 Task: Look for space in Al Maţarīyah, Egypt from 12th  August, 2023 to 15th August, 2023 for 3 adults in price range Rs.12000 to Rs.16000. Place can be entire place with 2 bedrooms having 3 beds and 1 bathroom. Property type can be house, flat, guest house. Booking option can be shelf check-in. Required host language is English.
Action: Mouse moved to (330, 188)
Screenshot: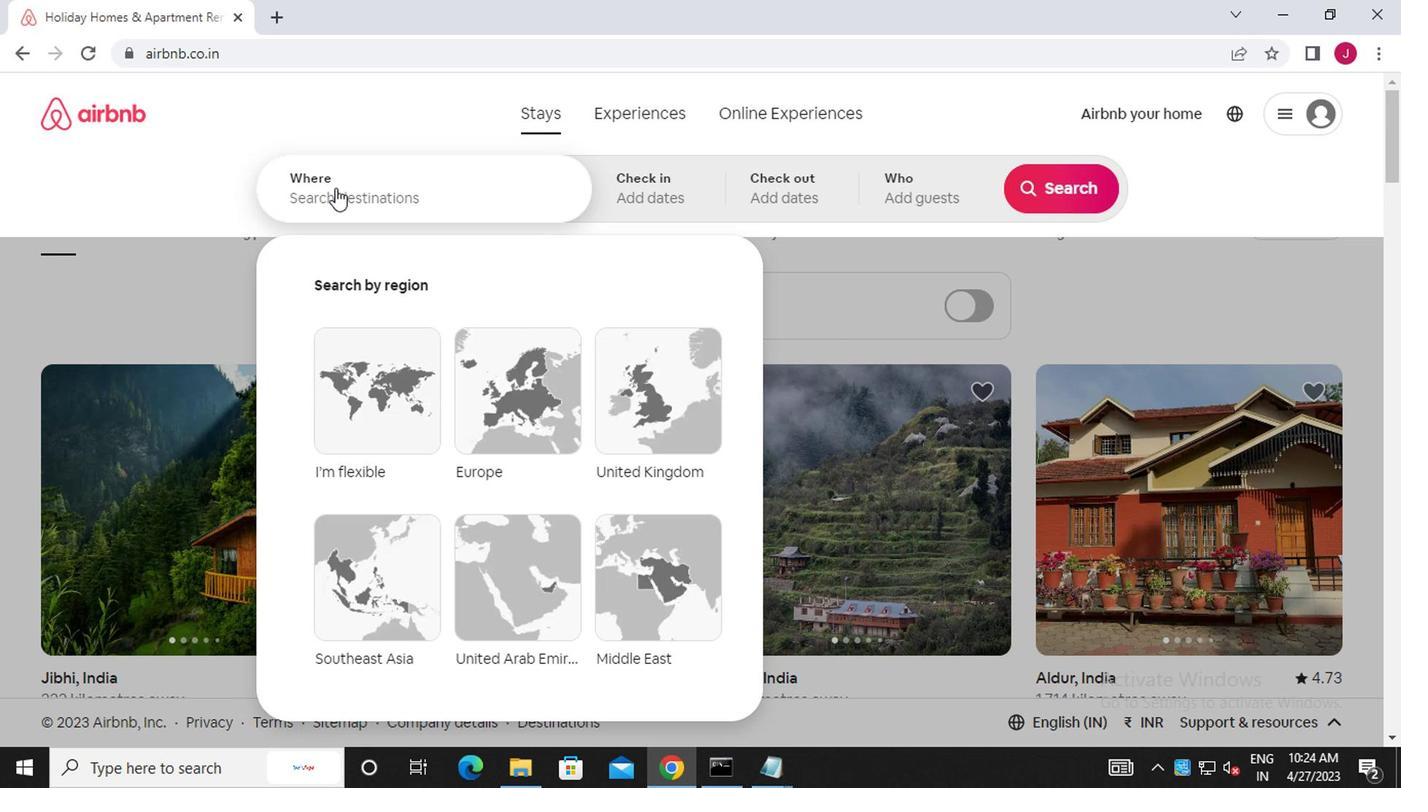 
Action: Mouse pressed left at (330, 188)
Screenshot: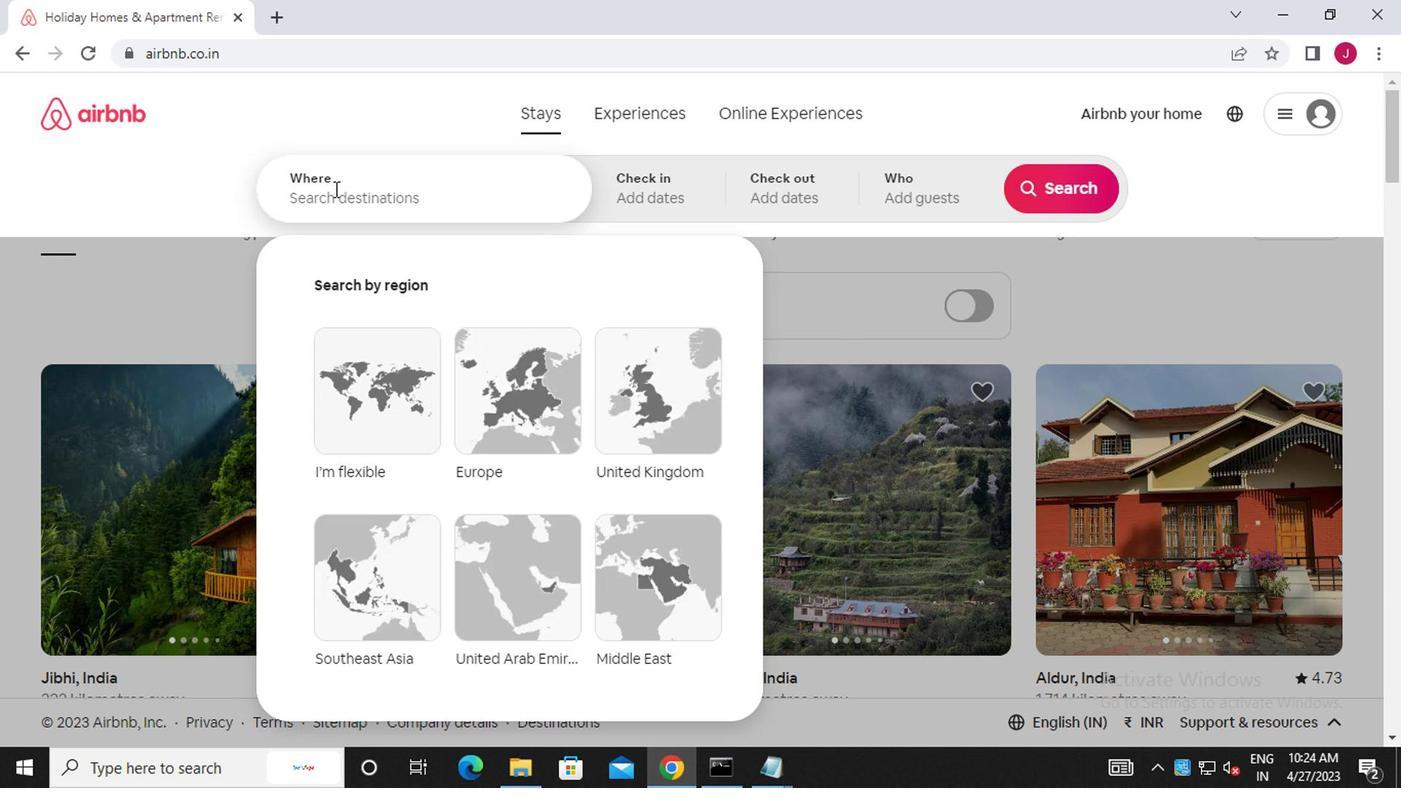 
Action: Mouse moved to (332, 188)
Screenshot: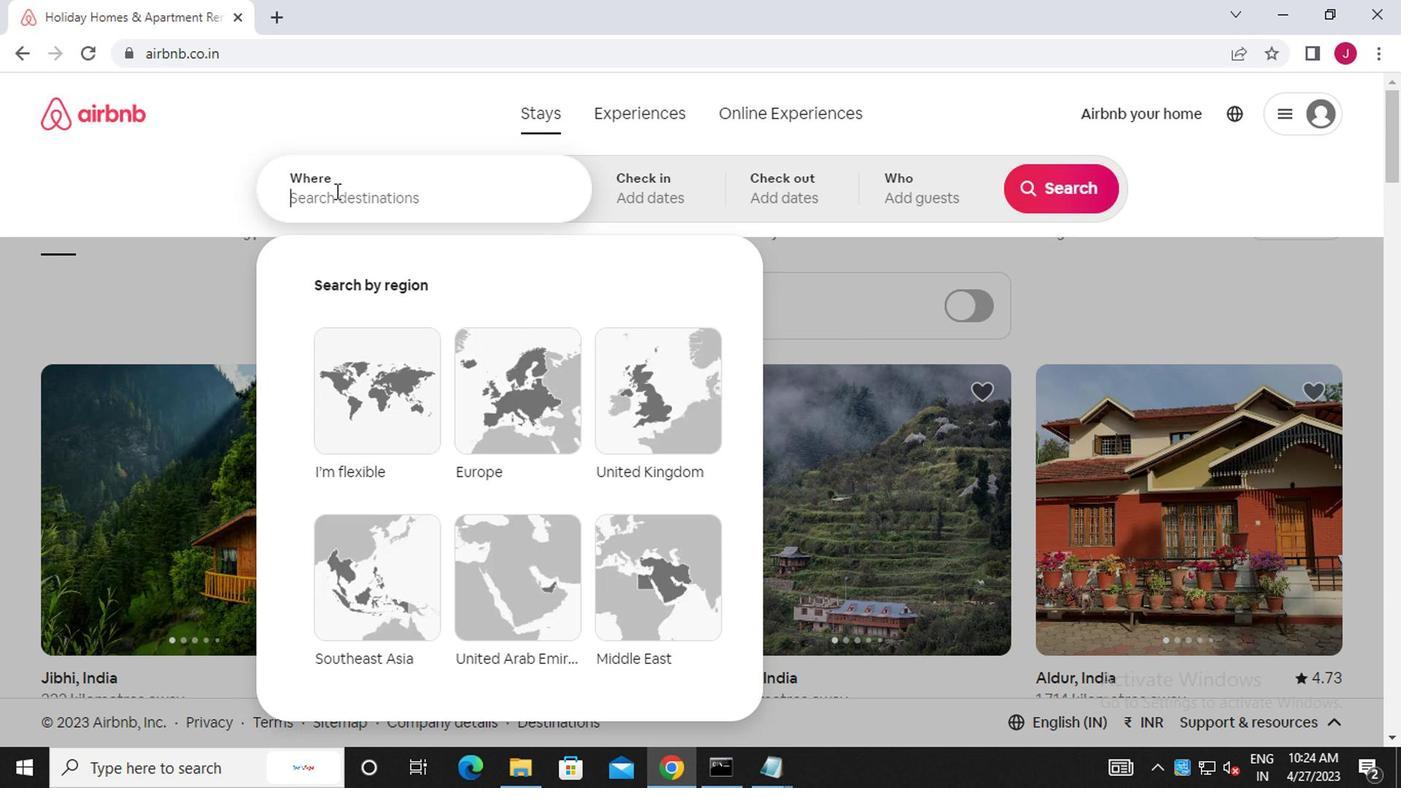 
Action: Key pressed a<Key.caps_lock>l<Key.space><Key.caps_lock>m<Key.caps_lock>atariyah,<Key.caps_lock>e<Key.caps_lock>gypt
Screenshot: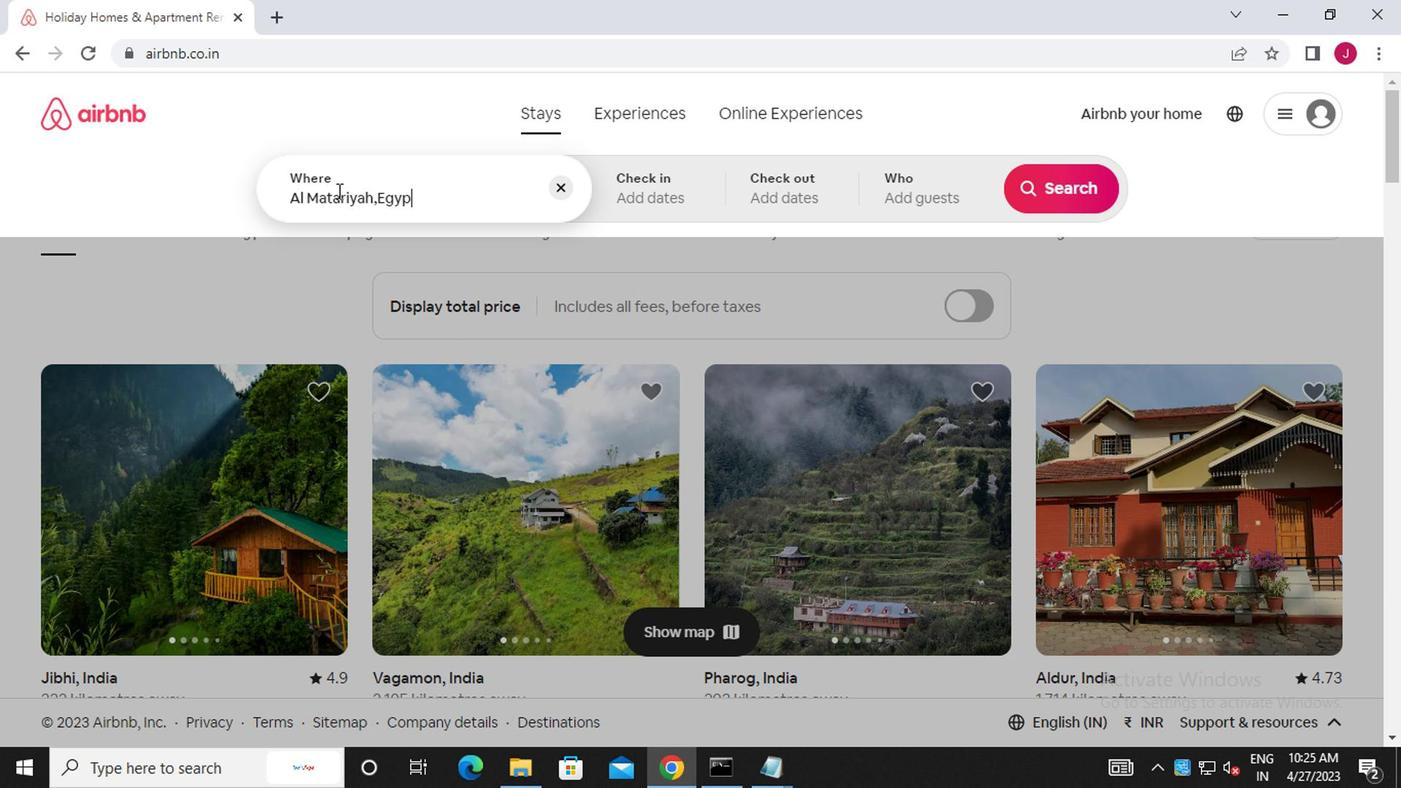 
Action: Mouse moved to (659, 193)
Screenshot: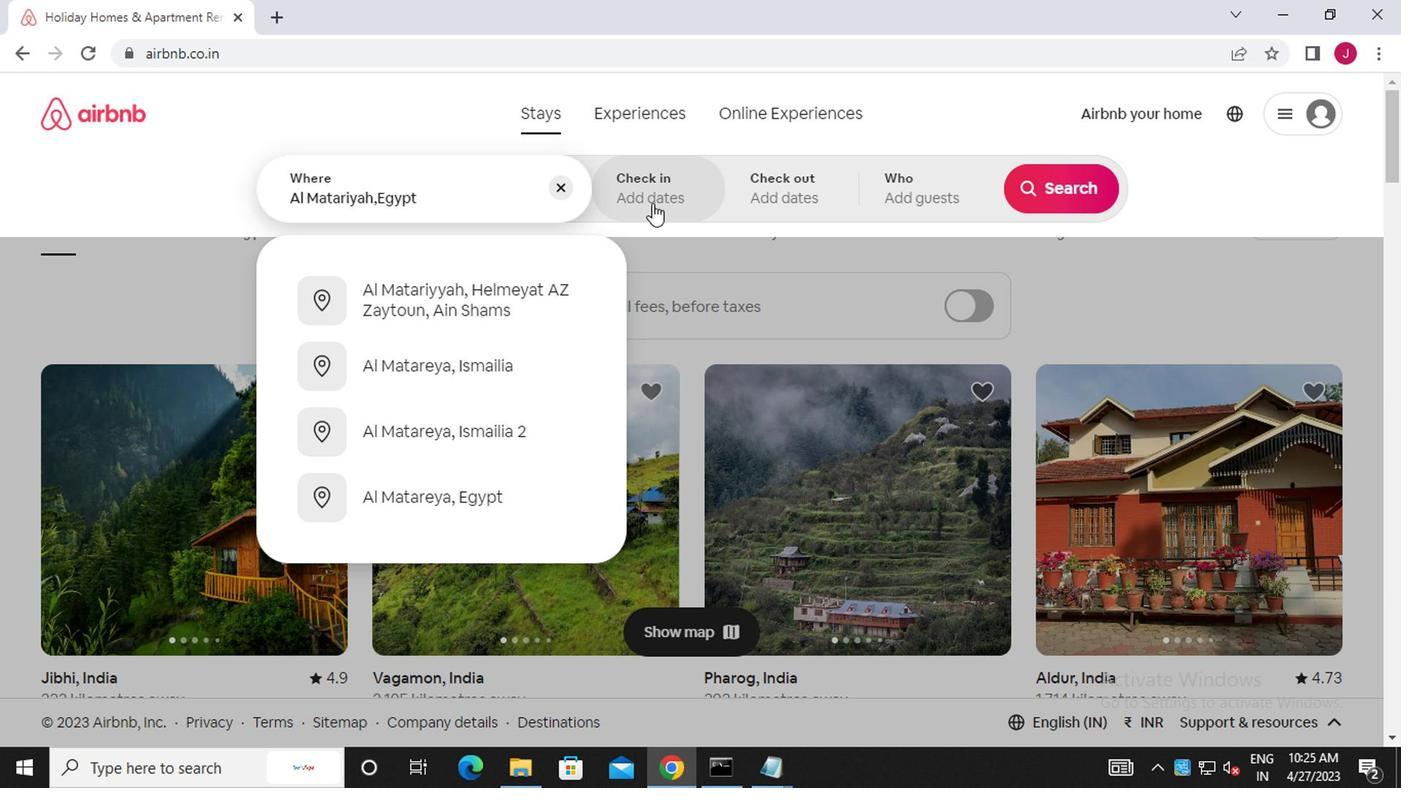 
Action: Mouse pressed left at (659, 193)
Screenshot: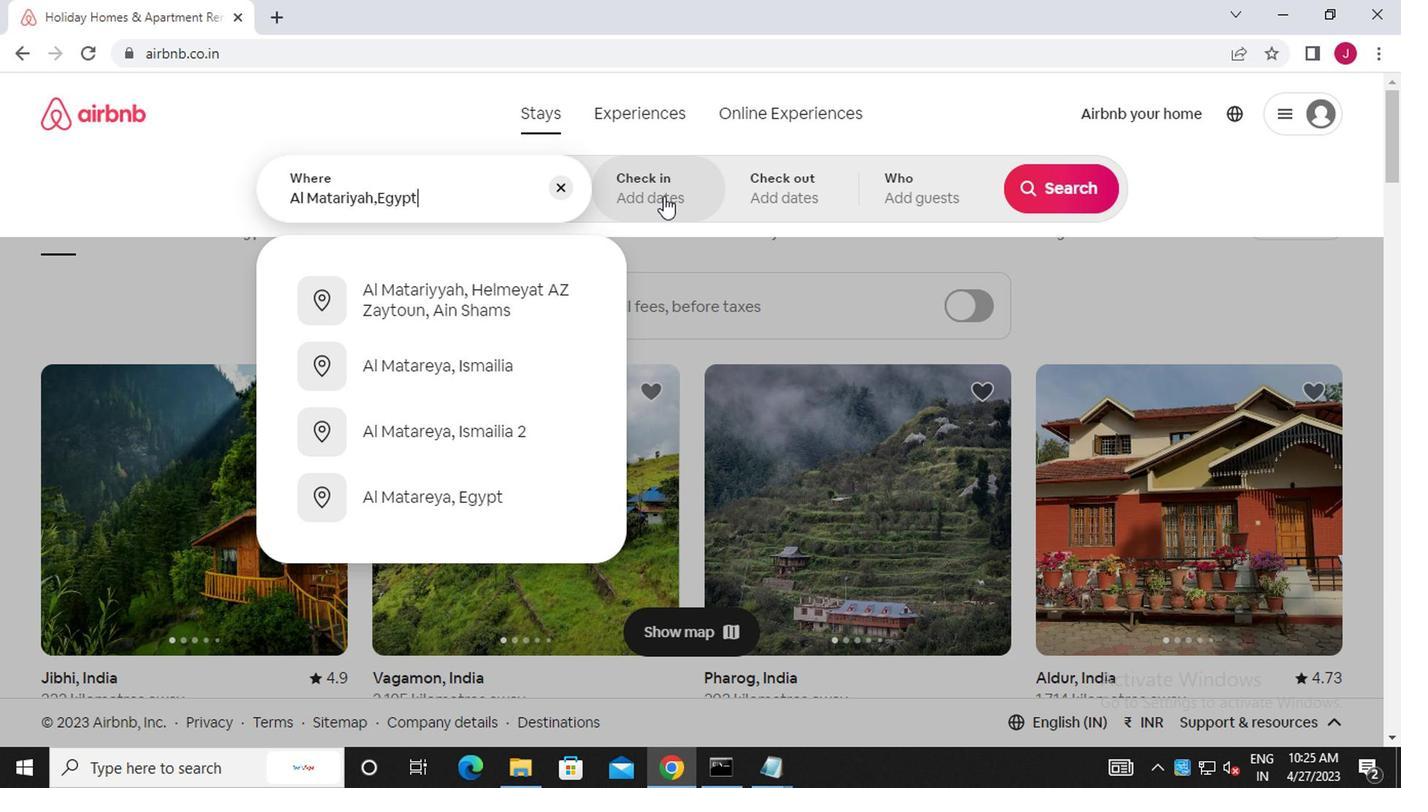 
Action: Mouse moved to (1040, 352)
Screenshot: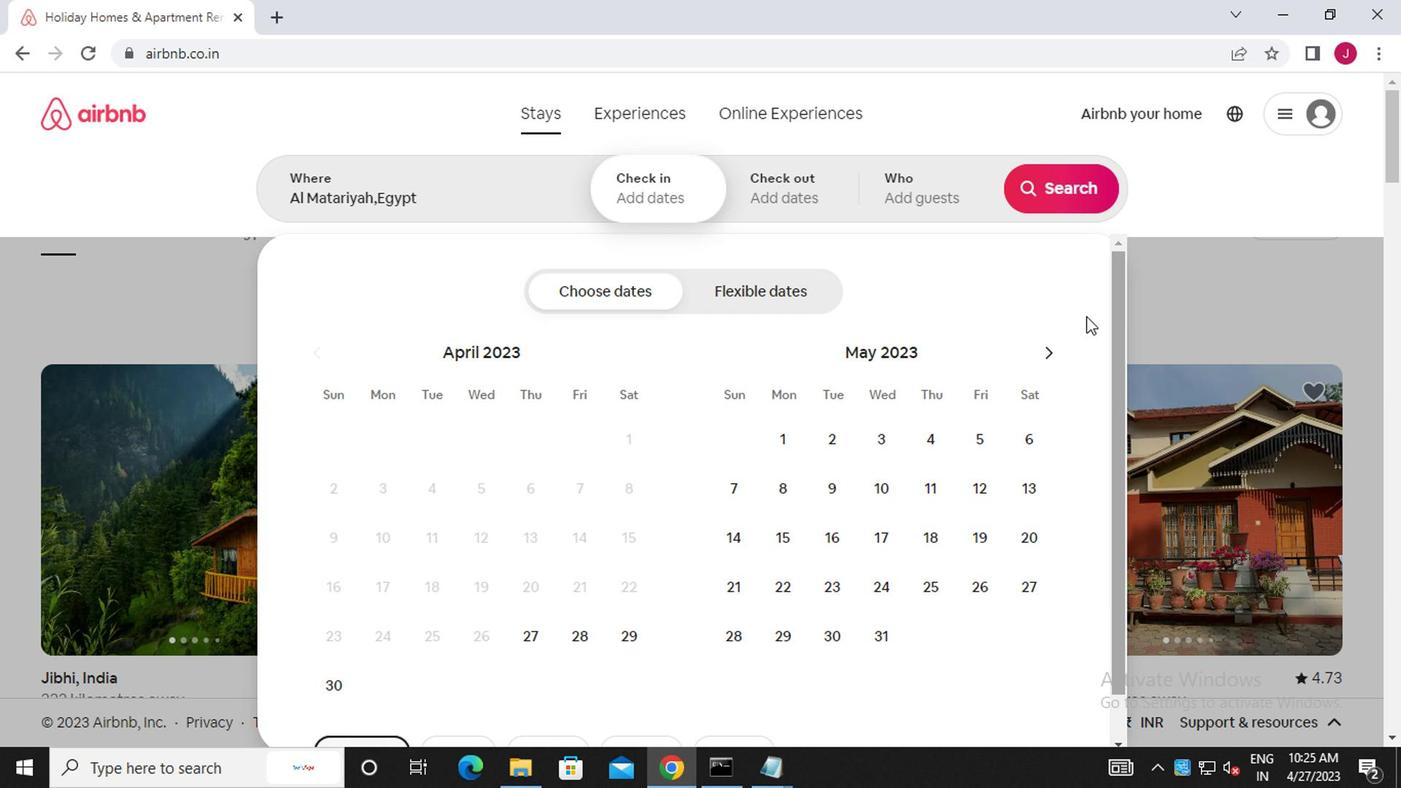 
Action: Mouse pressed left at (1040, 352)
Screenshot: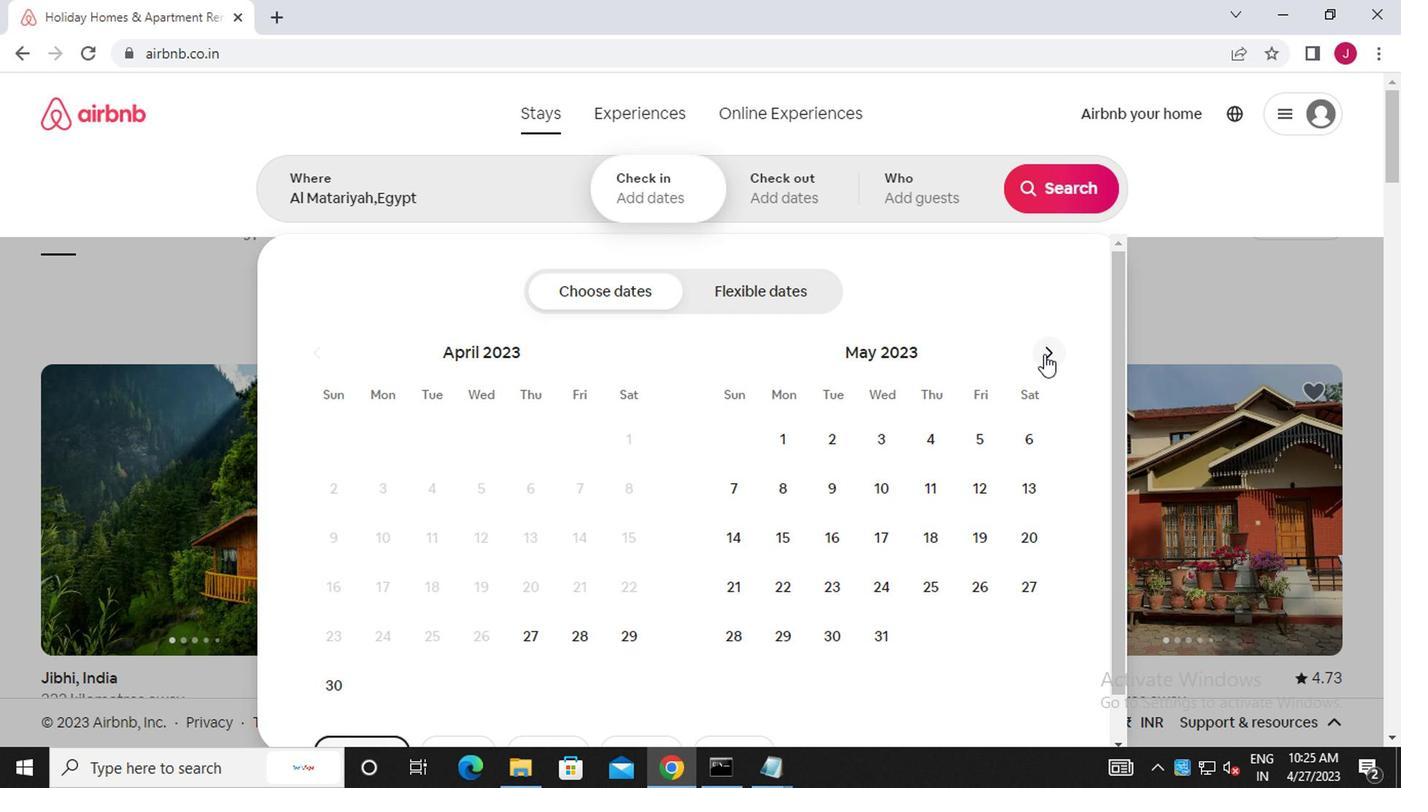 
Action: Mouse pressed left at (1040, 352)
Screenshot: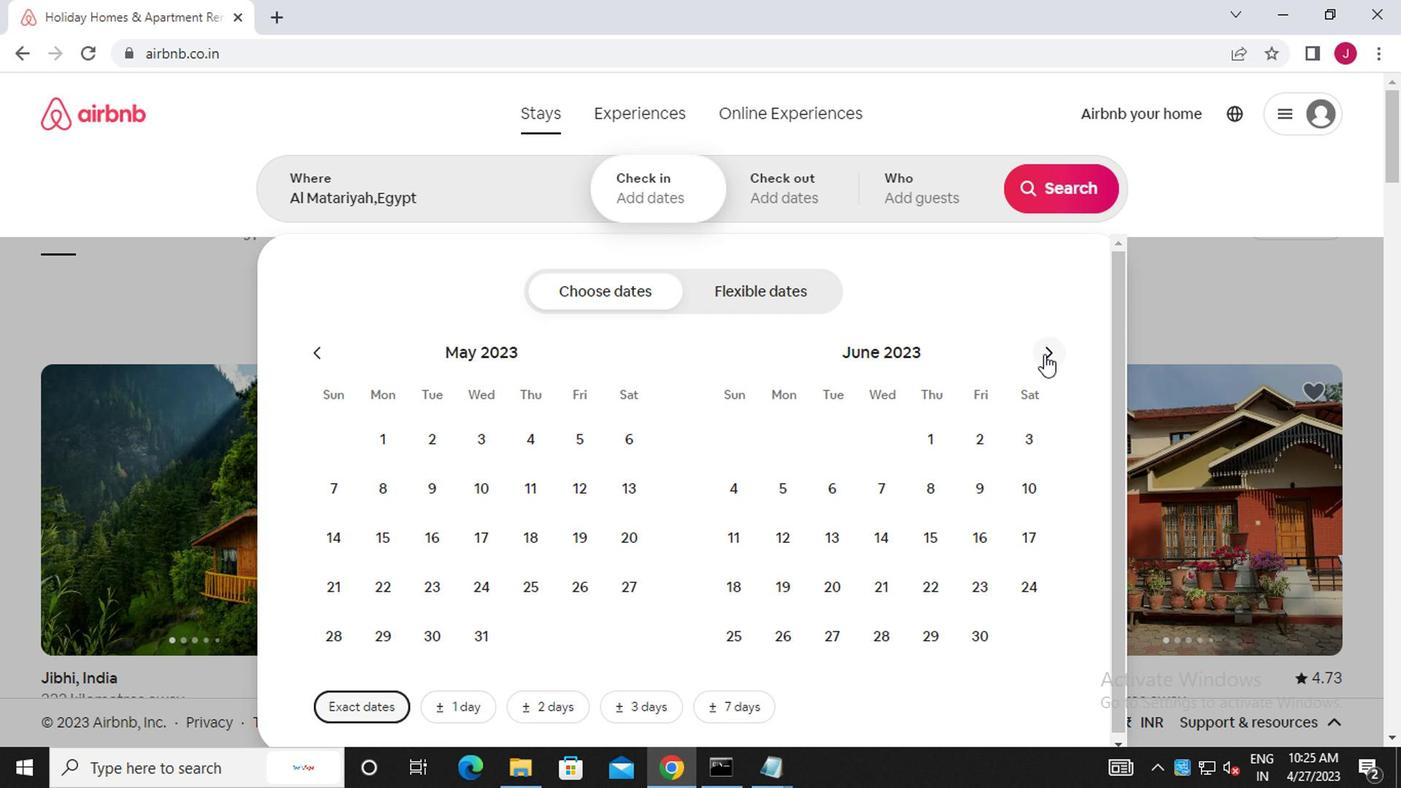 
Action: Mouse pressed left at (1040, 352)
Screenshot: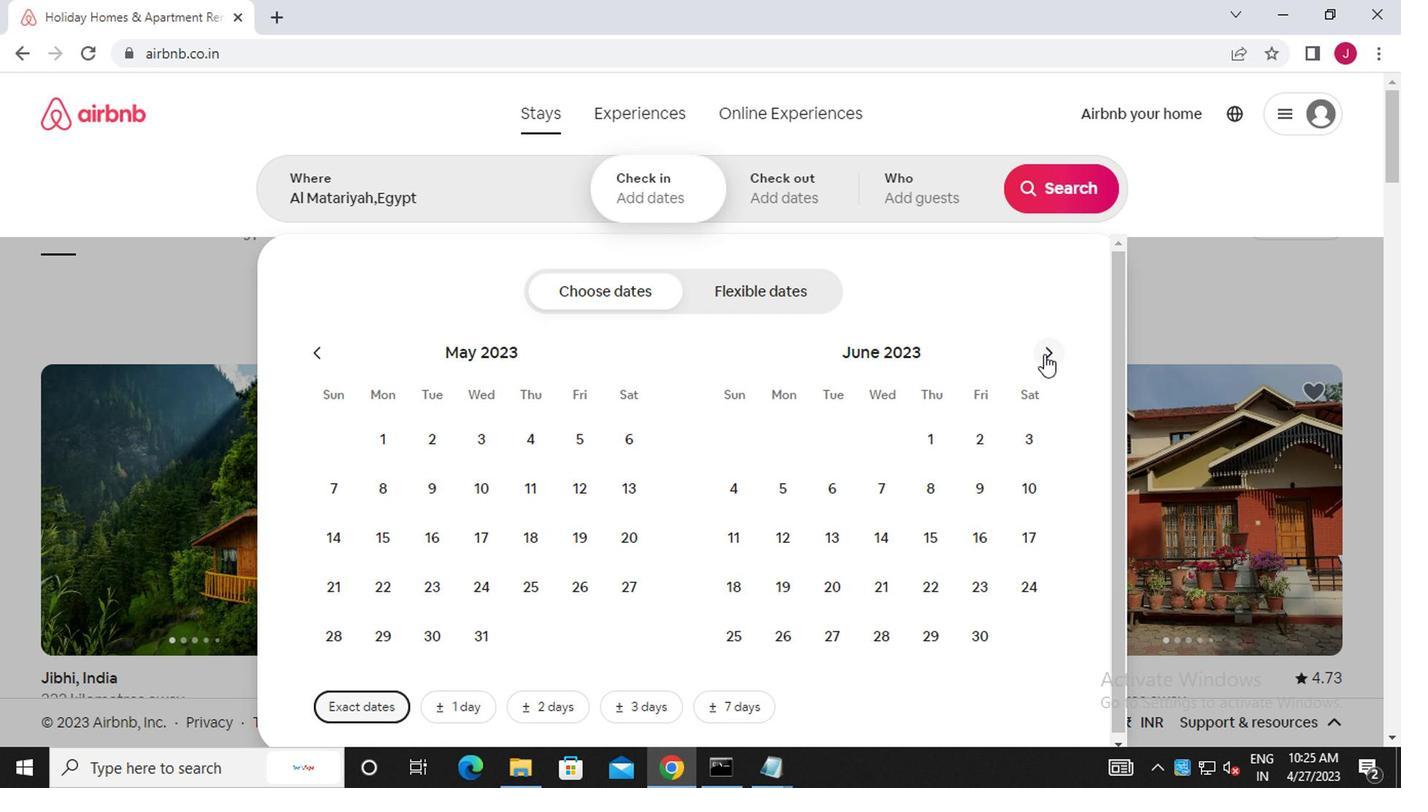 
Action: Mouse pressed left at (1040, 352)
Screenshot: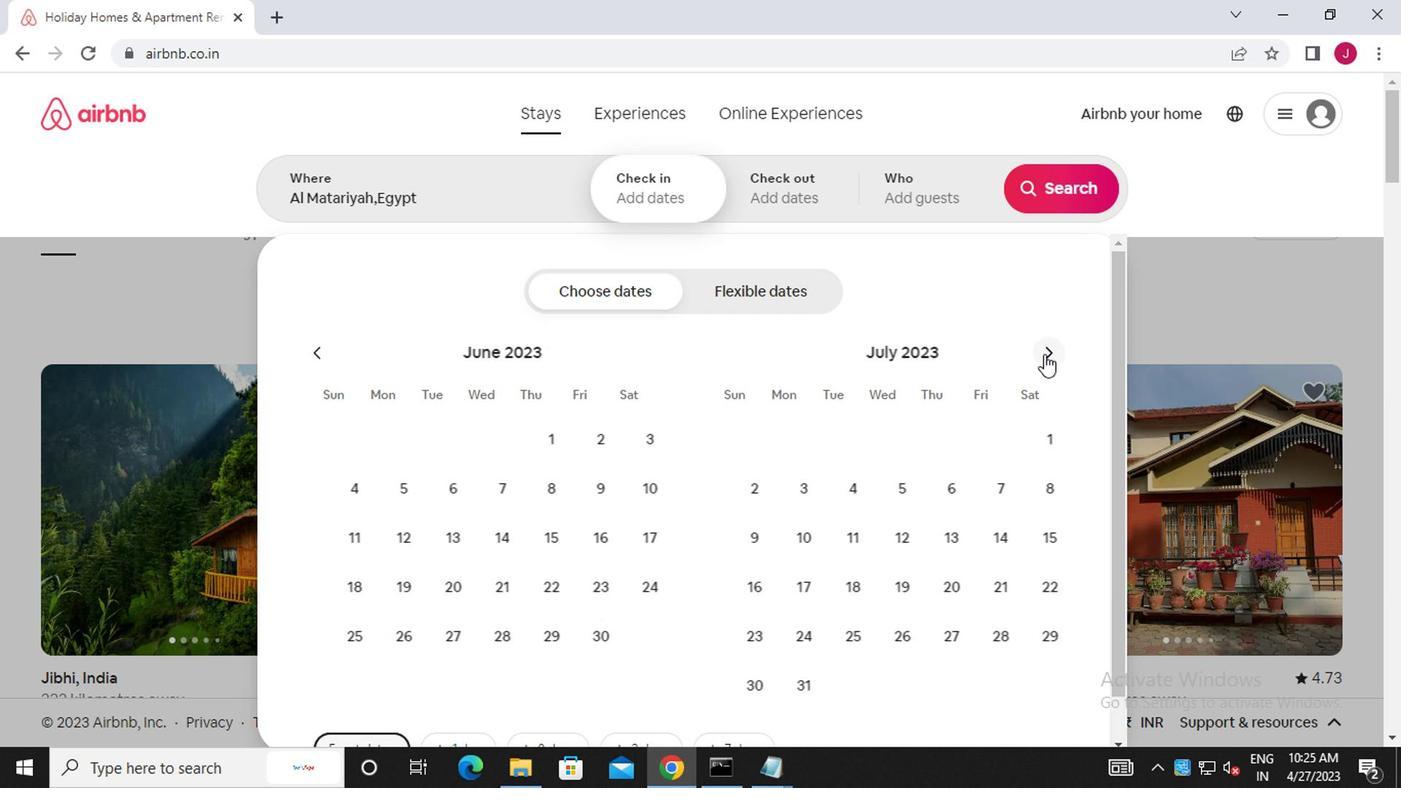 
Action: Mouse pressed left at (1040, 352)
Screenshot: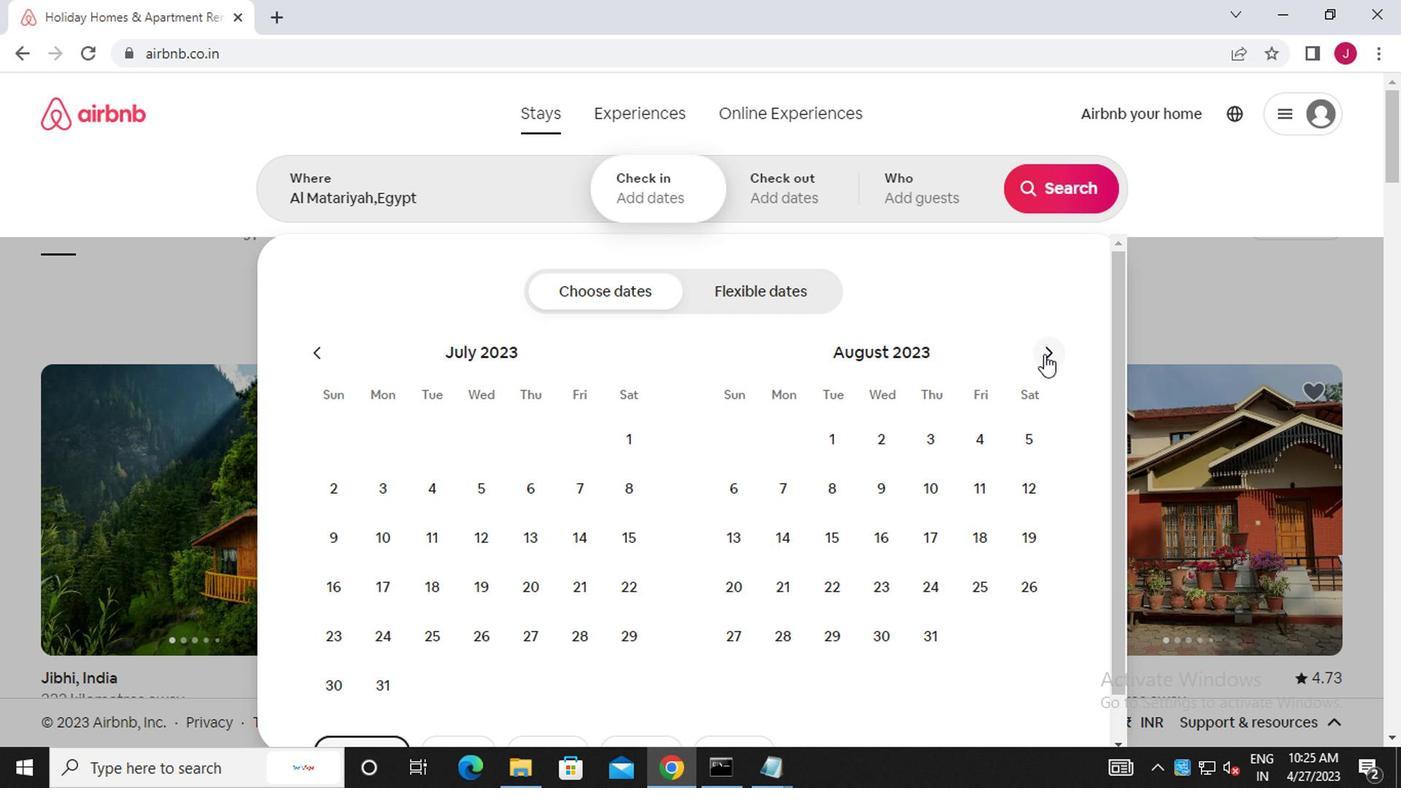 
Action: Mouse moved to (620, 492)
Screenshot: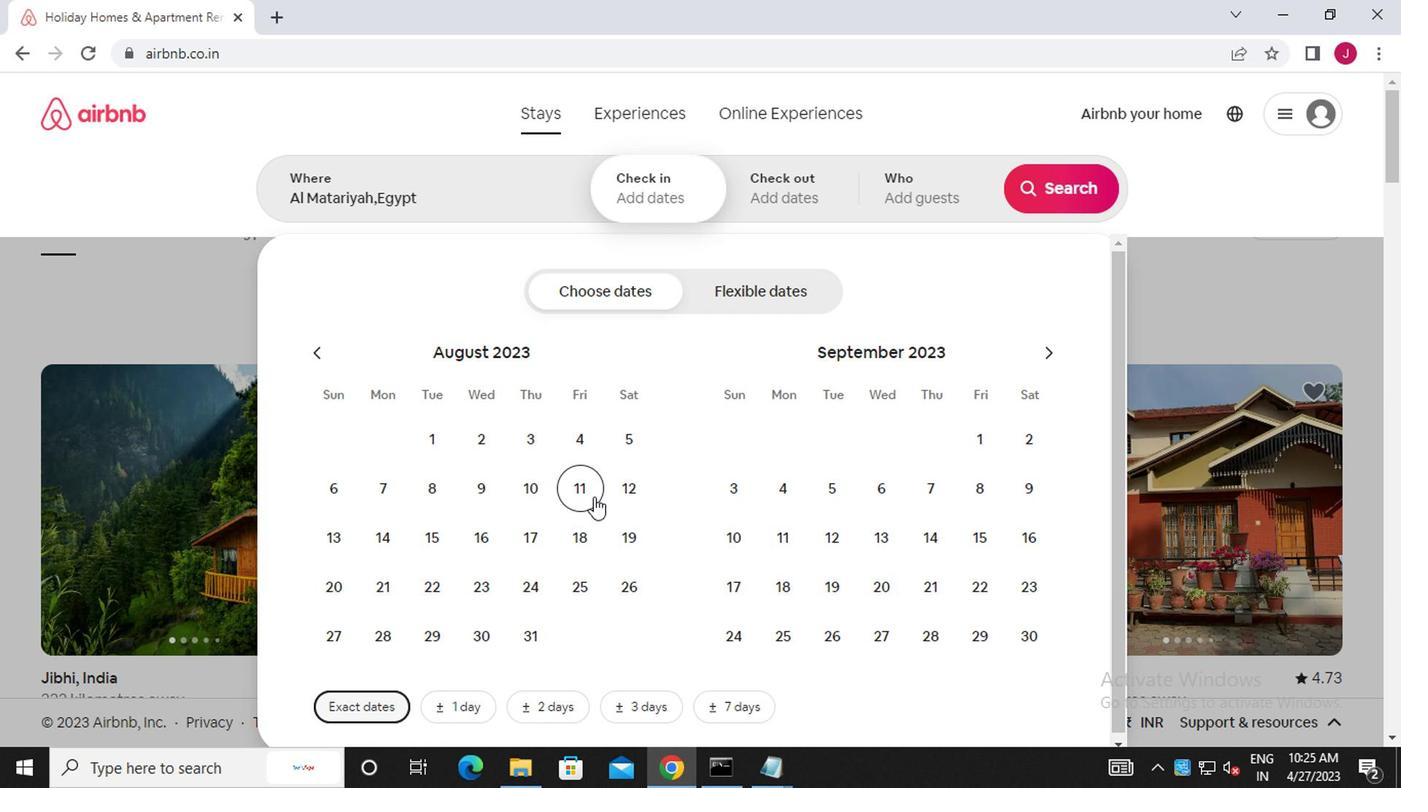 
Action: Mouse pressed left at (620, 492)
Screenshot: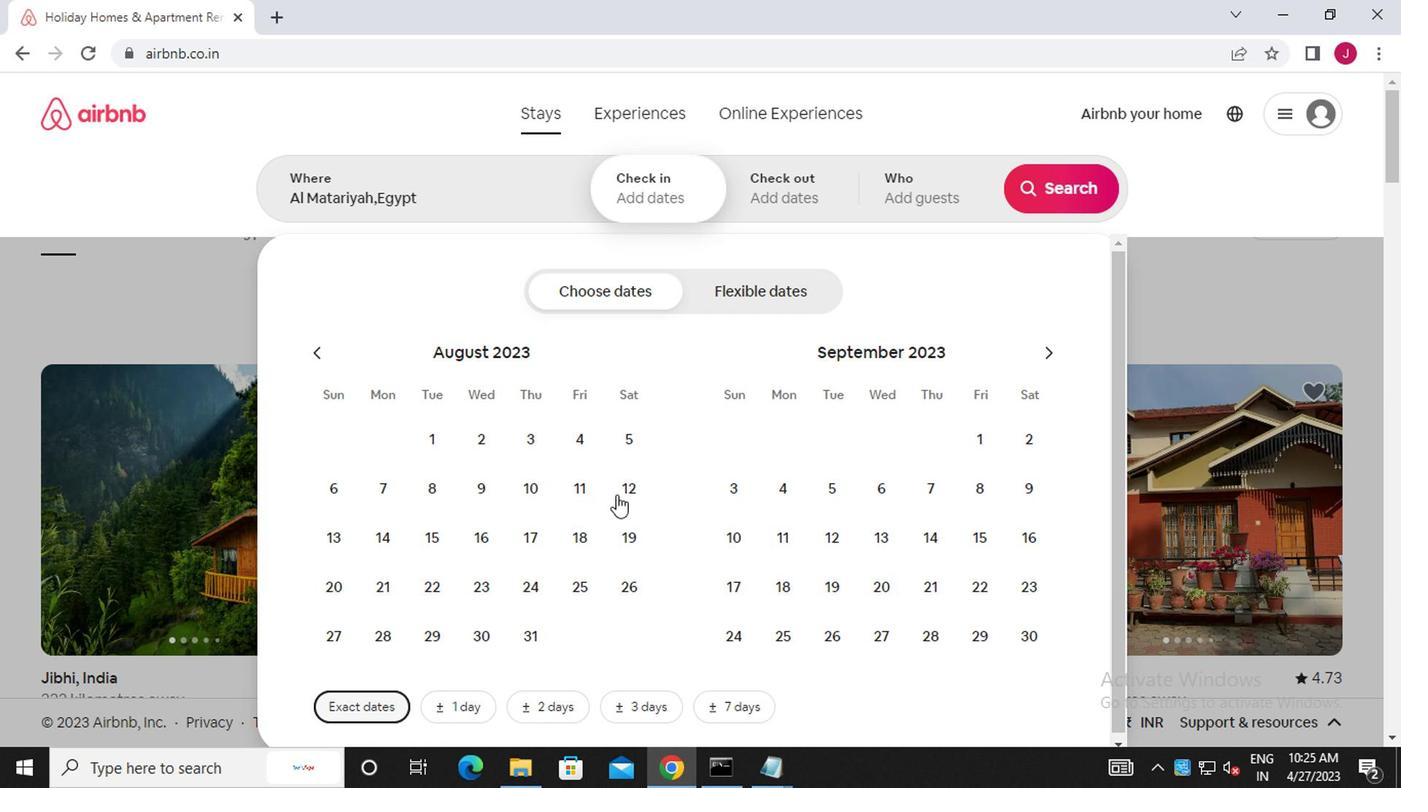 
Action: Mouse moved to (424, 532)
Screenshot: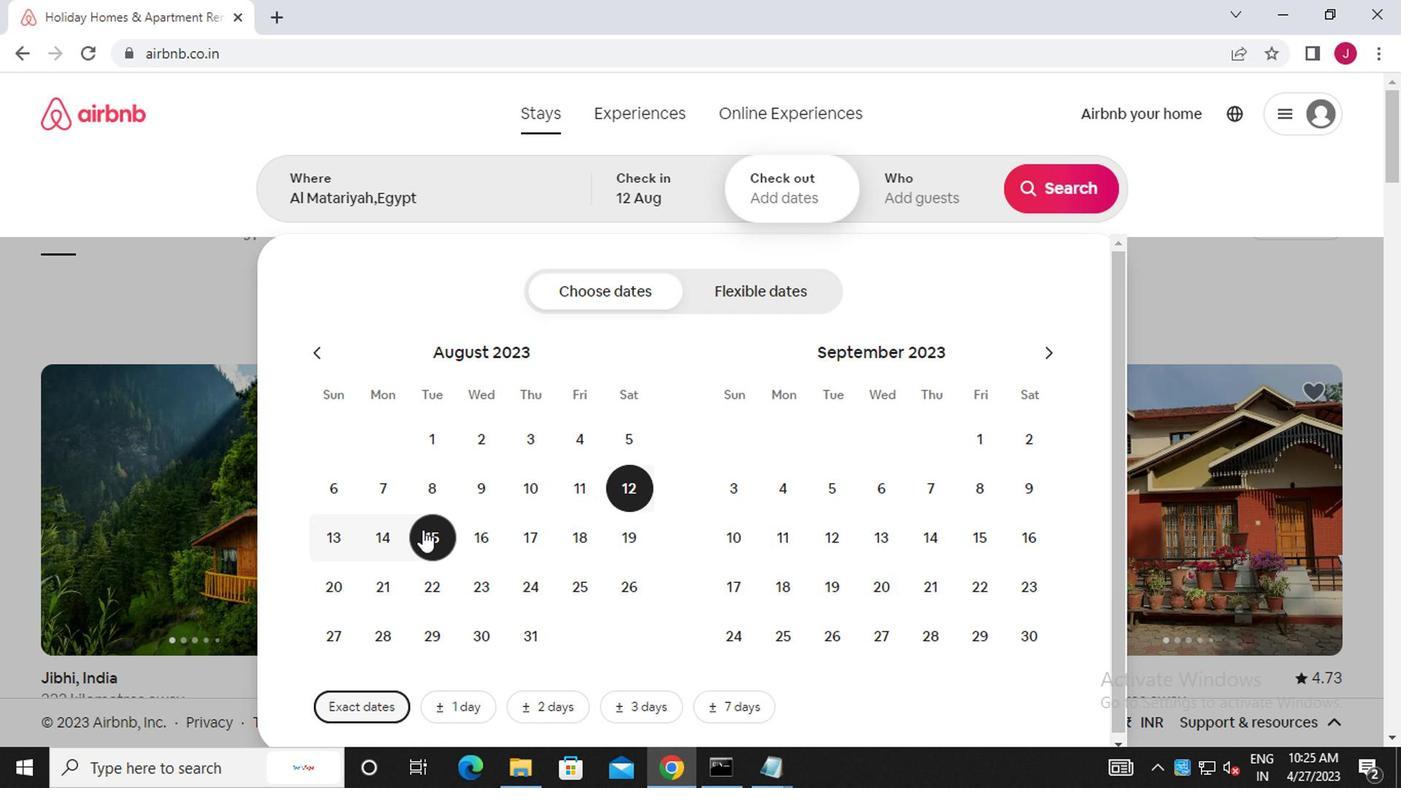 
Action: Mouse pressed left at (424, 532)
Screenshot: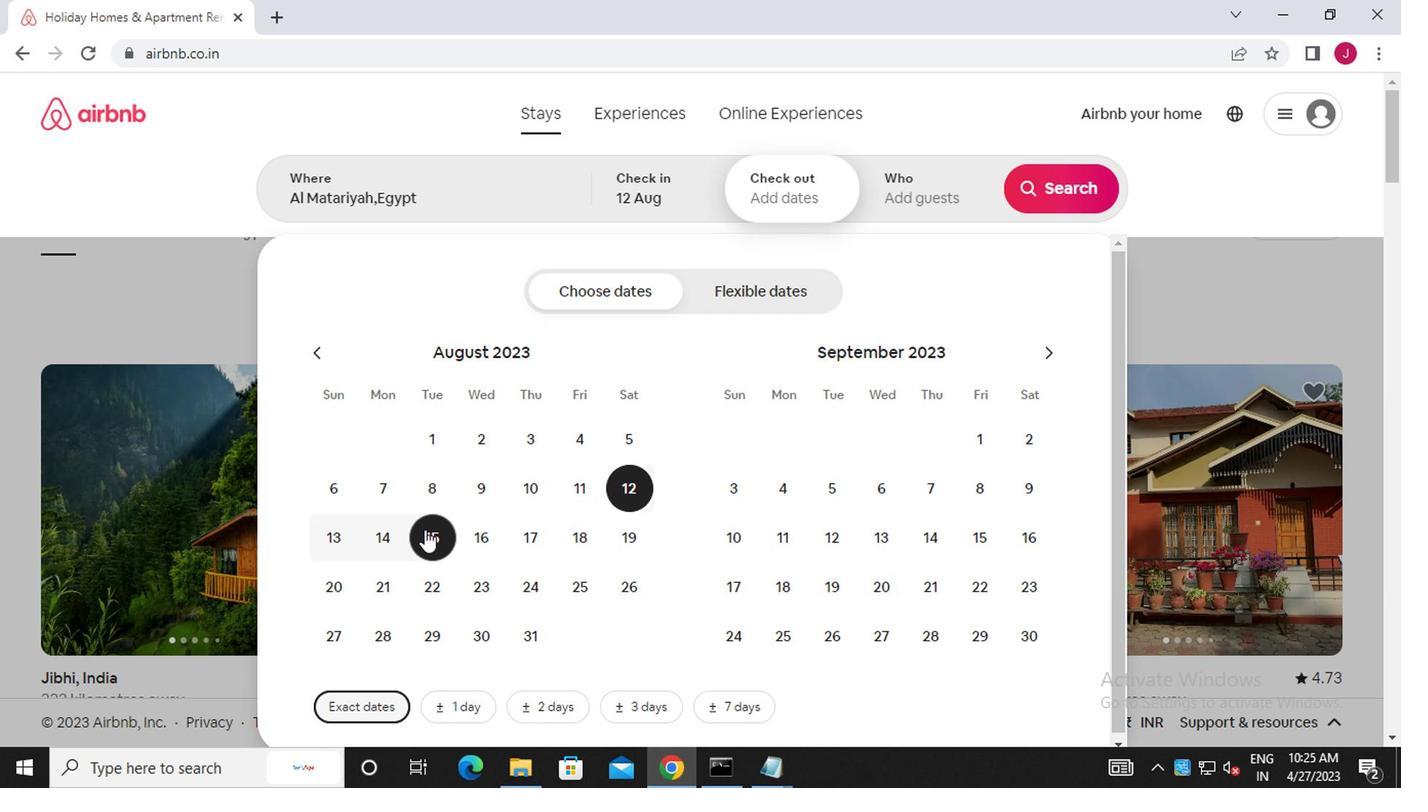 
Action: Mouse moved to (927, 191)
Screenshot: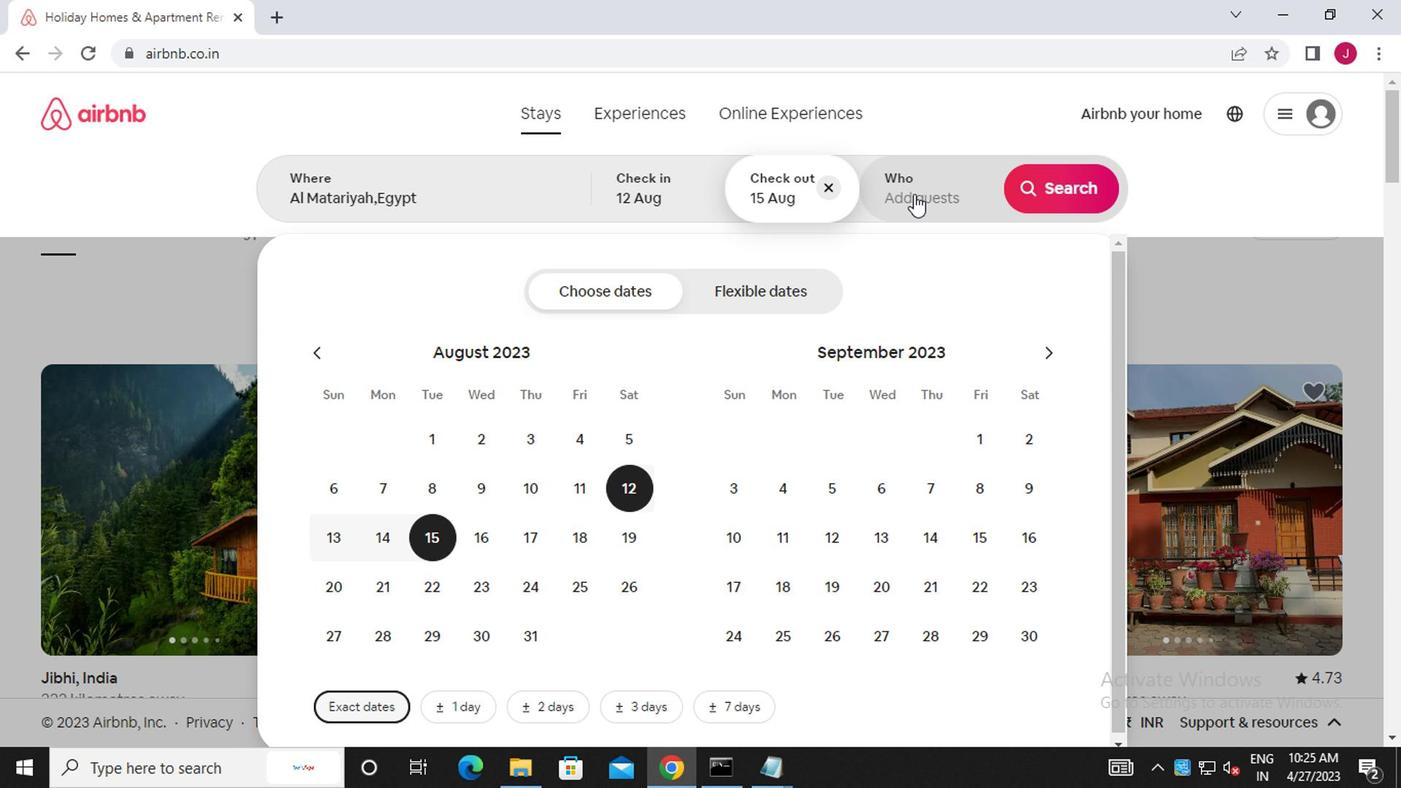 
Action: Mouse pressed left at (927, 191)
Screenshot: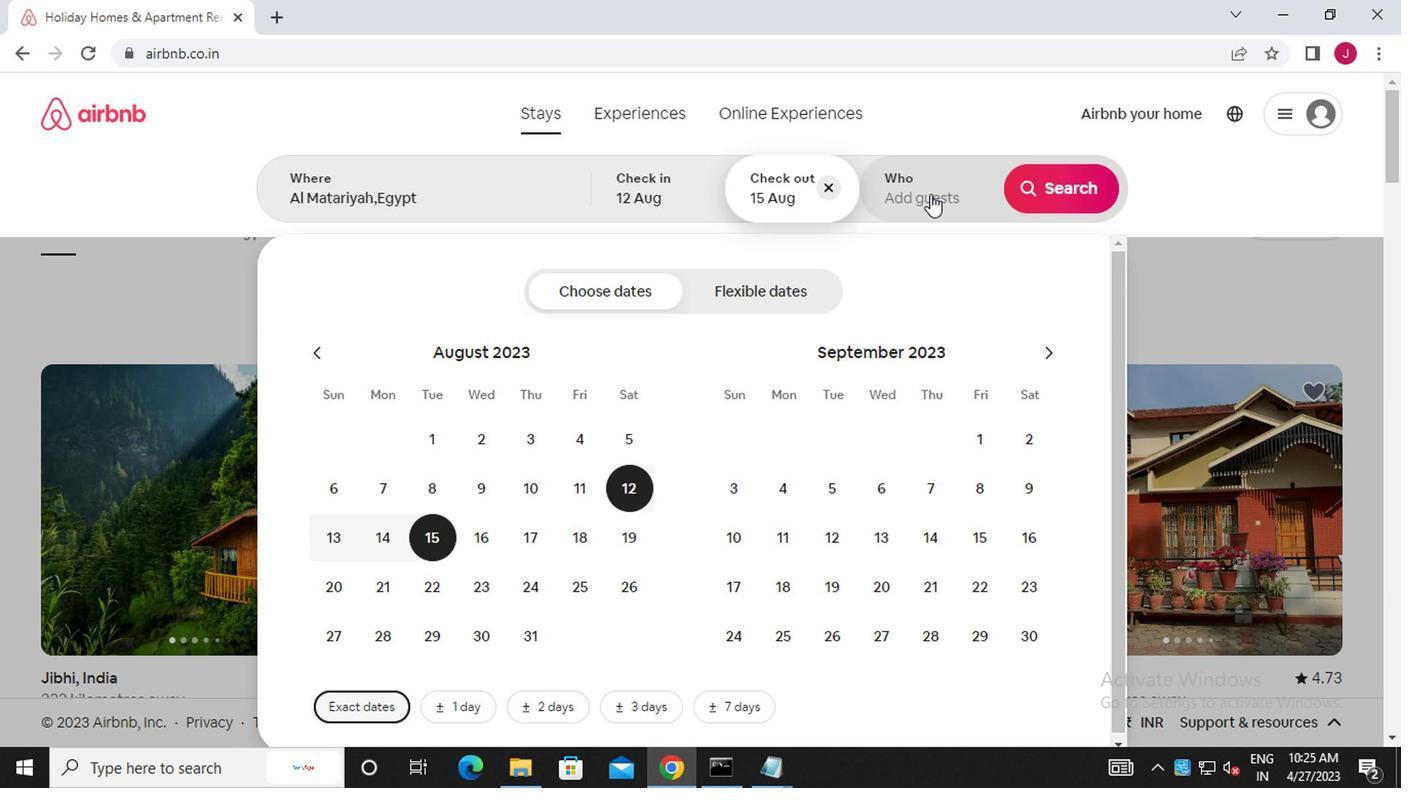 
Action: Mouse moved to (1065, 294)
Screenshot: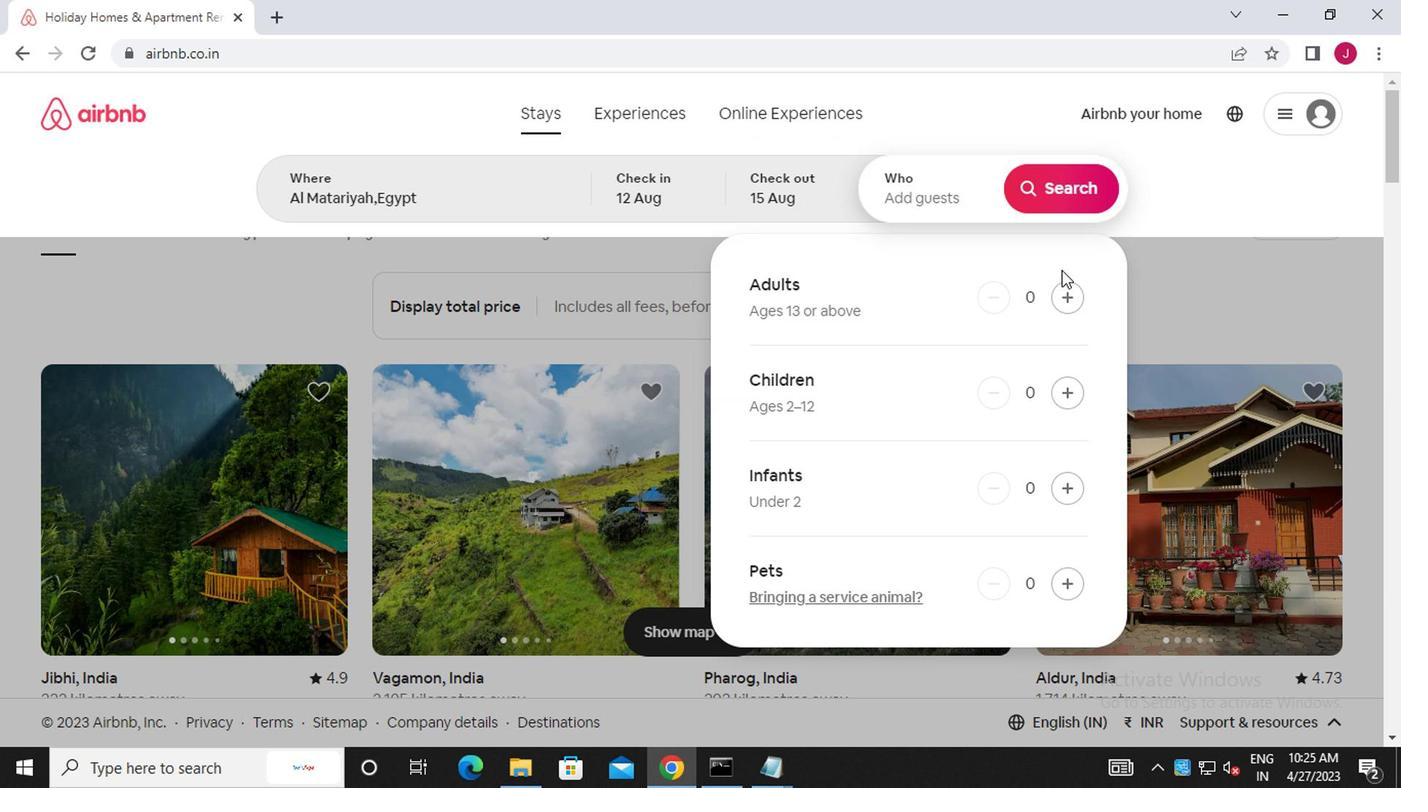 
Action: Mouse pressed left at (1065, 294)
Screenshot: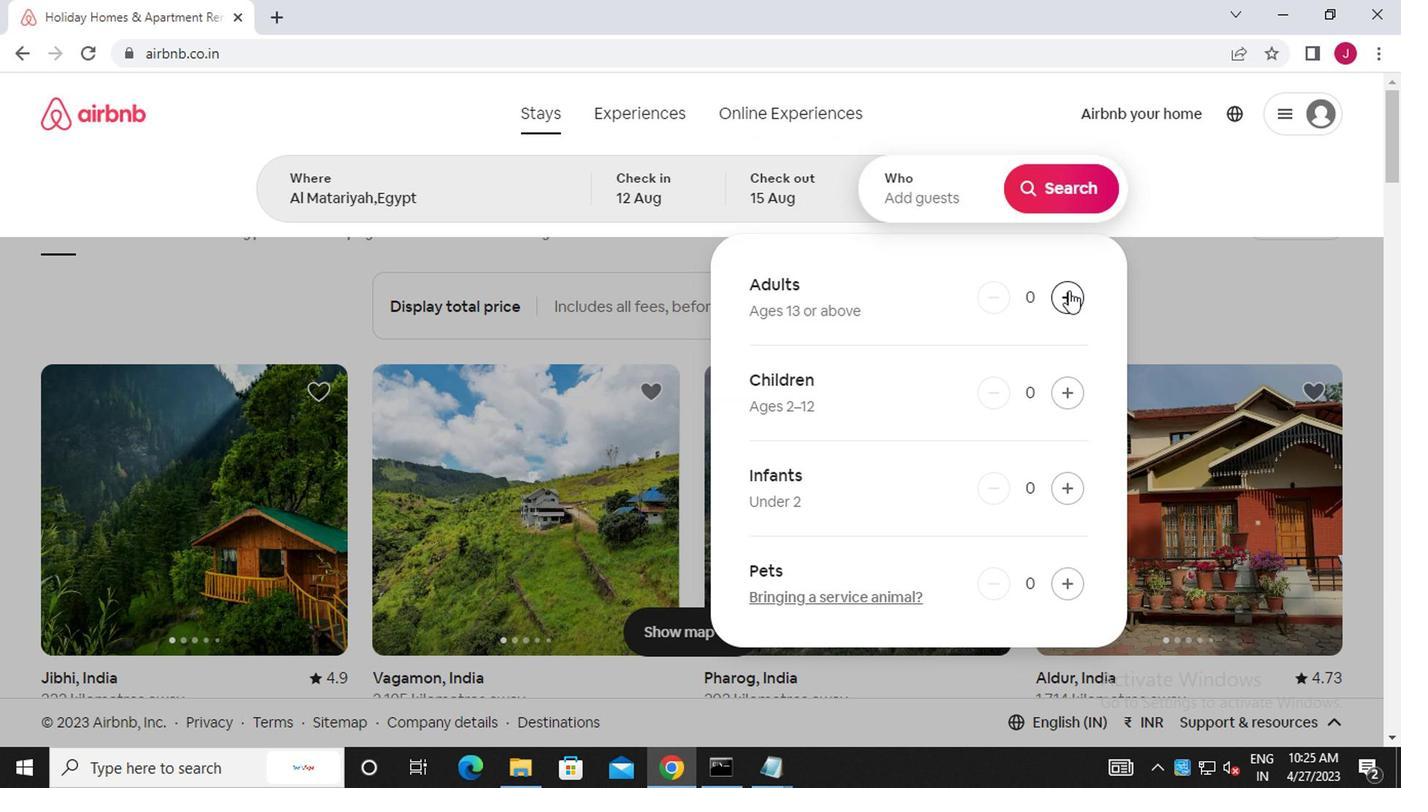 
Action: Mouse moved to (1065, 294)
Screenshot: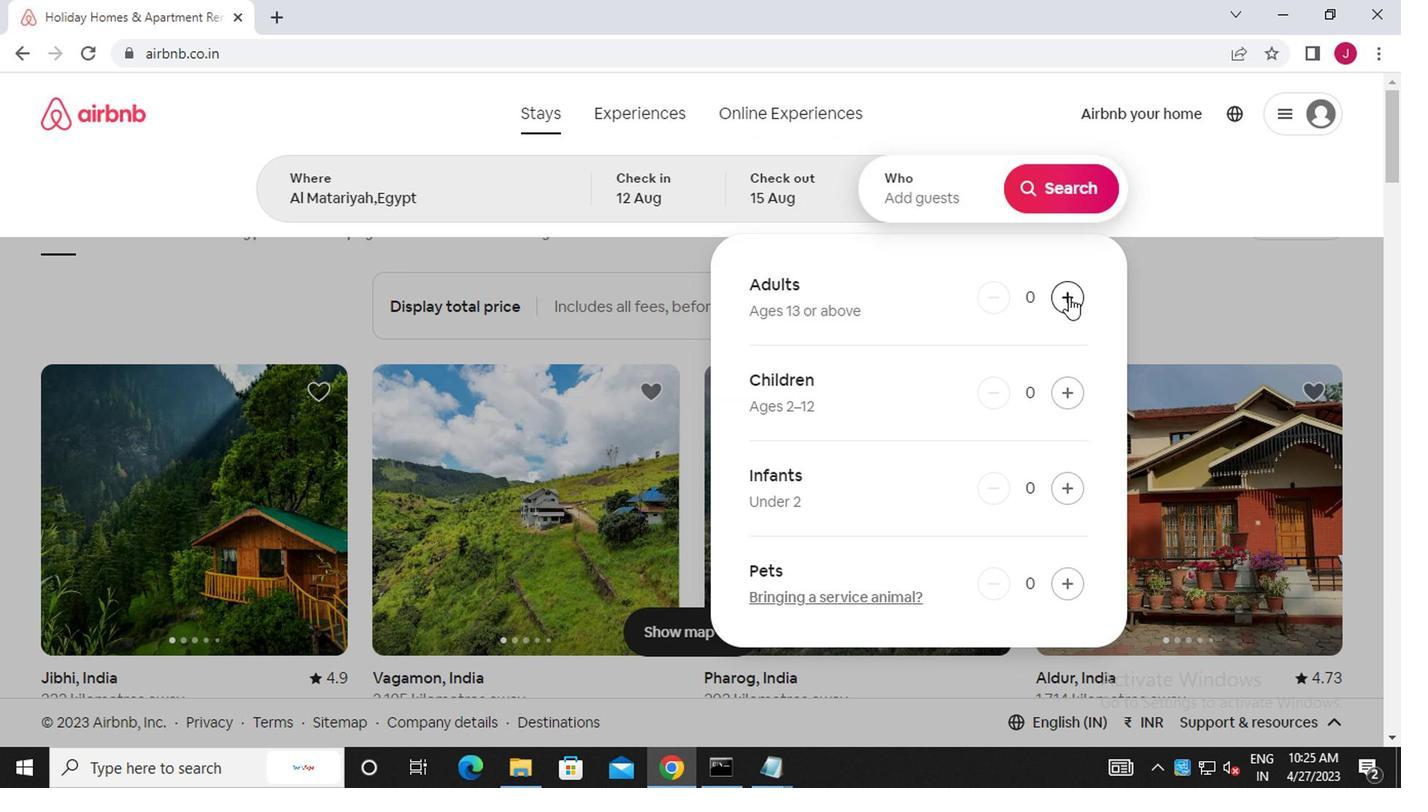 
Action: Mouse pressed left at (1065, 294)
Screenshot: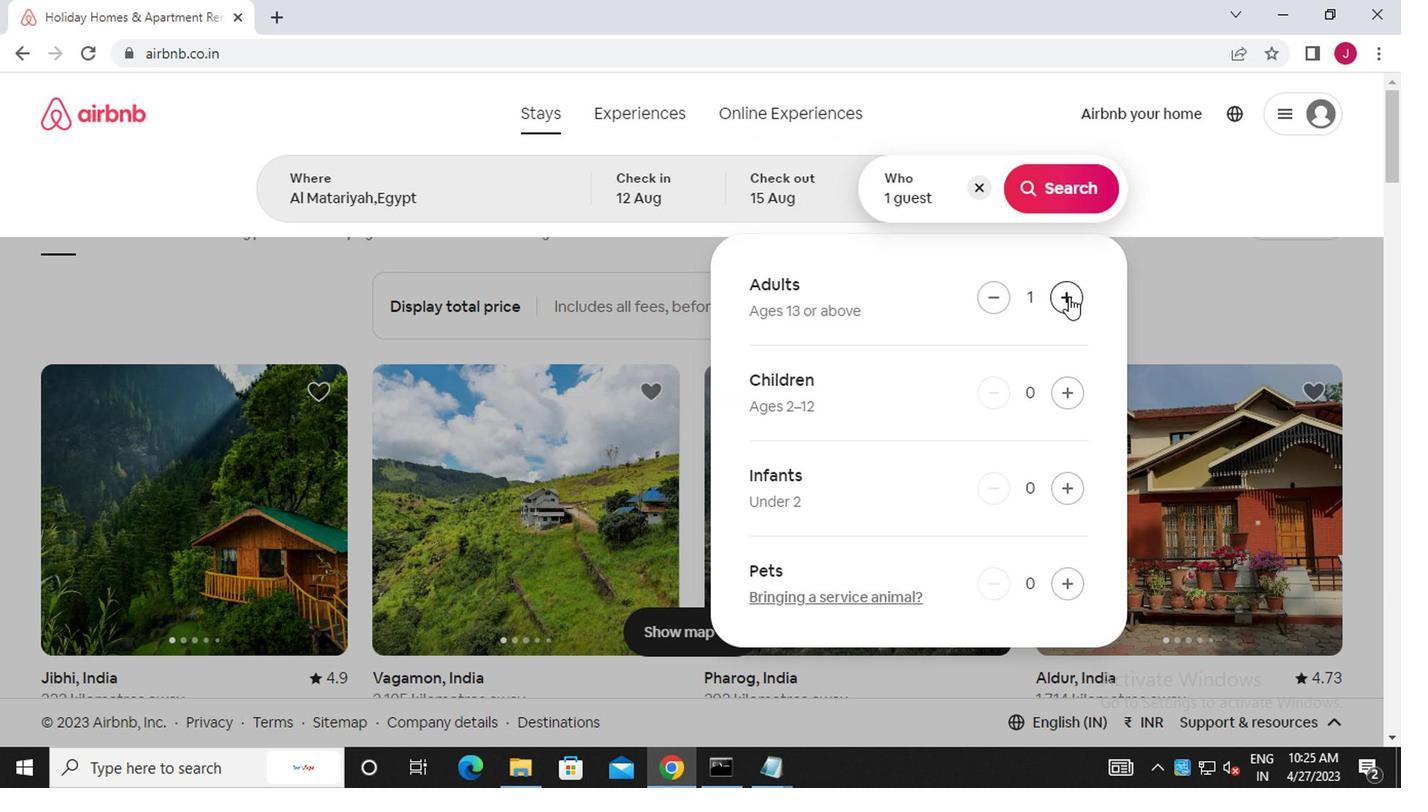 
Action: Mouse pressed left at (1065, 294)
Screenshot: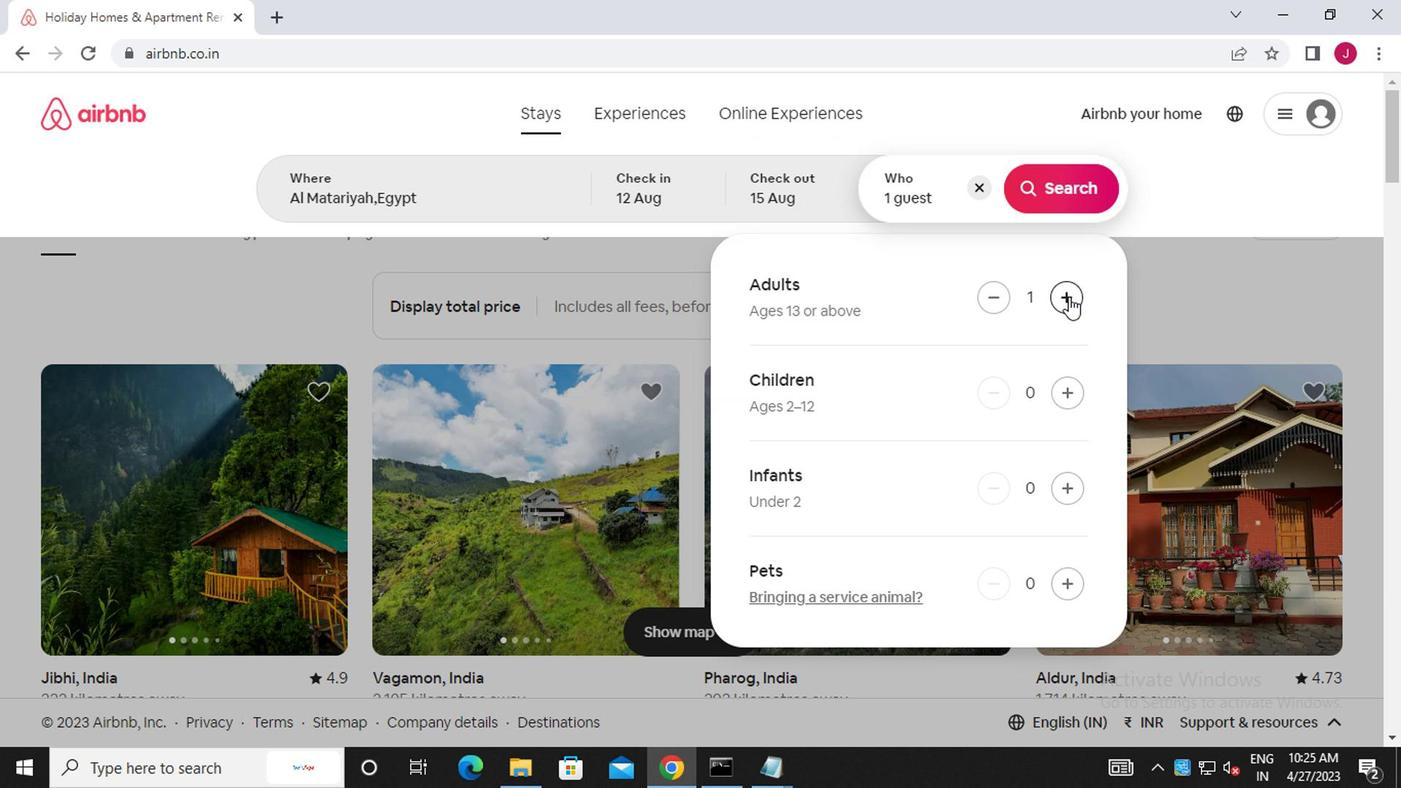 
Action: Mouse moved to (1078, 191)
Screenshot: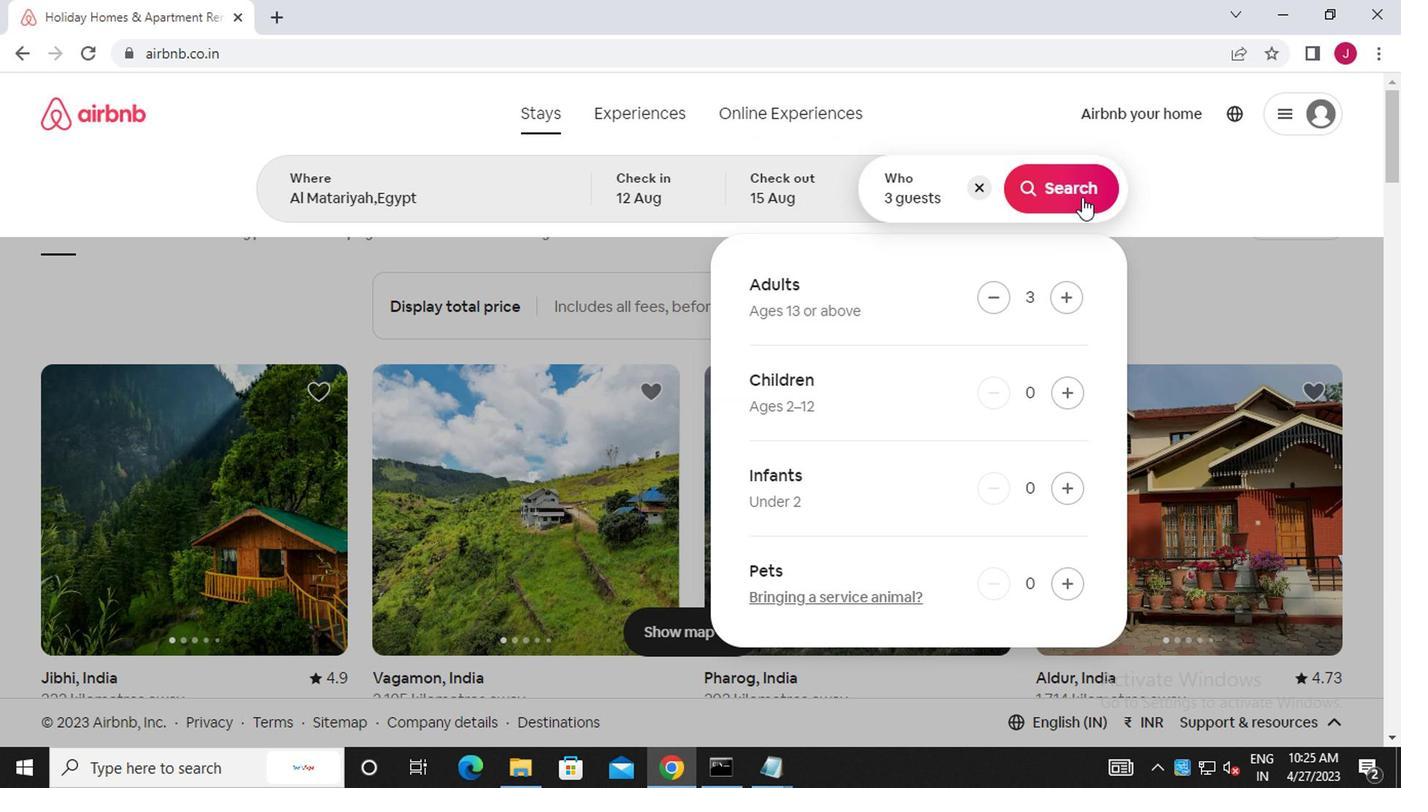 
Action: Mouse pressed left at (1078, 191)
Screenshot: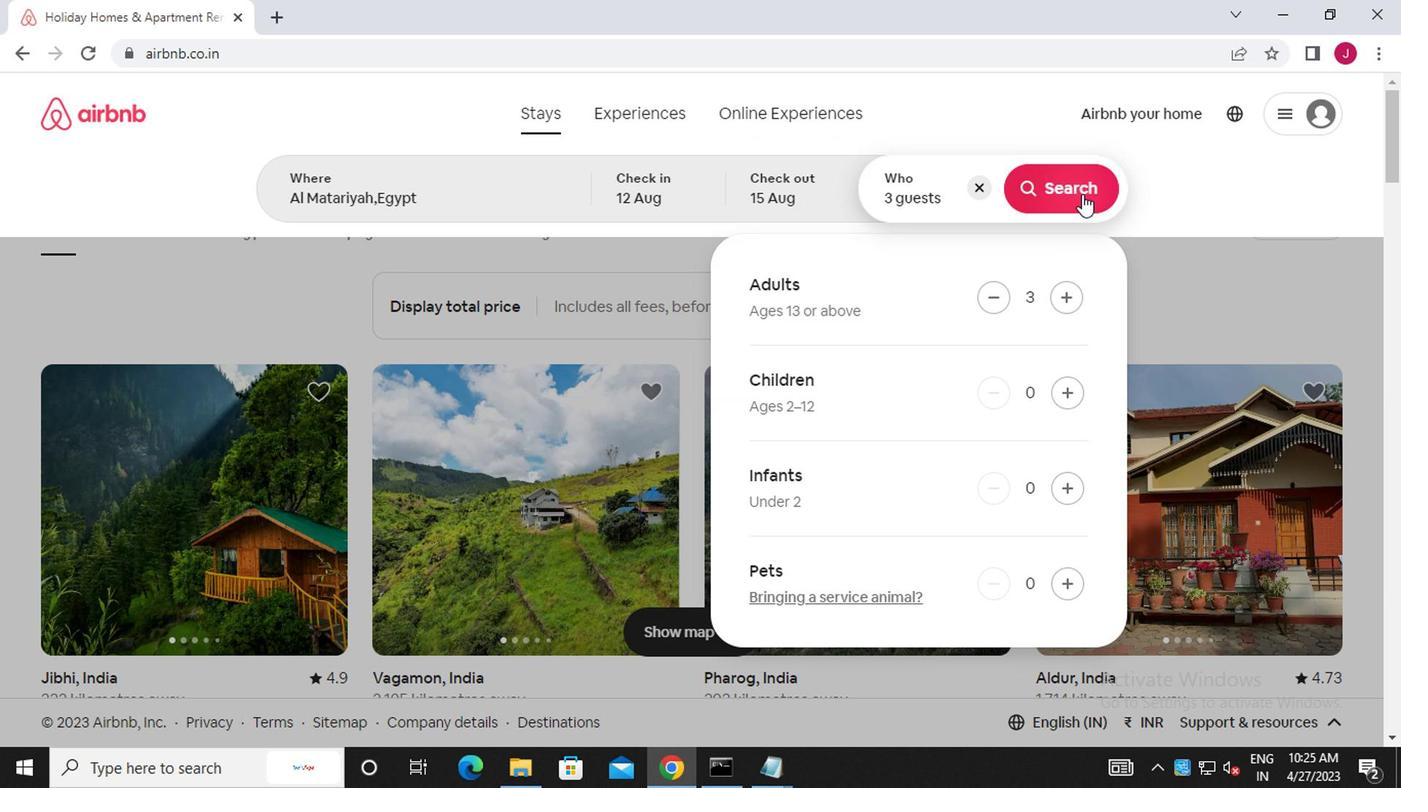 
Action: Mouse moved to (1311, 189)
Screenshot: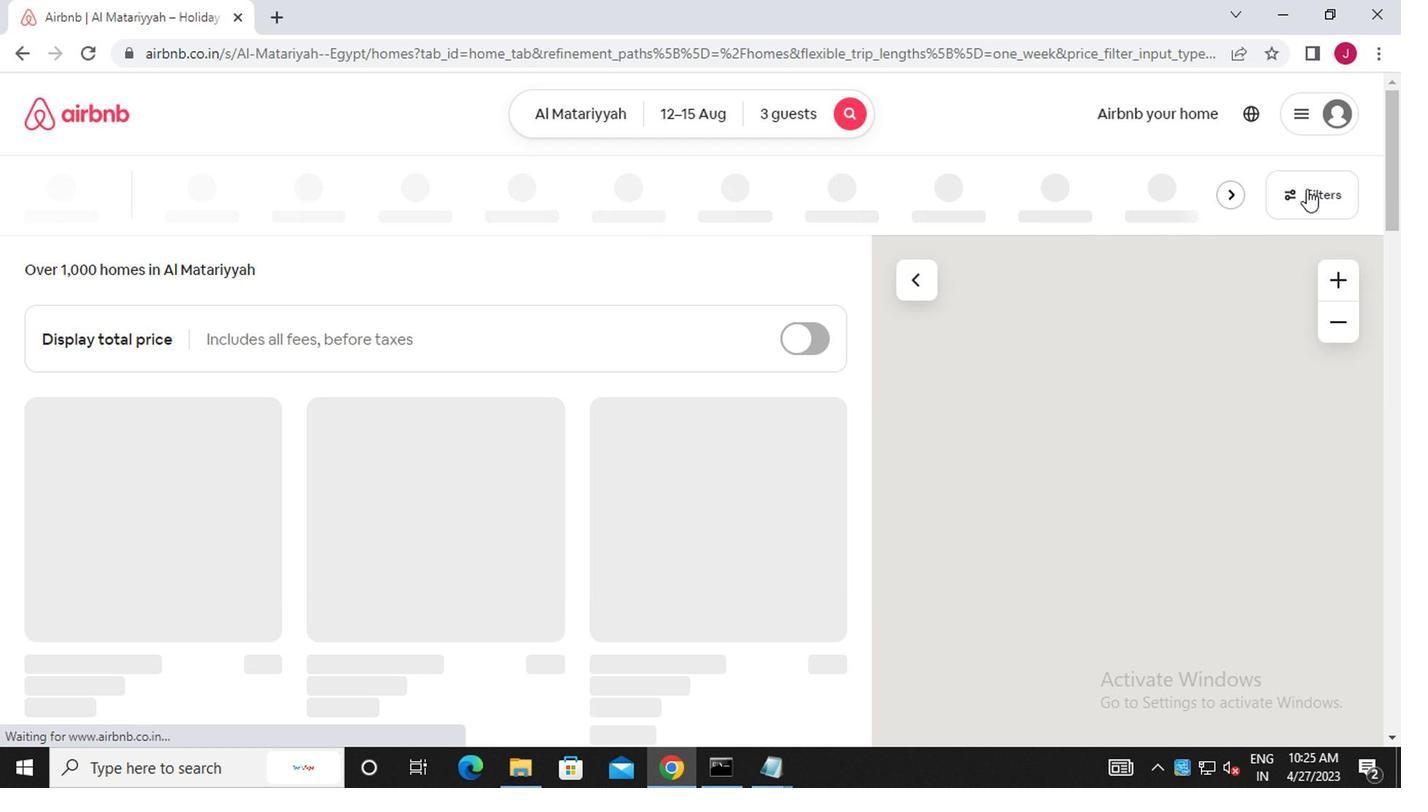 
Action: Mouse pressed left at (1311, 189)
Screenshot: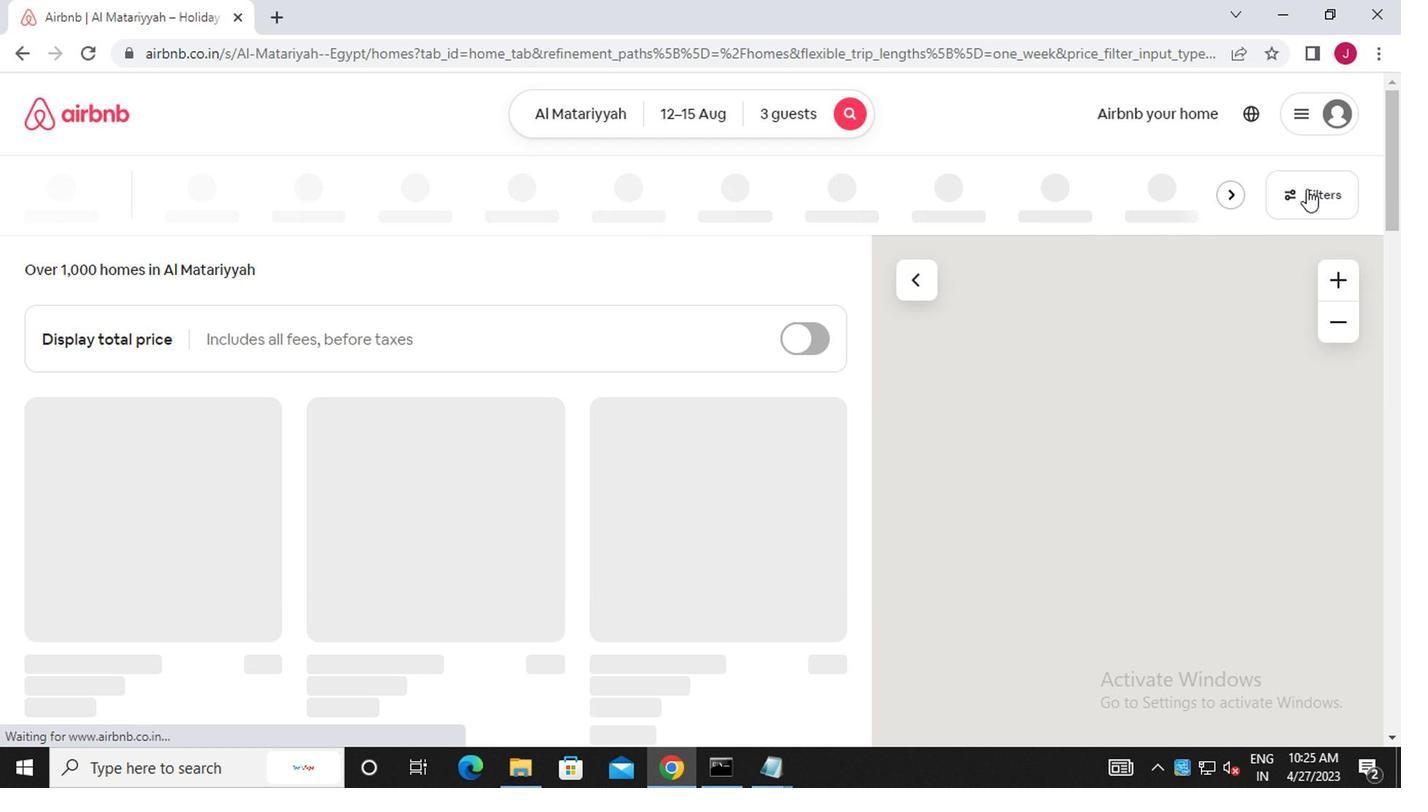 
Action: Mouse moved to (478, 457)
Screenshot: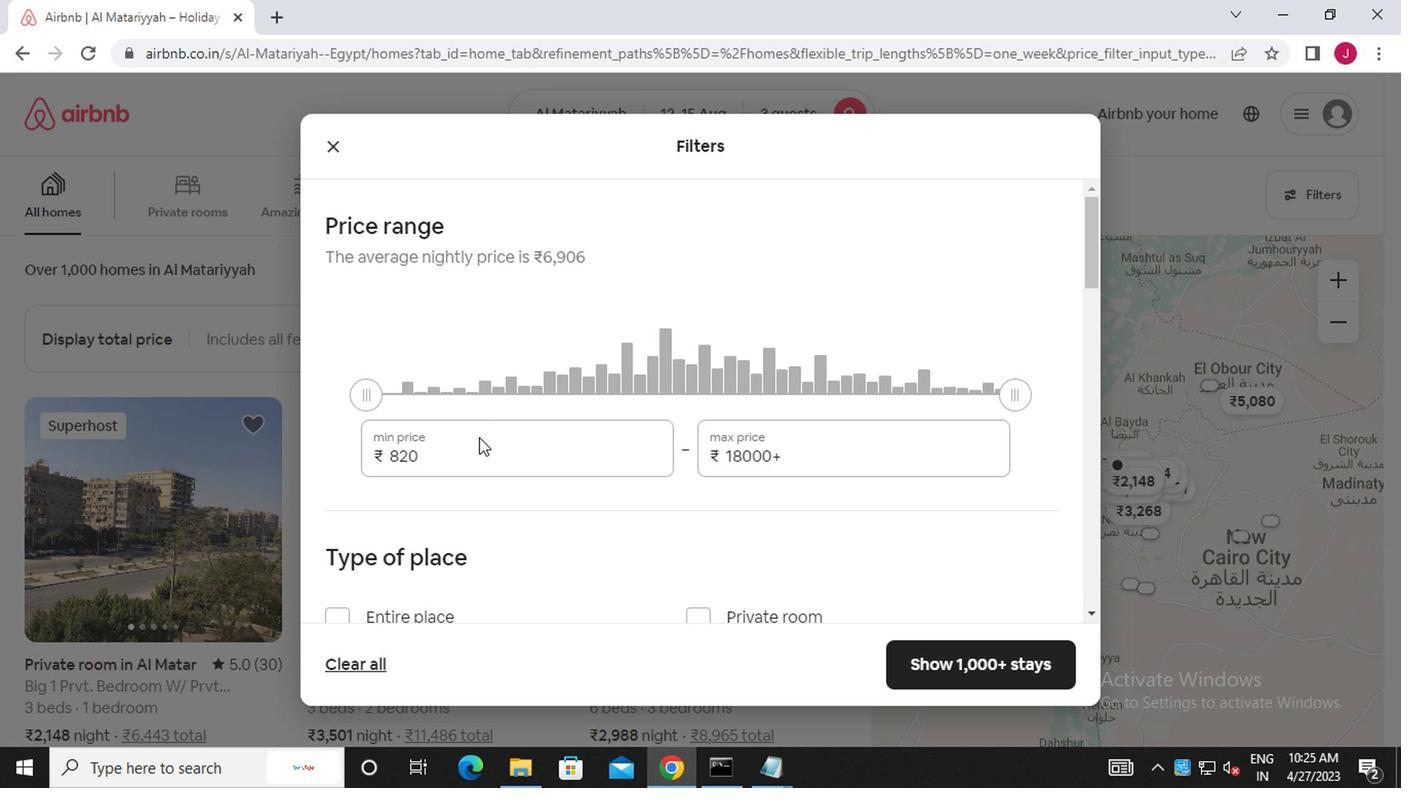 
Action: Mouse pressed left at (478, 457)
Screenshot: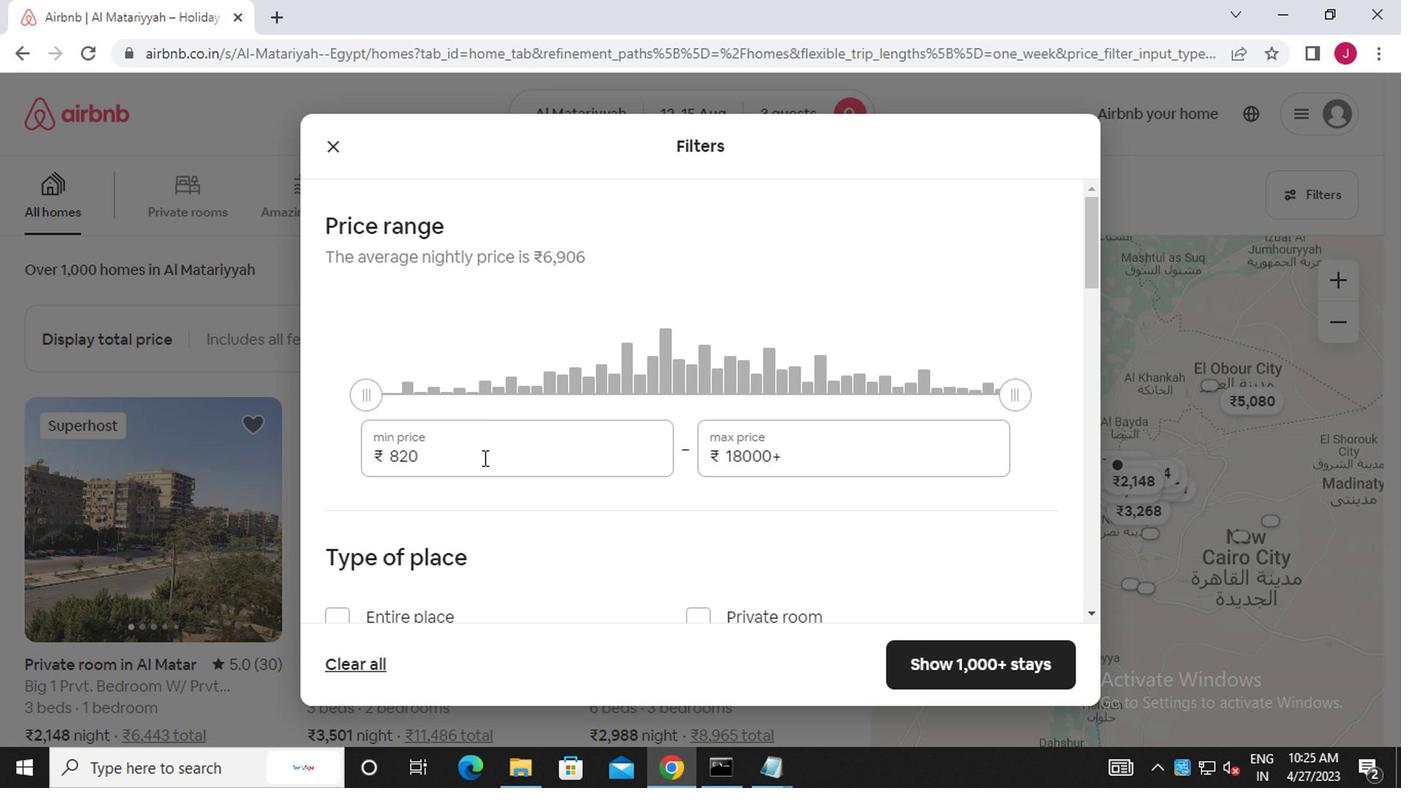 
Action: Mouse moved to (480, 457)
Screenshot: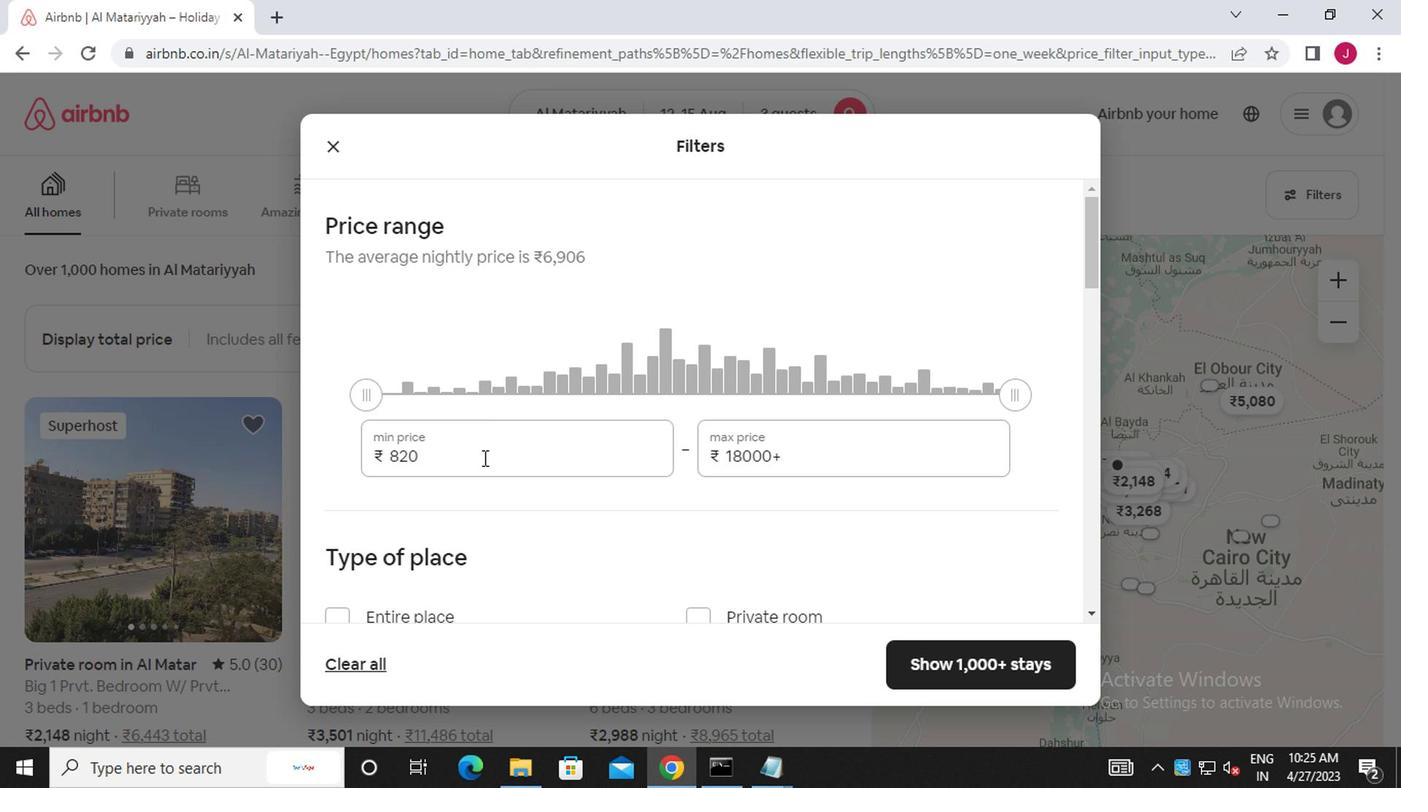
Action: Key pressed <Key.backspace><Key.backspace><Key.backspace><Key.backspace><Key.backspace><Key.backspace><Key.backspace><Key.backspace><<97>><<98>><<96>><<96>><<96>>
Screenshot: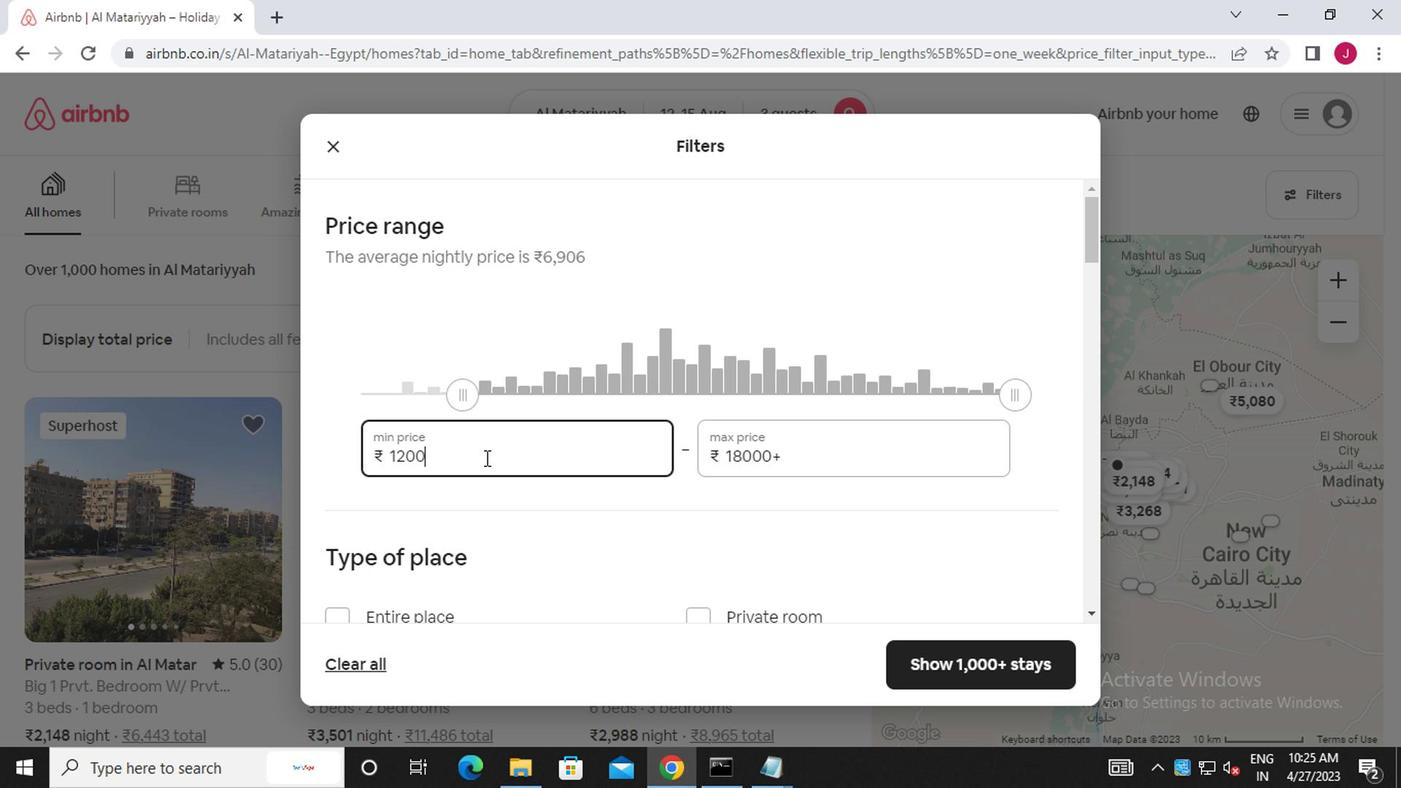 
Action: Mouse moved to (895, 431)
Screenshot: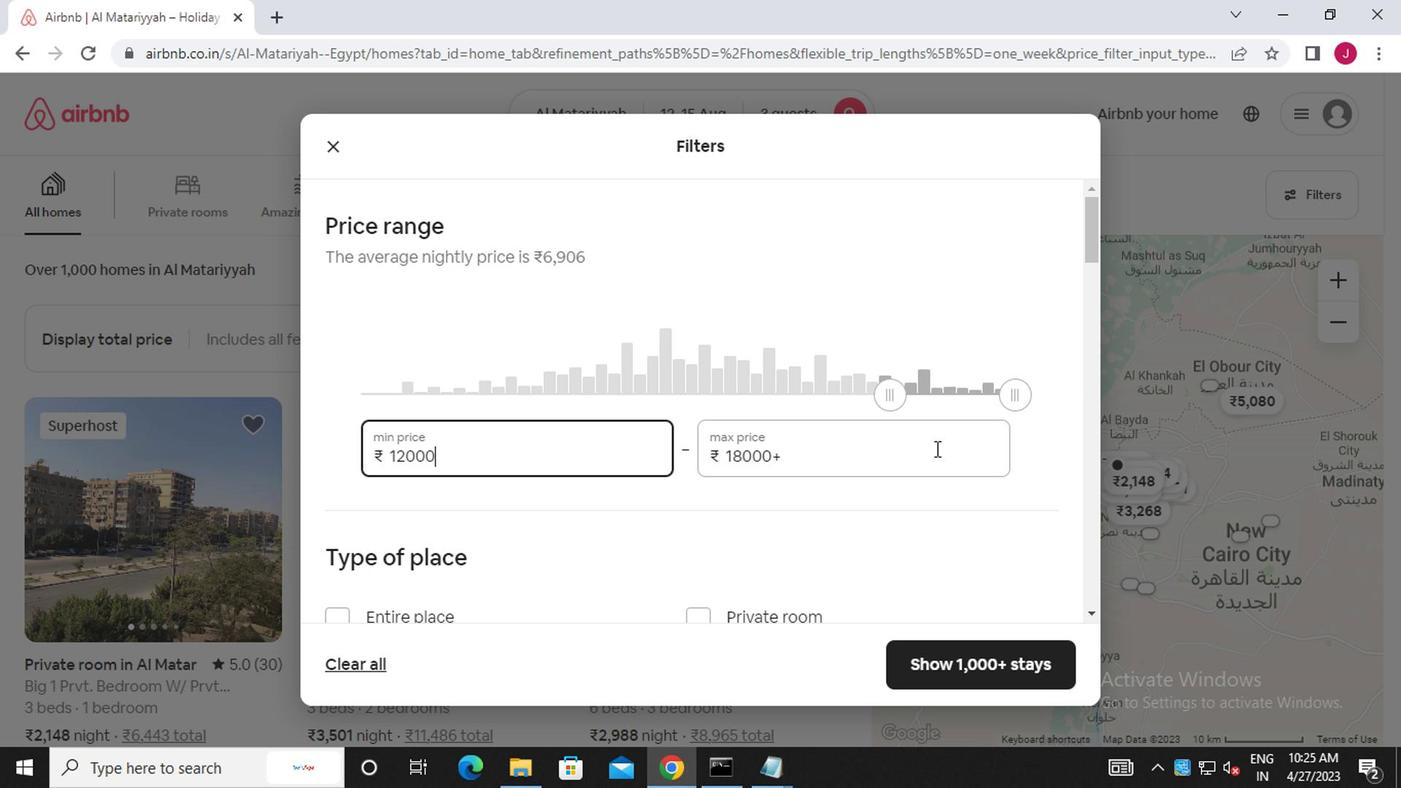 
Action: Mouse pressed left at (895, 431)
Screenshot: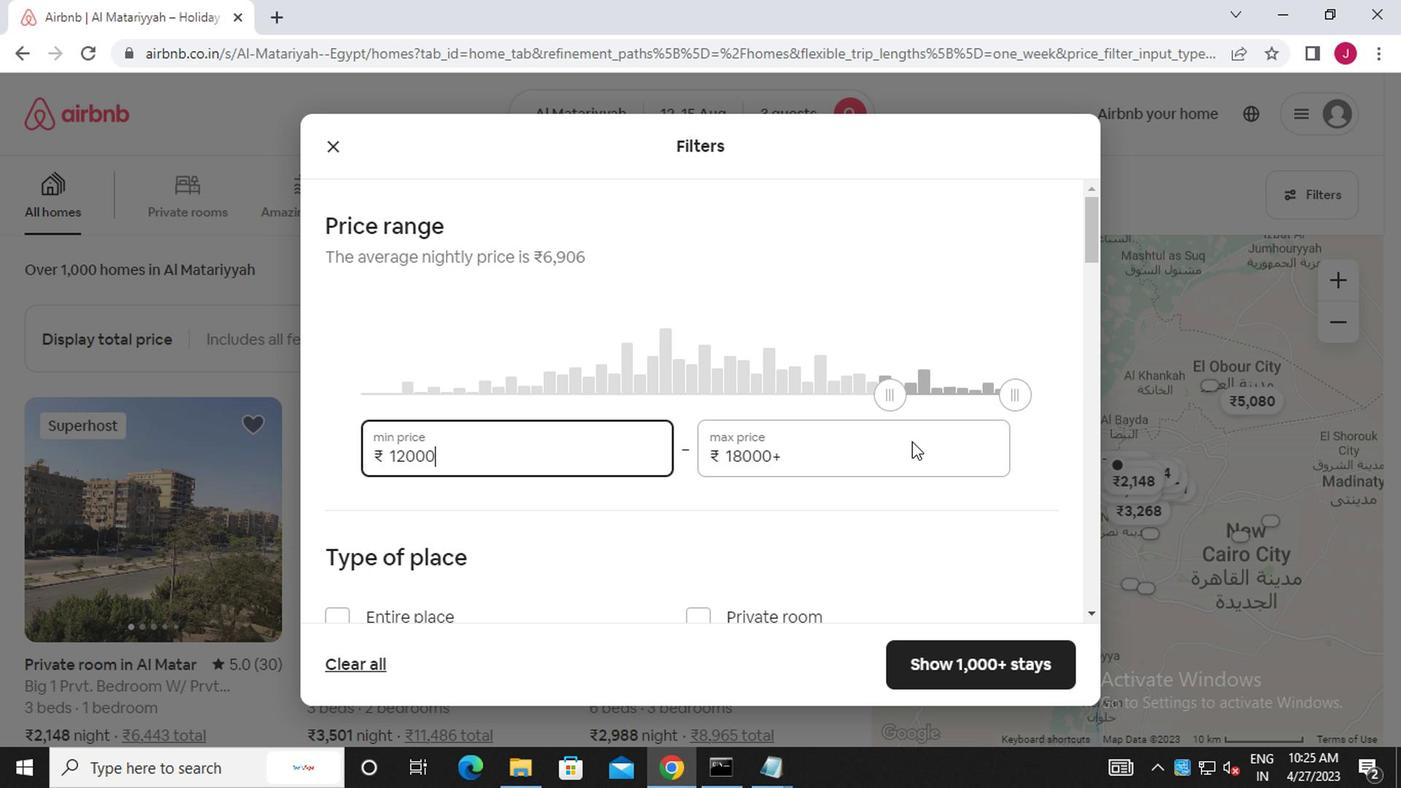 
Action: Key pressed <Key.backspace><Key.backspace><Key.backspace><Key.backspace><Key.backspace><<102>><<96>><<96>><<96>>
Screenshot: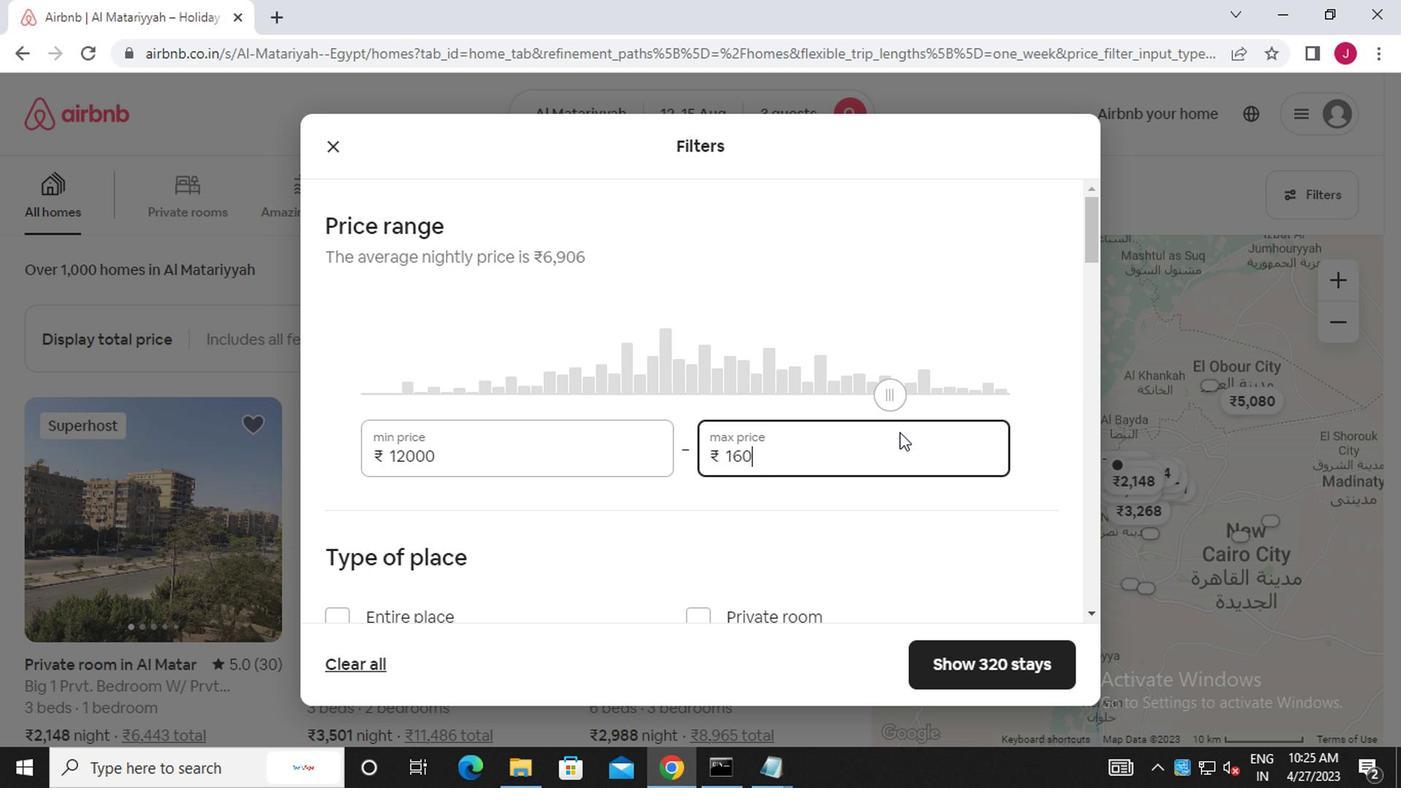 
Action: Mouse scrolled (895, 430) with delta (0, 0)
Screenshot: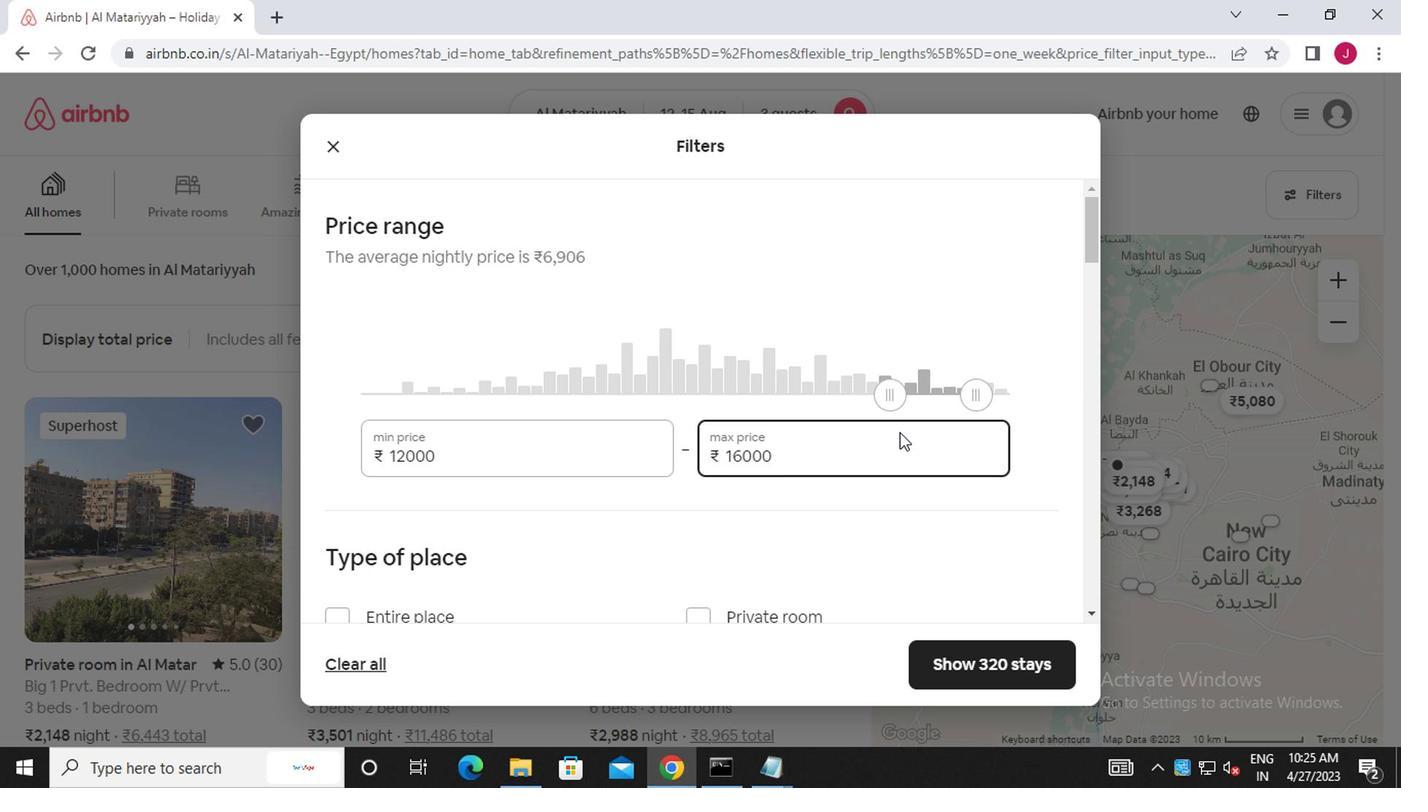 
Action: Mouse scrolled (895, 430) with delta (0, 0)
Screenshot: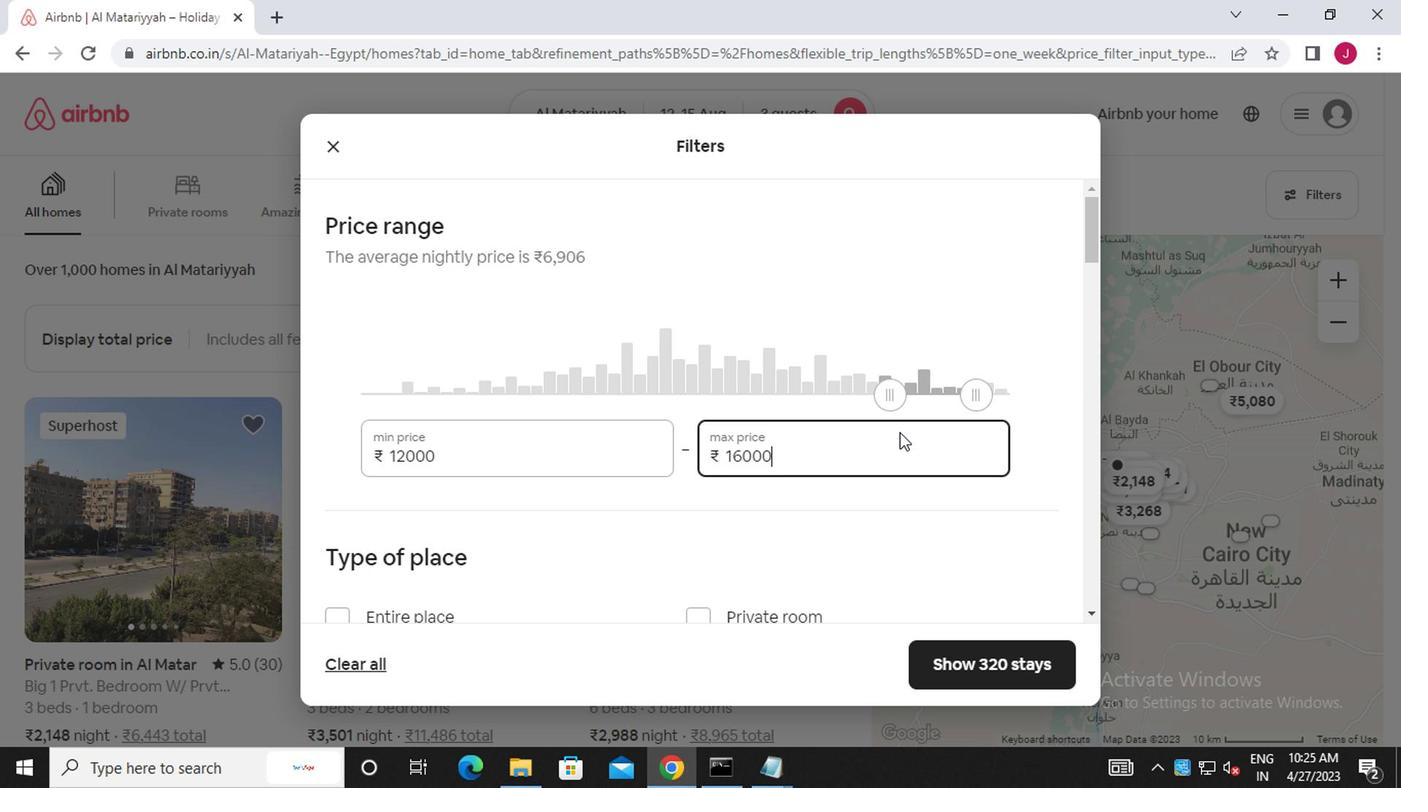 
Action: Mouse scrolled (895, 430) with delta (0, 0)
Screenshot: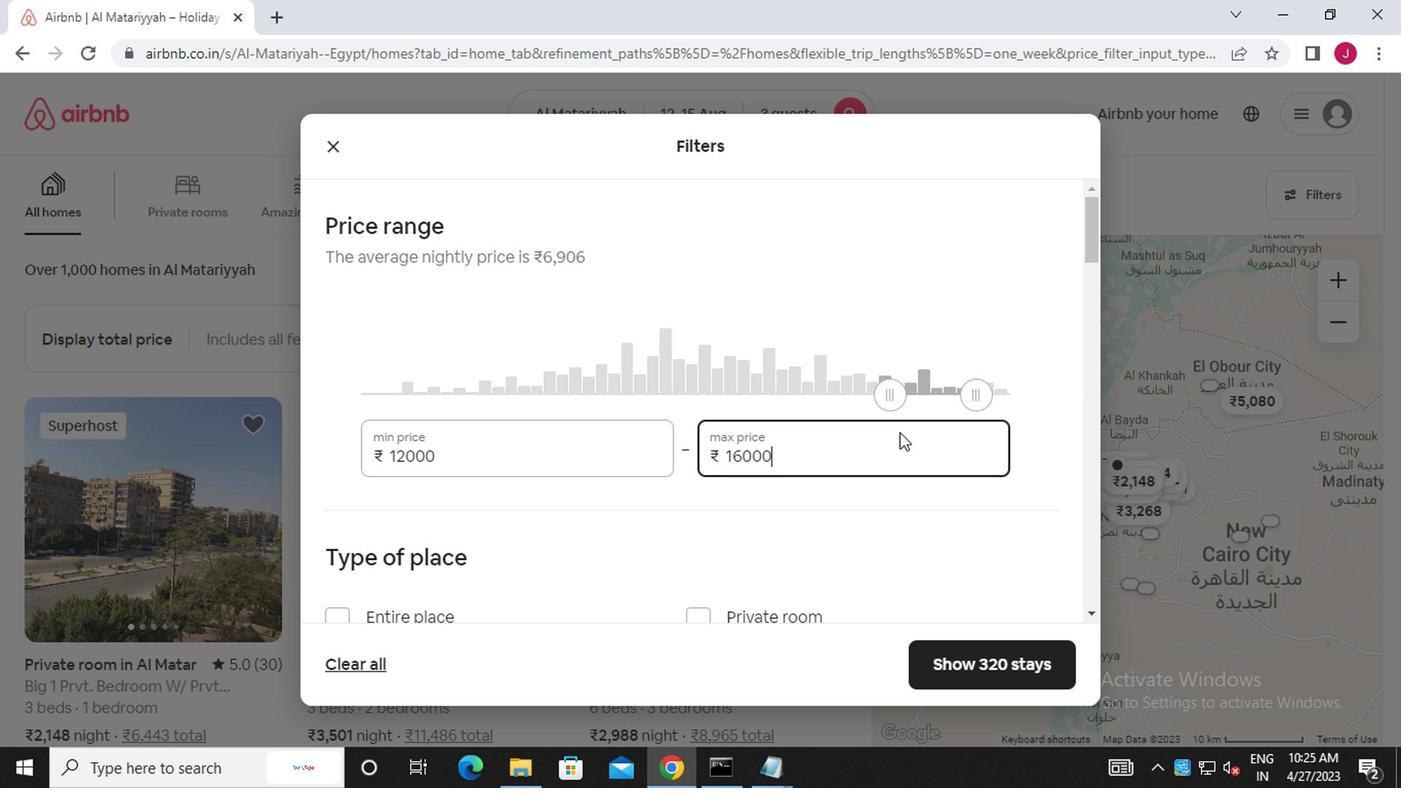 
Action: Mouse moved to (865, 432)
Screenshot: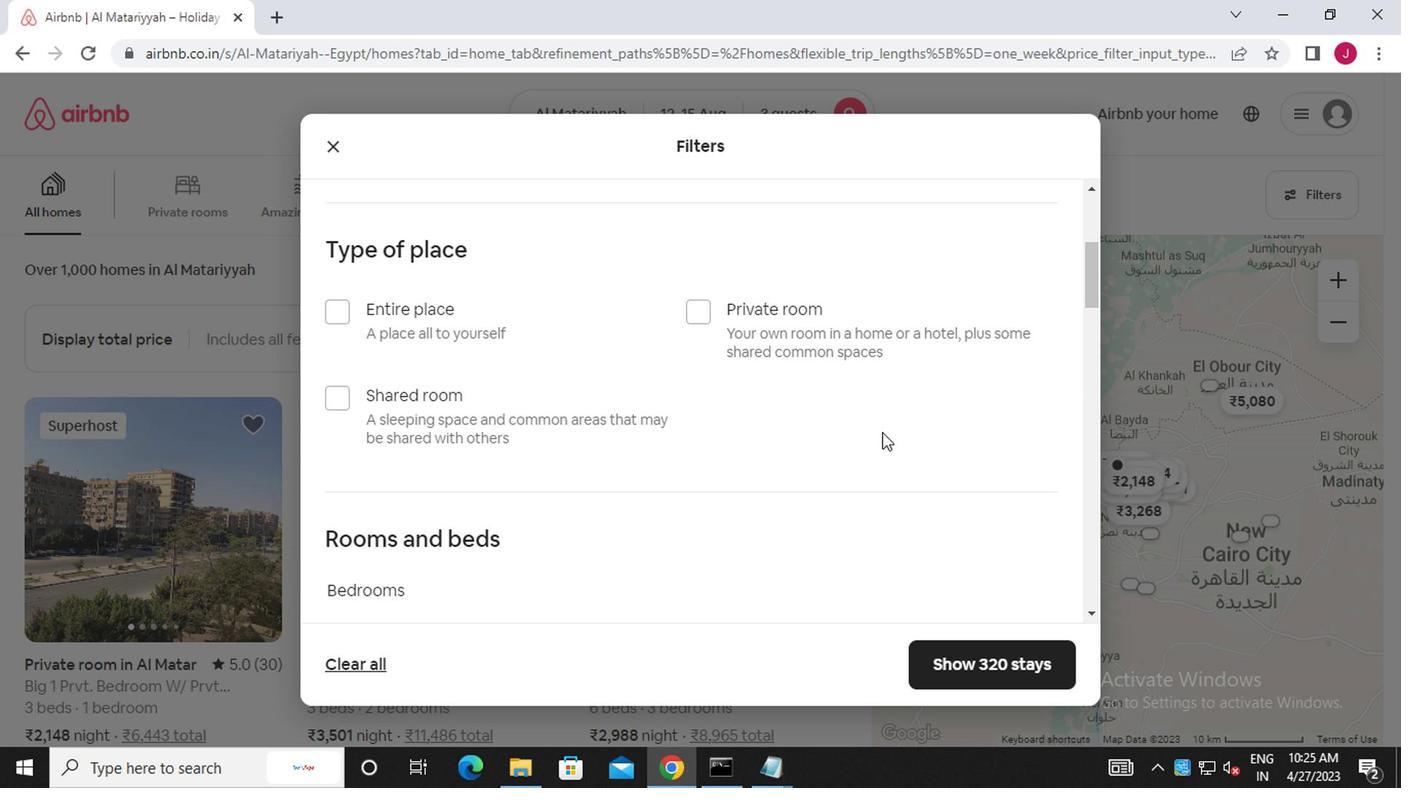 
Action: Mouse scrolled (865, 431) with delta (0, -1)
Screenshot: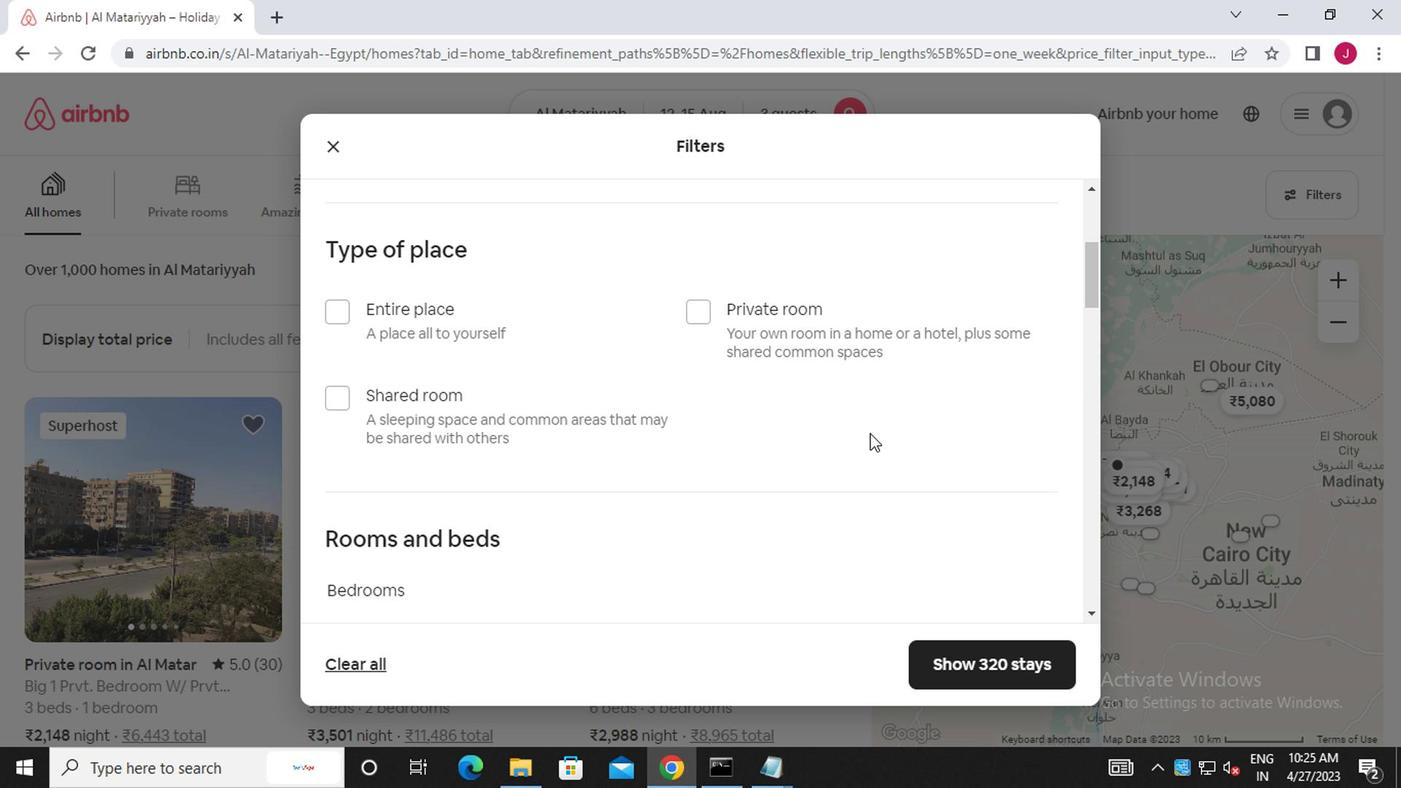 
Action: Mouse moved to (343, 198)
Screenshot: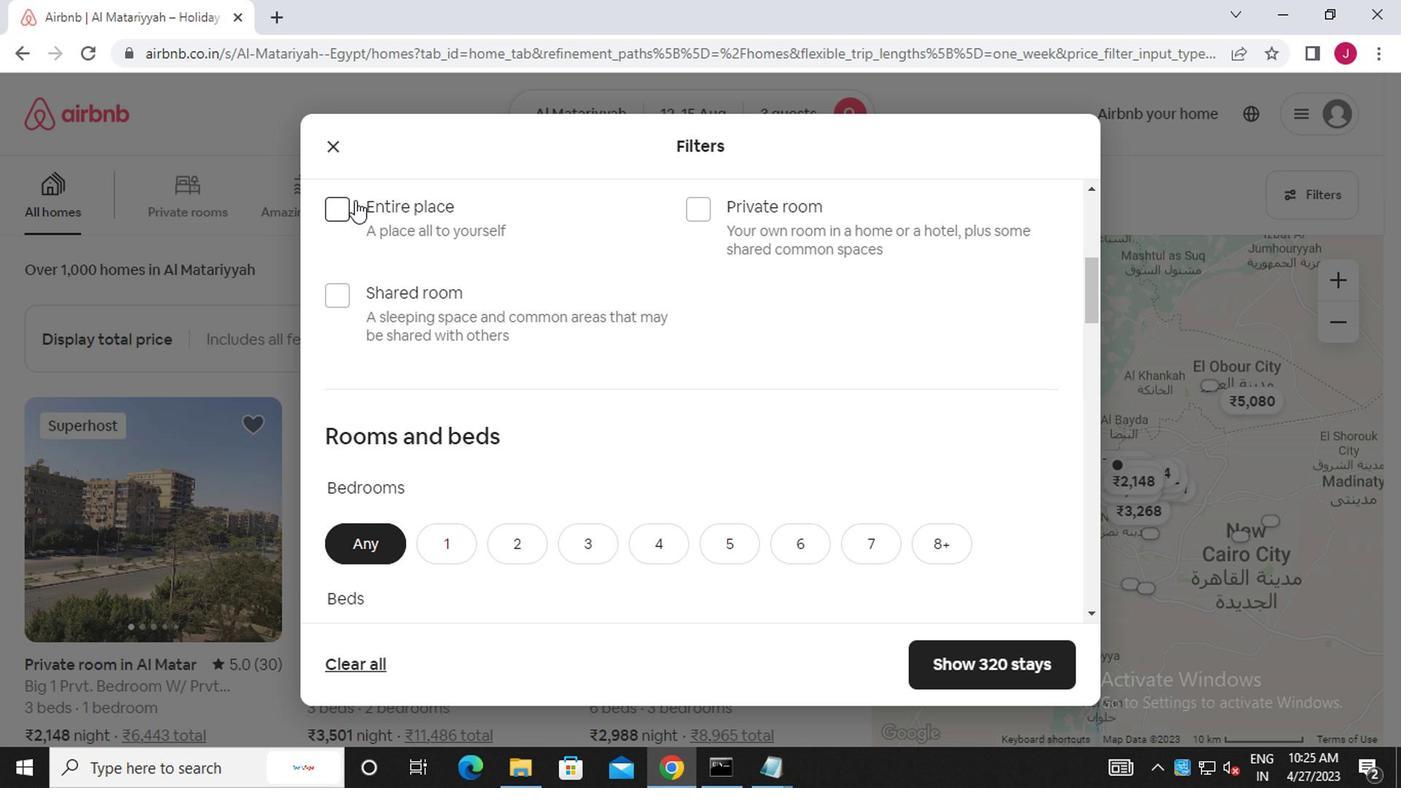 
Action: Mouse pressed left at (343, 198)
Screenshot: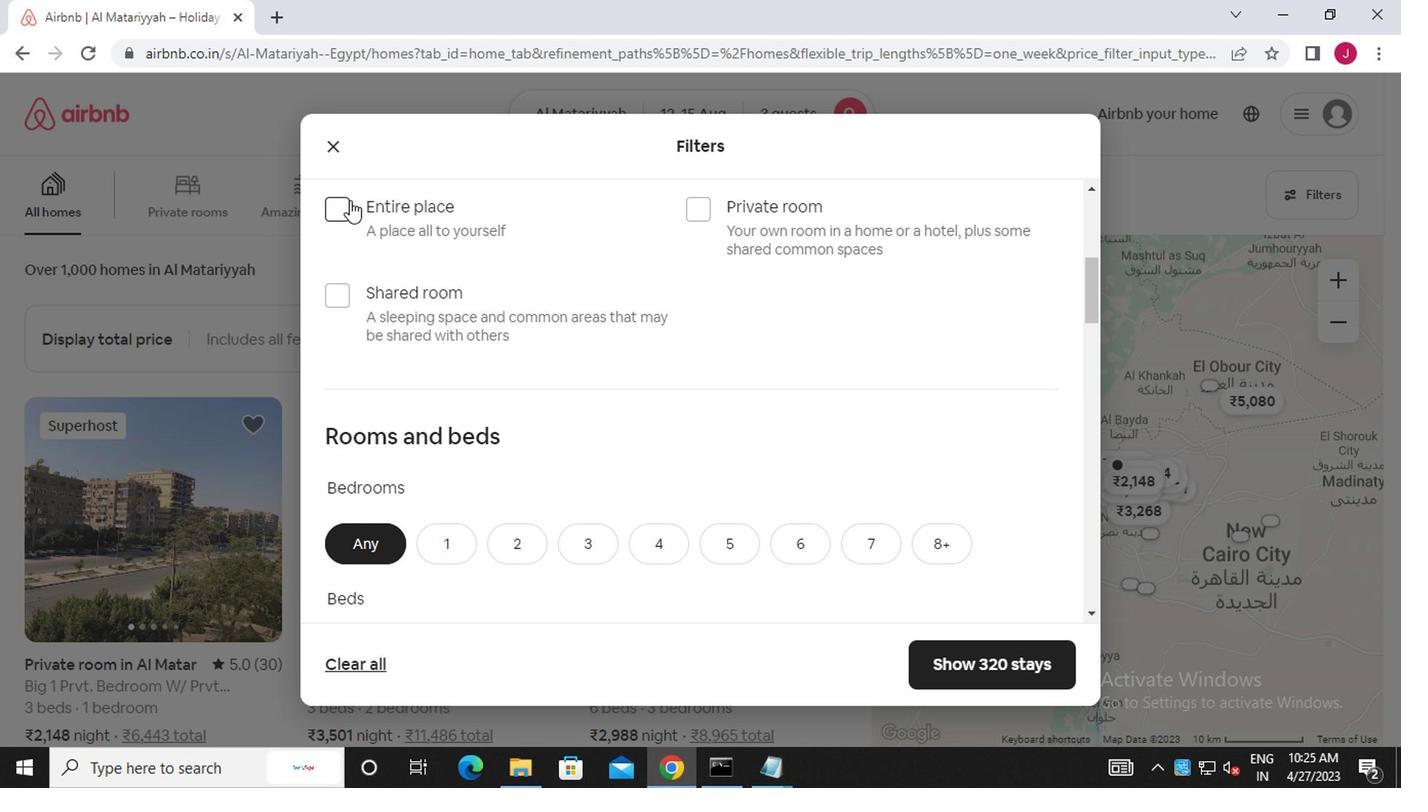 
Action: Mouse moved to (502, 368)
Screenshot: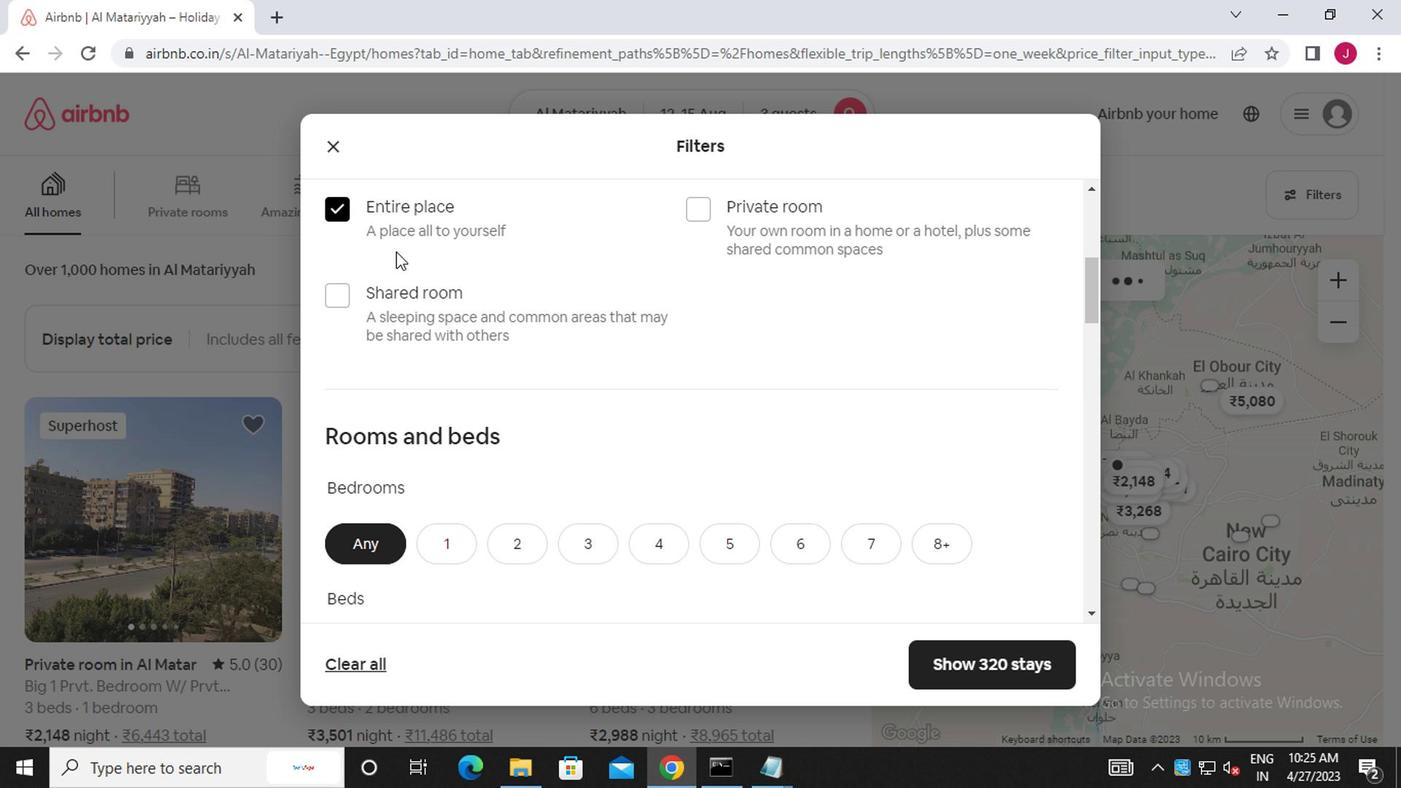 
Action: Mouse scrolled (502, 367) with delta (0, -1)
Screenshot: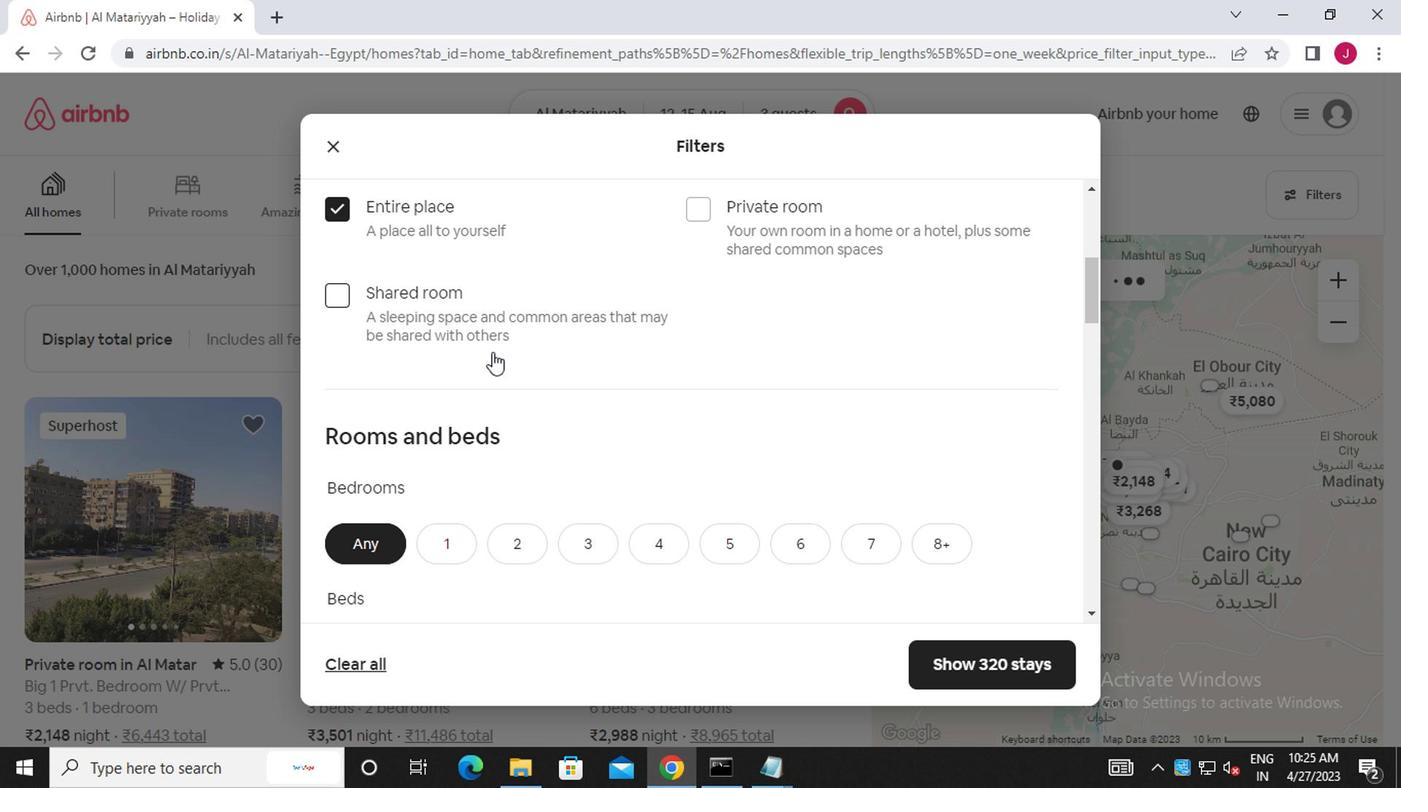
Action: Mouse scrolled (502, 367) with delta (0, -1)
Screenshot: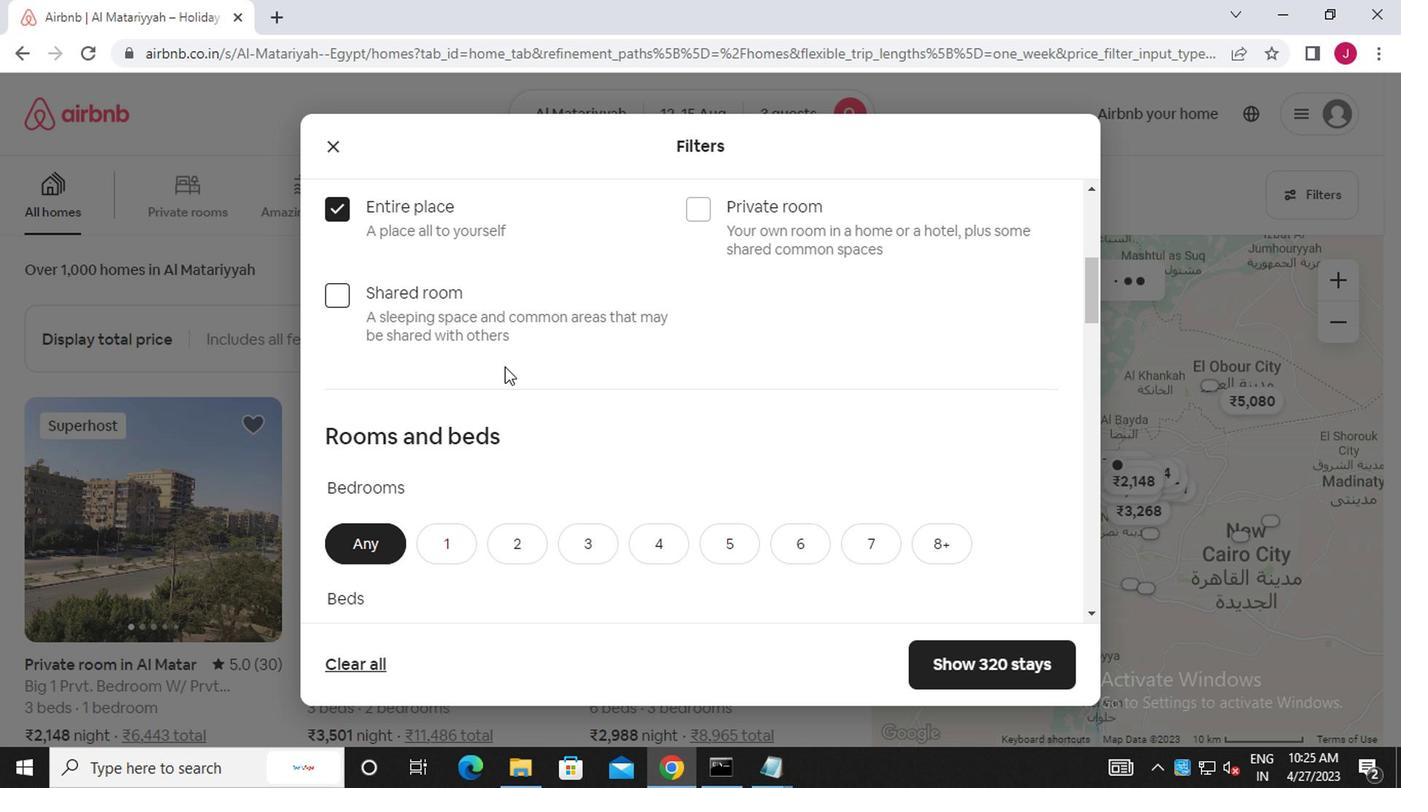
Action: Mouse moved to (502, 343)
Screenshot: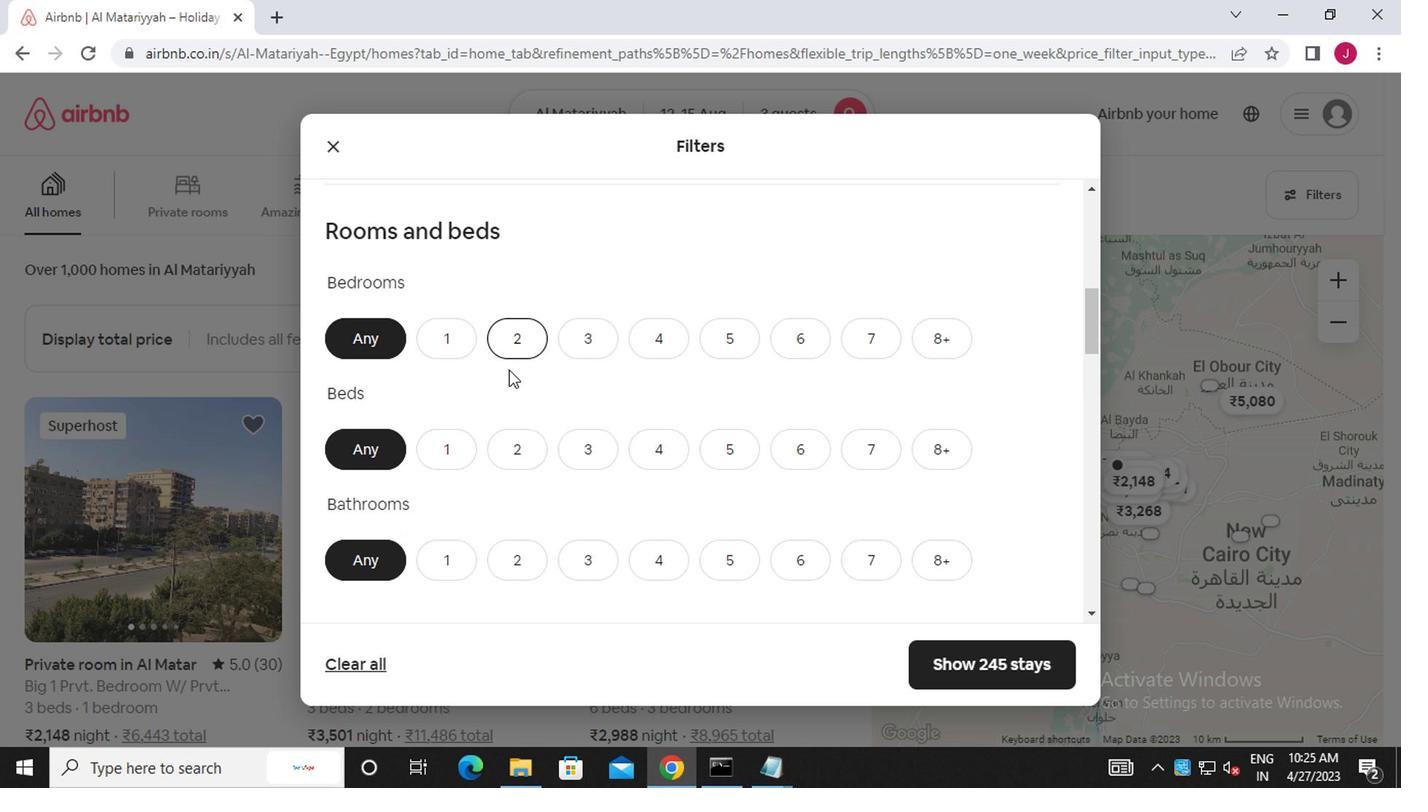 
Action: Mouse pressed left at (502, 343)
Screenshot: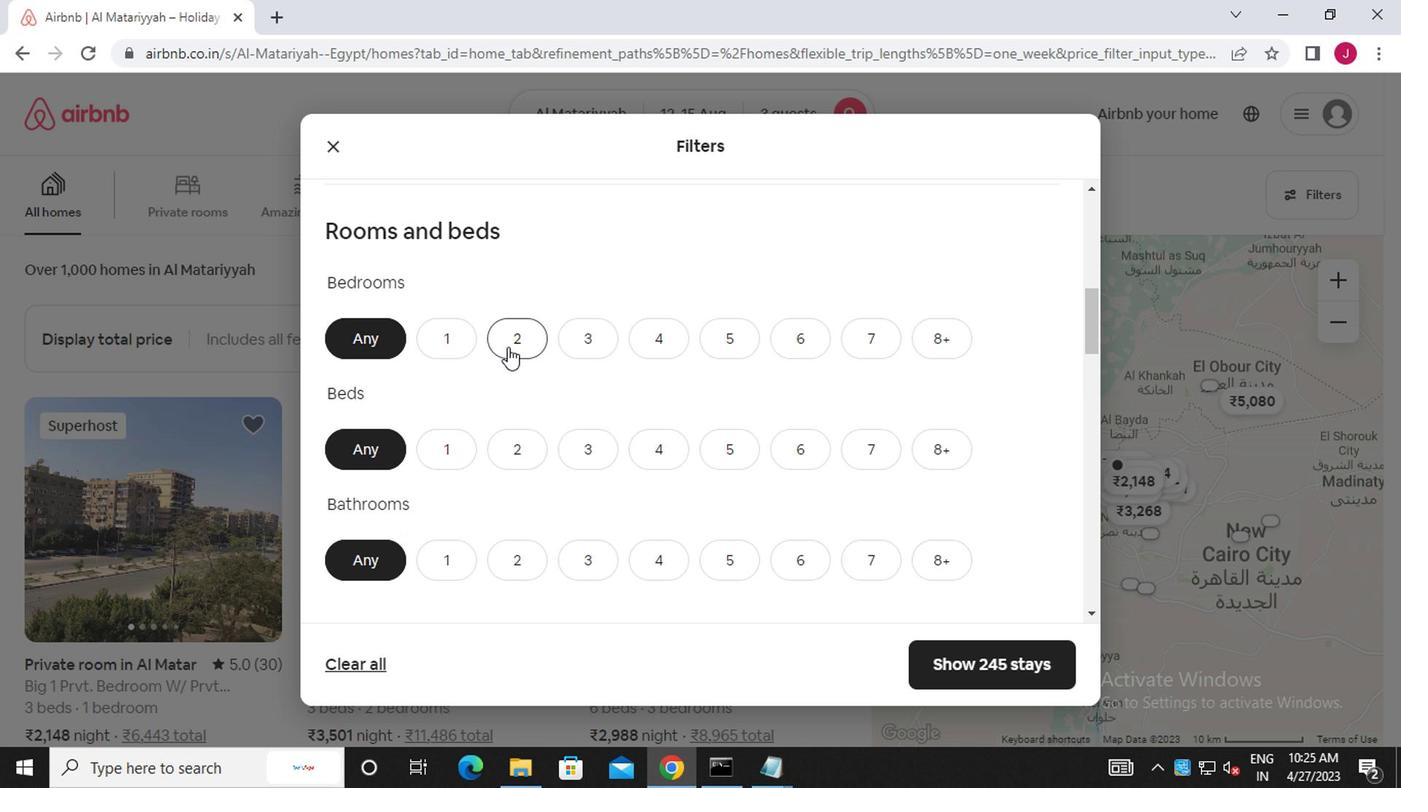 
Action: Mouse moved to (579, 454)
Screenshot: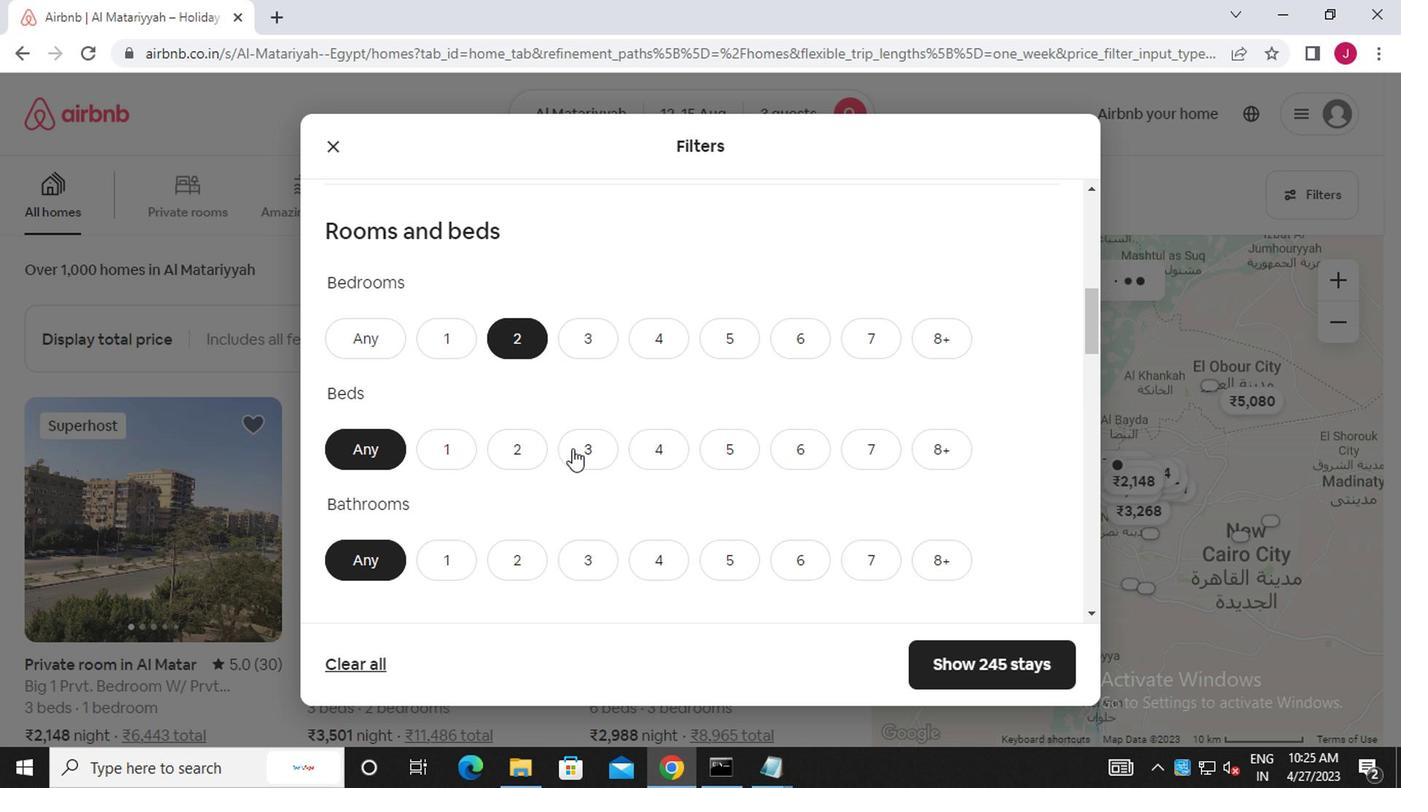 
Action: Mouse pressed left at (579, 454)
Screenshot: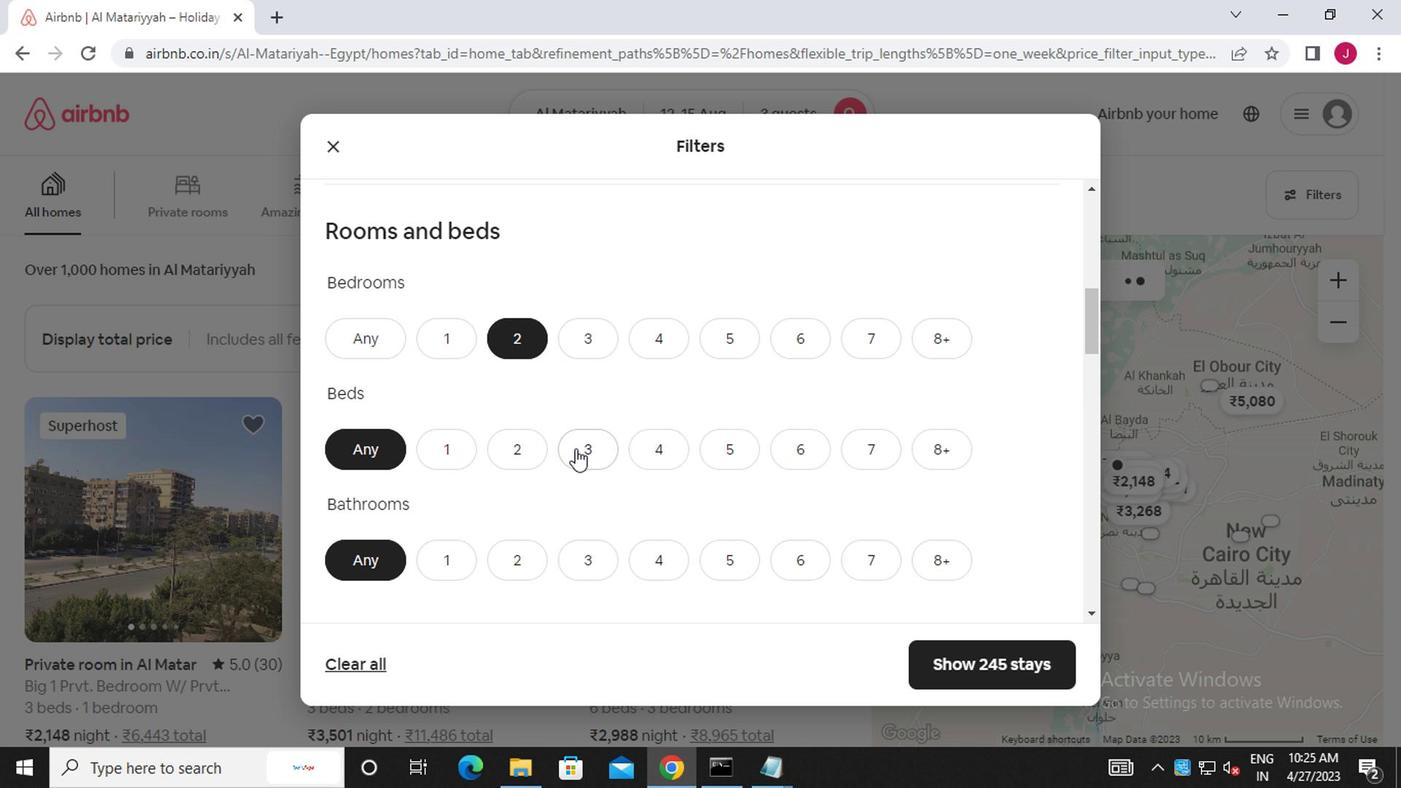 
Action: Mouse moved to (452, 563)
Screenshot: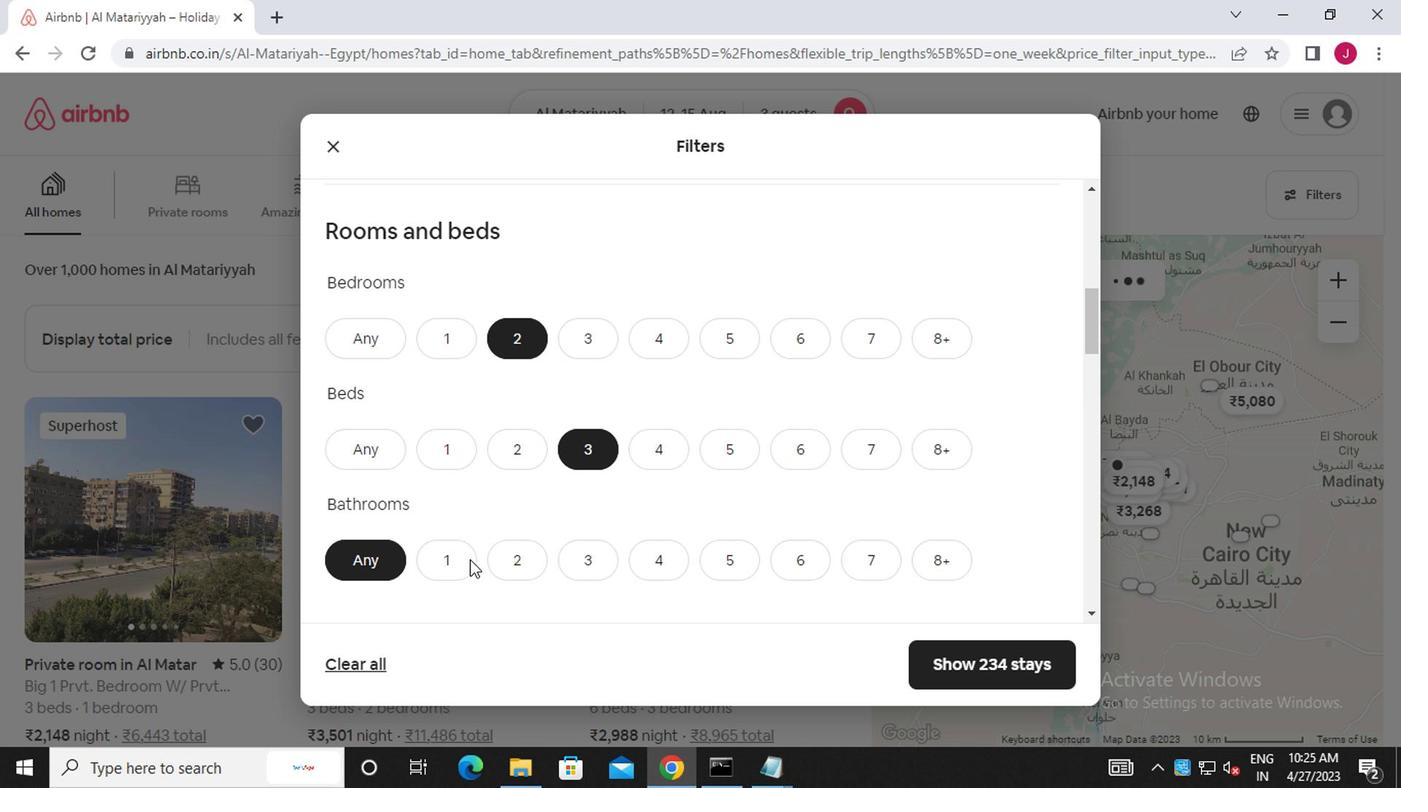 
Action: Mouse pressed left at (452, 563)
Screenshot: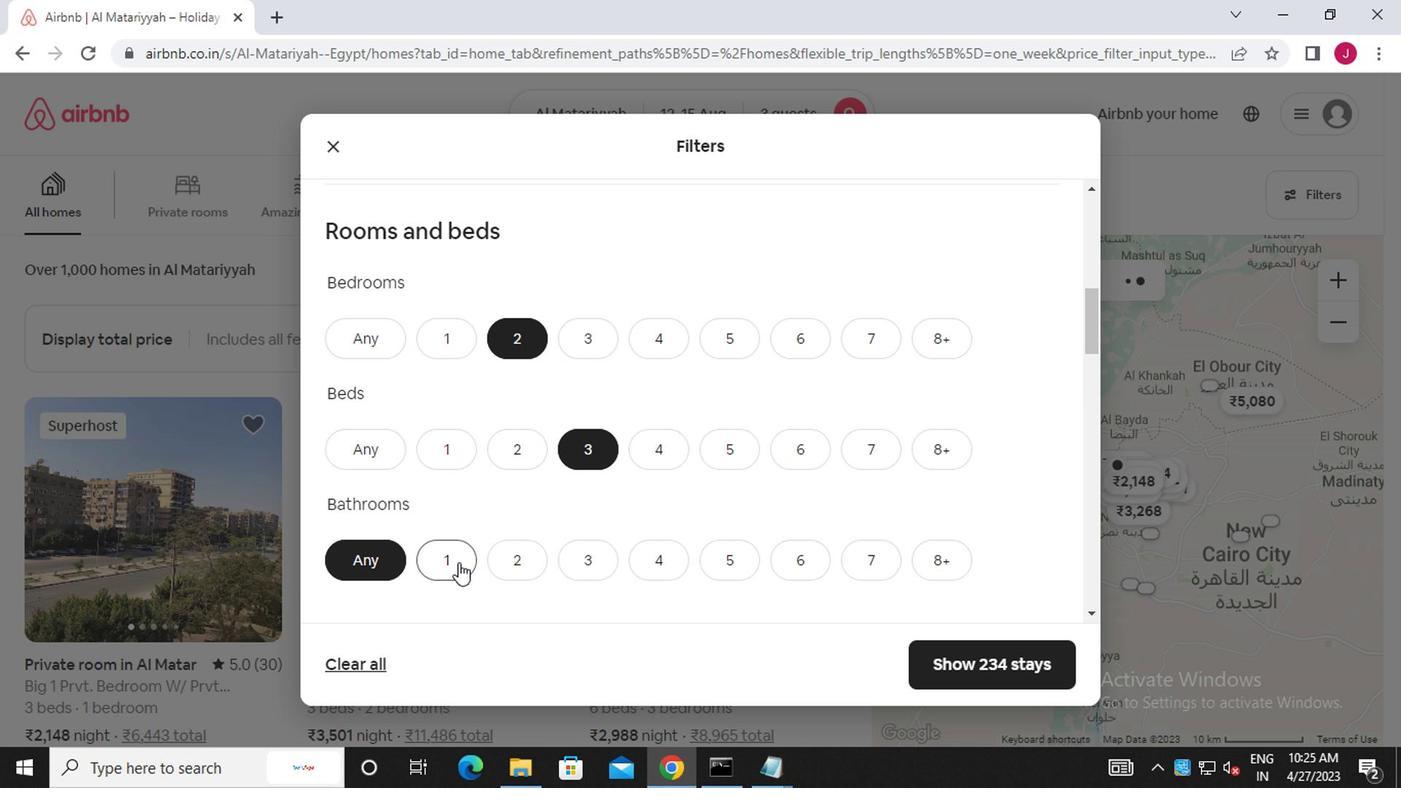 
Action: Mouse moved to (442, 563)
Screenshot: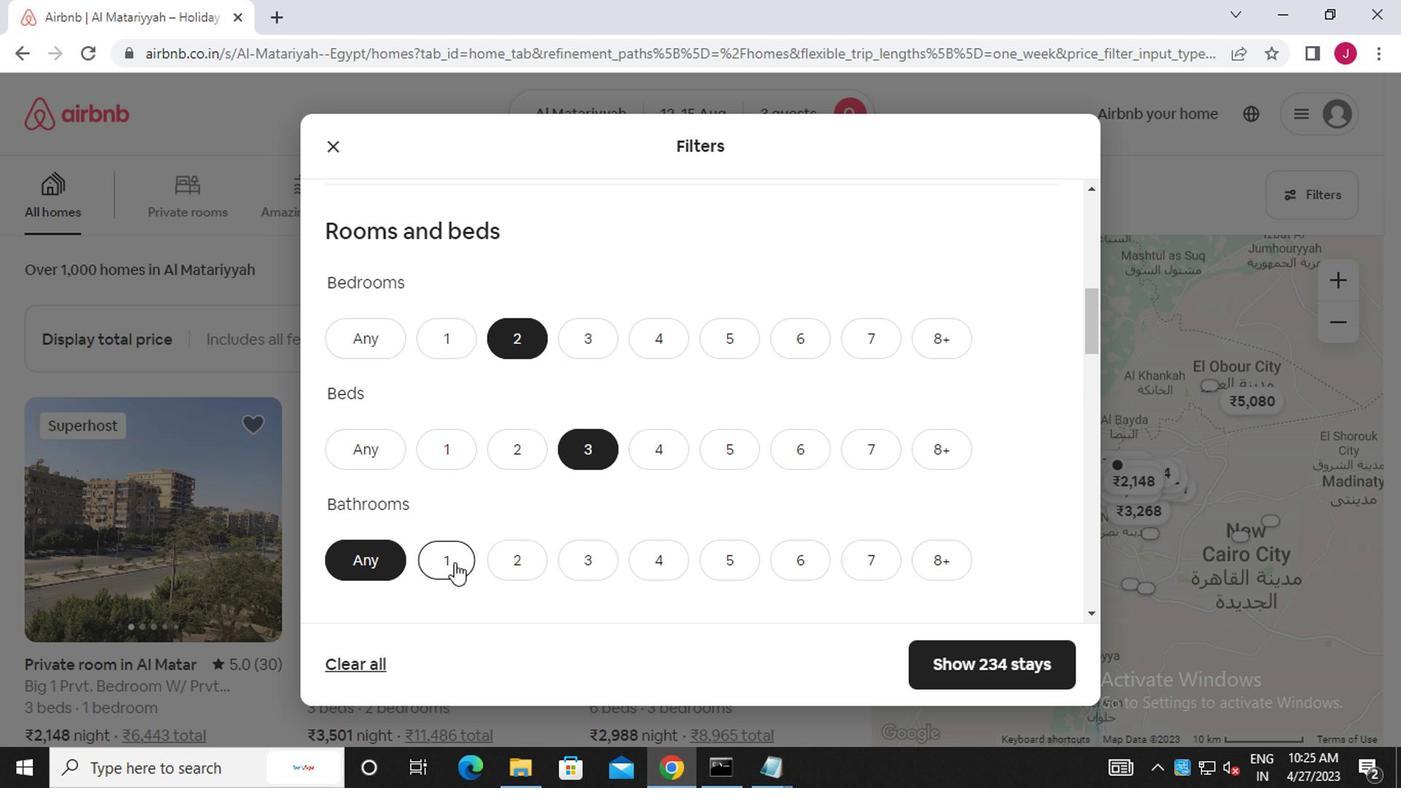
Action: Mouse scrolled (442, 562) with delta (0, -1)
Screenshot: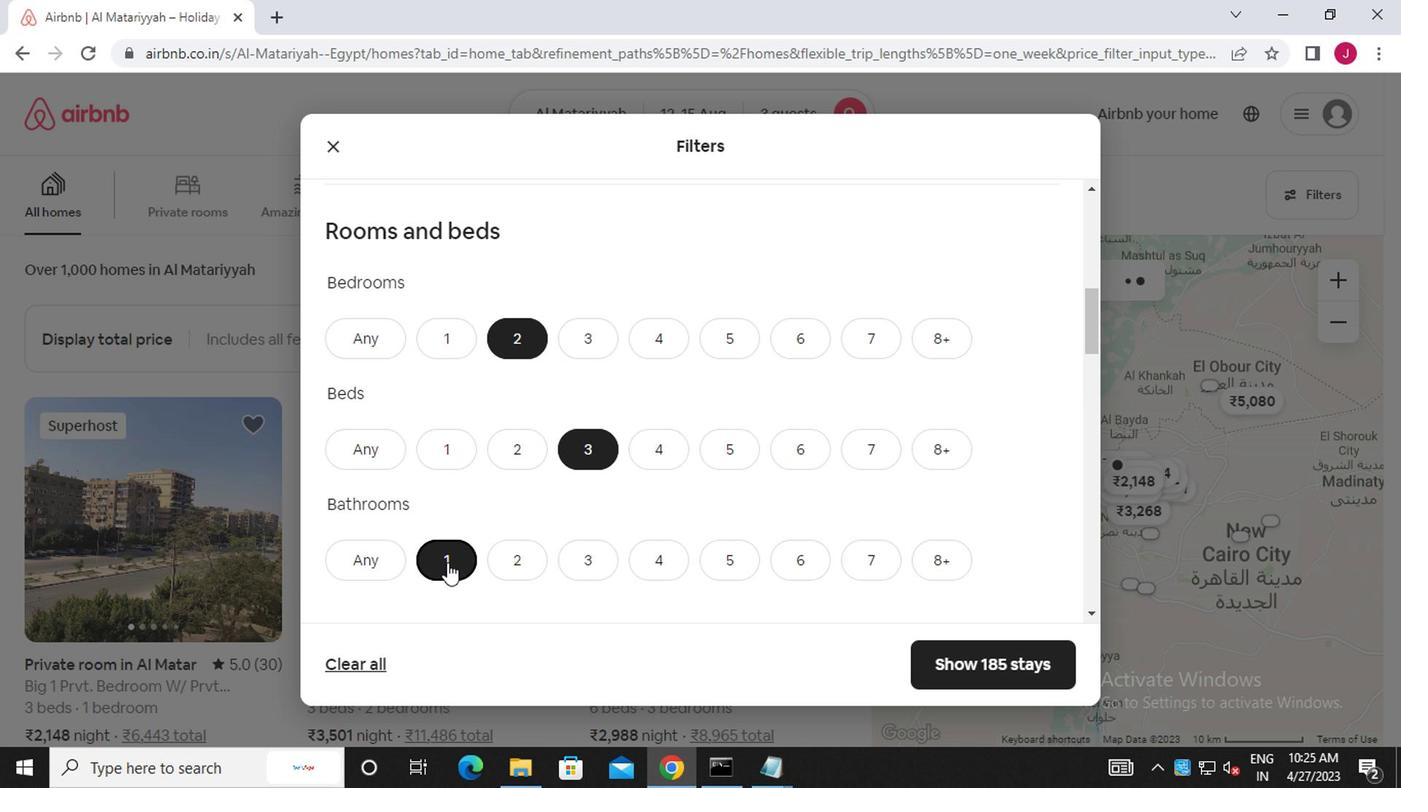 
Action: Mouse scrolled (442, 562) with delta (0, -1)
Screenshot: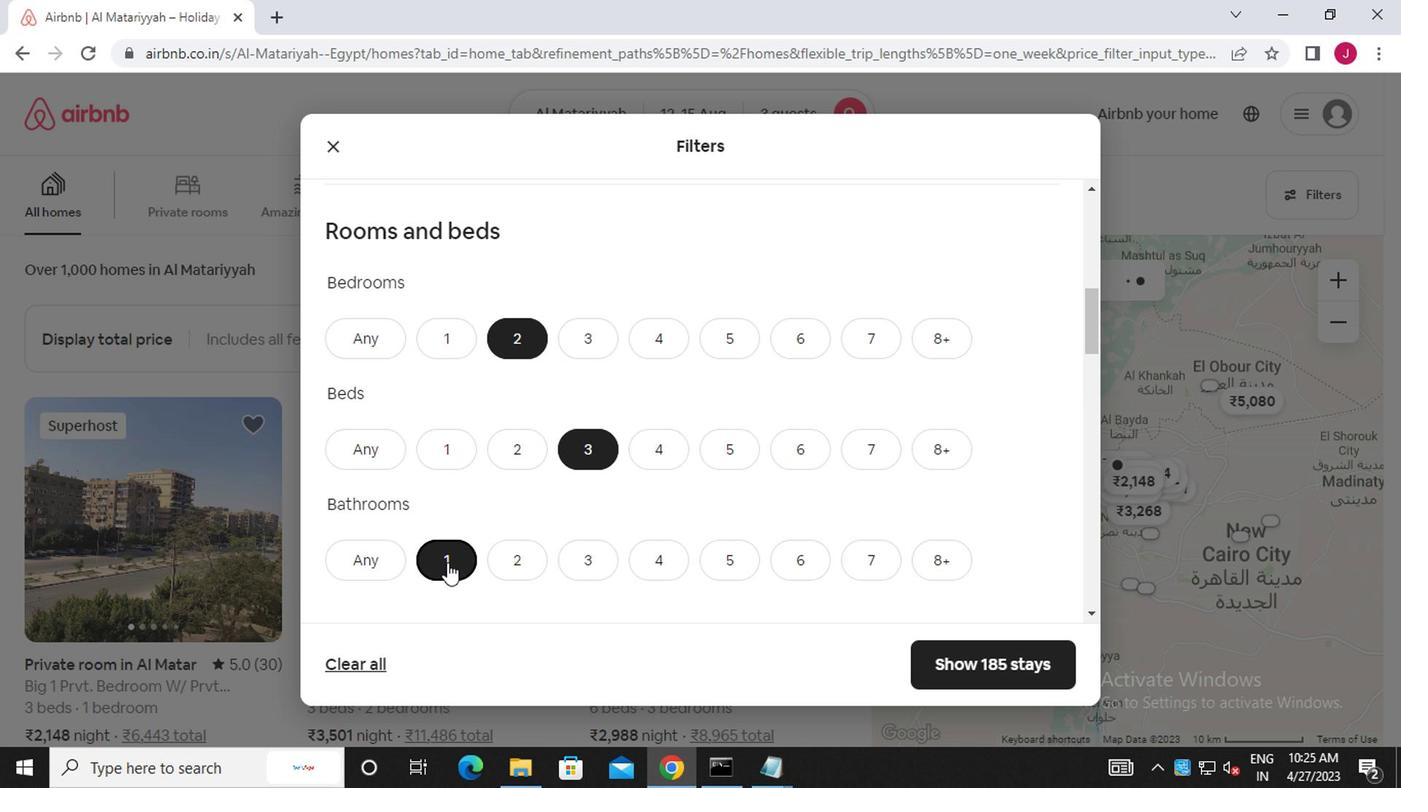 
Action: Mouse scrolled (442, 562) with delta (0, -1)
Screenshot: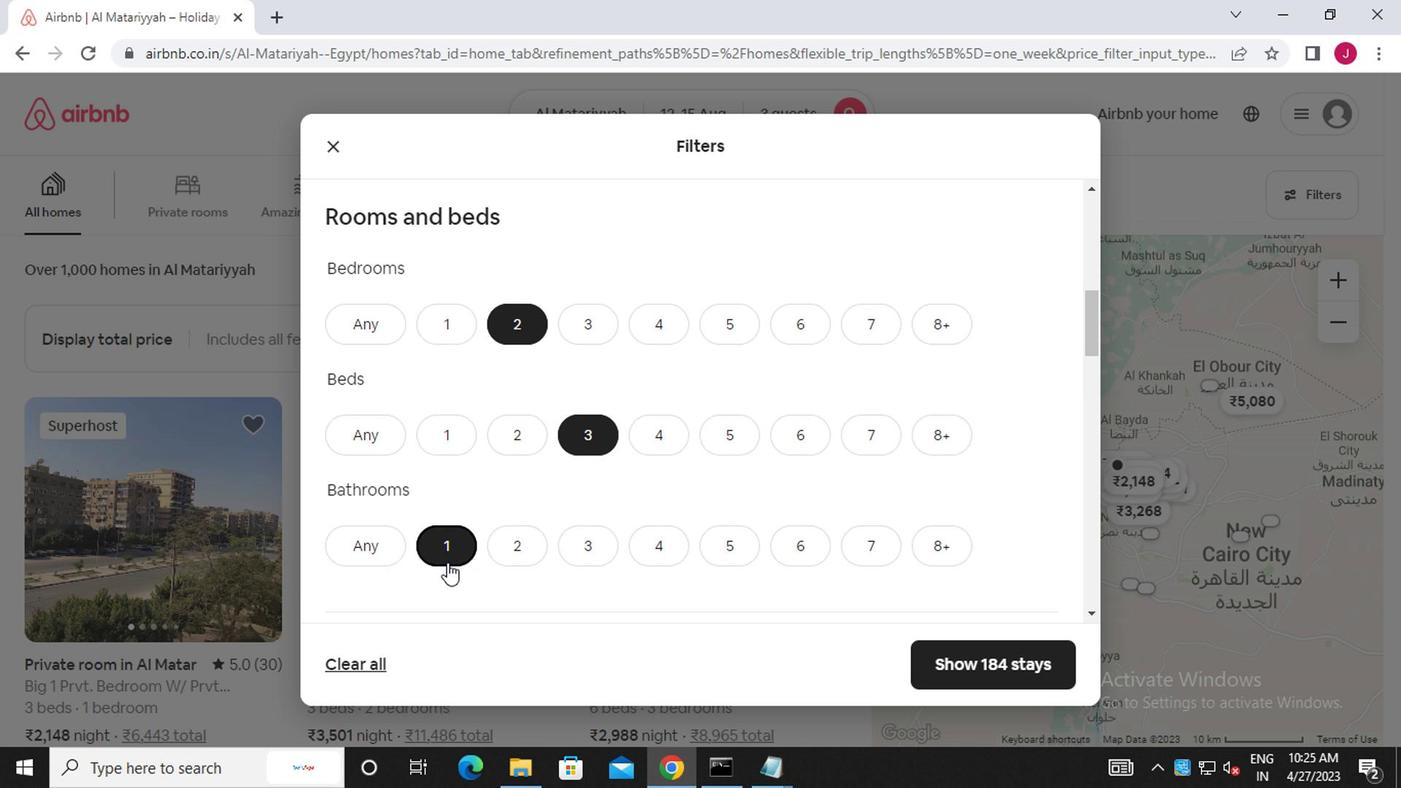 
Action: Mouse moved to (381, 491)
Screenshot: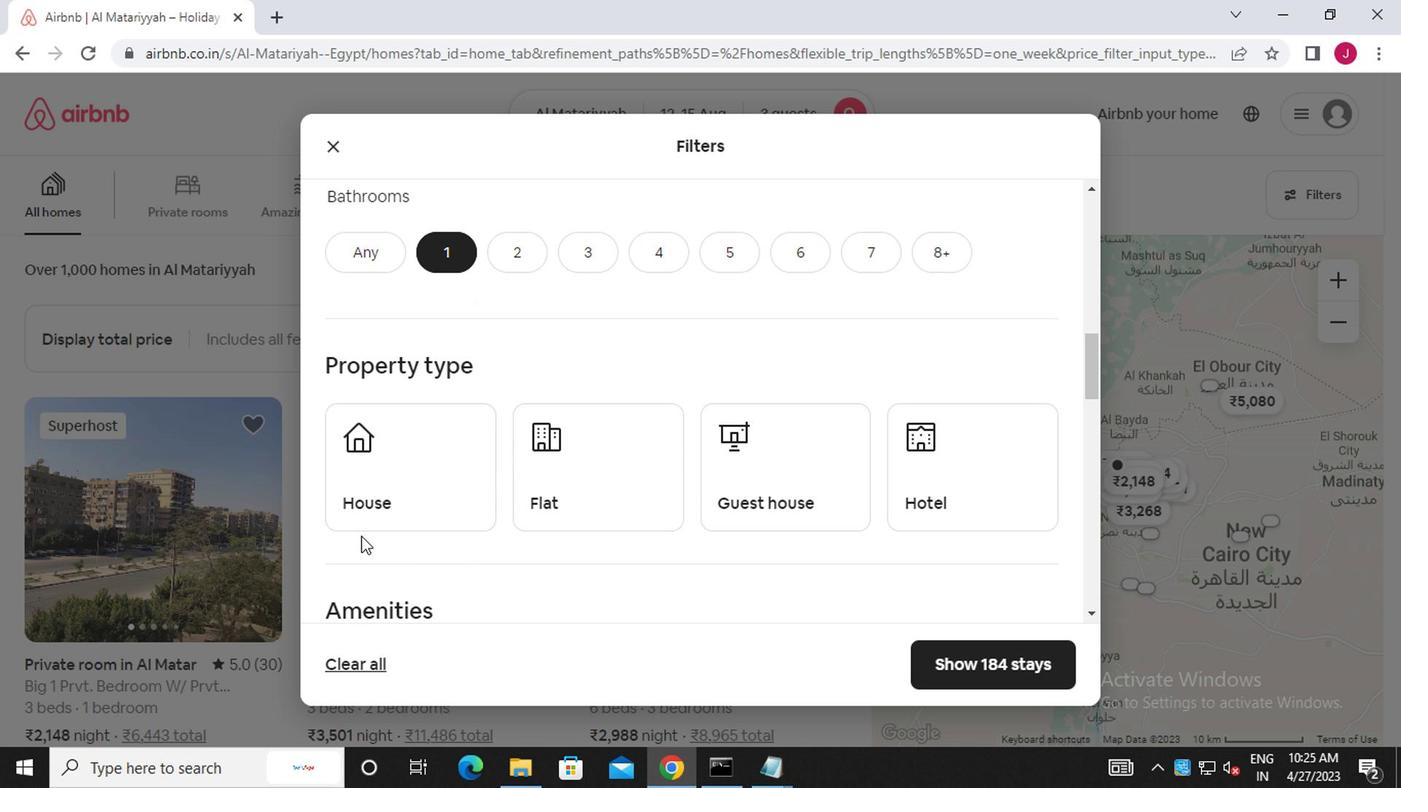 
Action: Mouse pressed left at (381, 491)
Screenshot: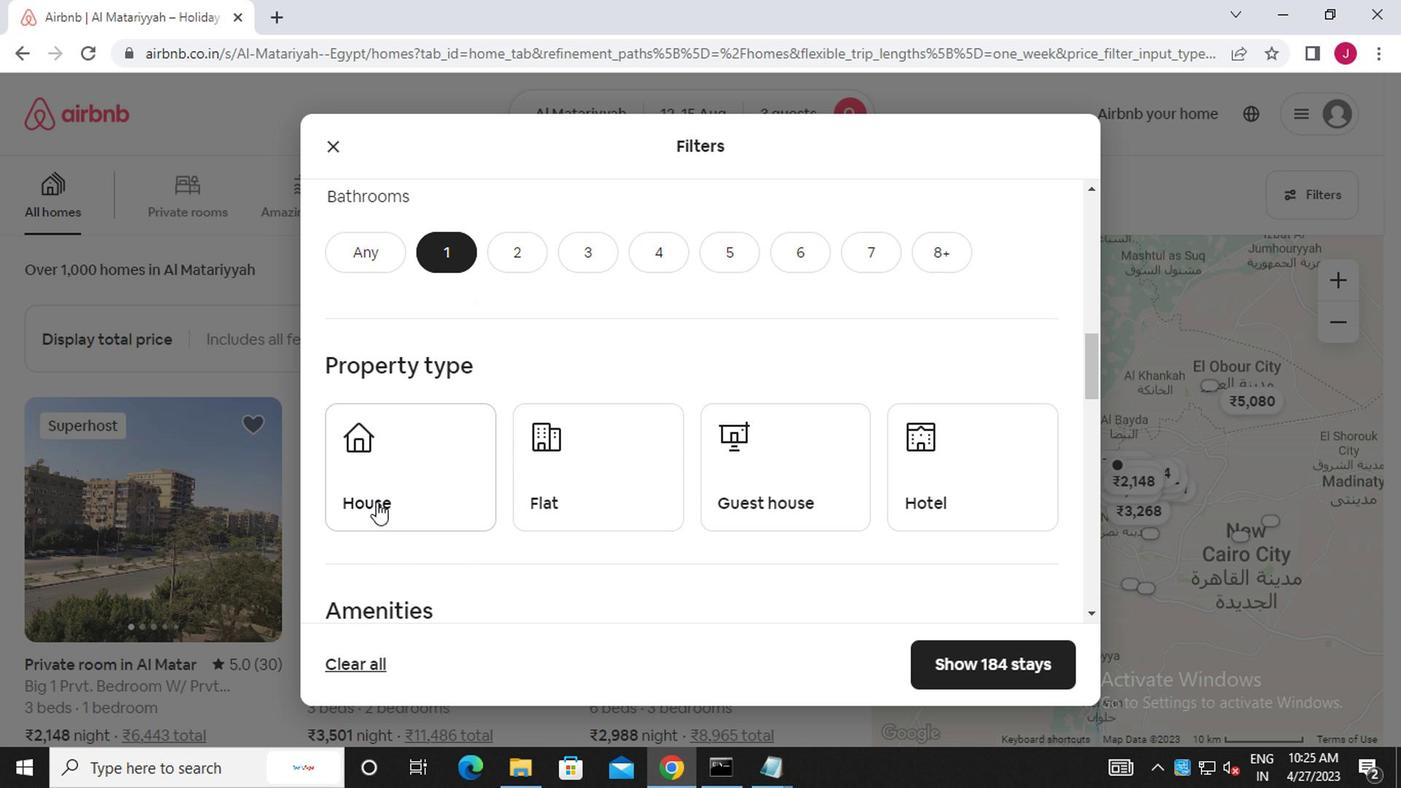 
Action: Mouse moved to (547, 502)
Screenshot: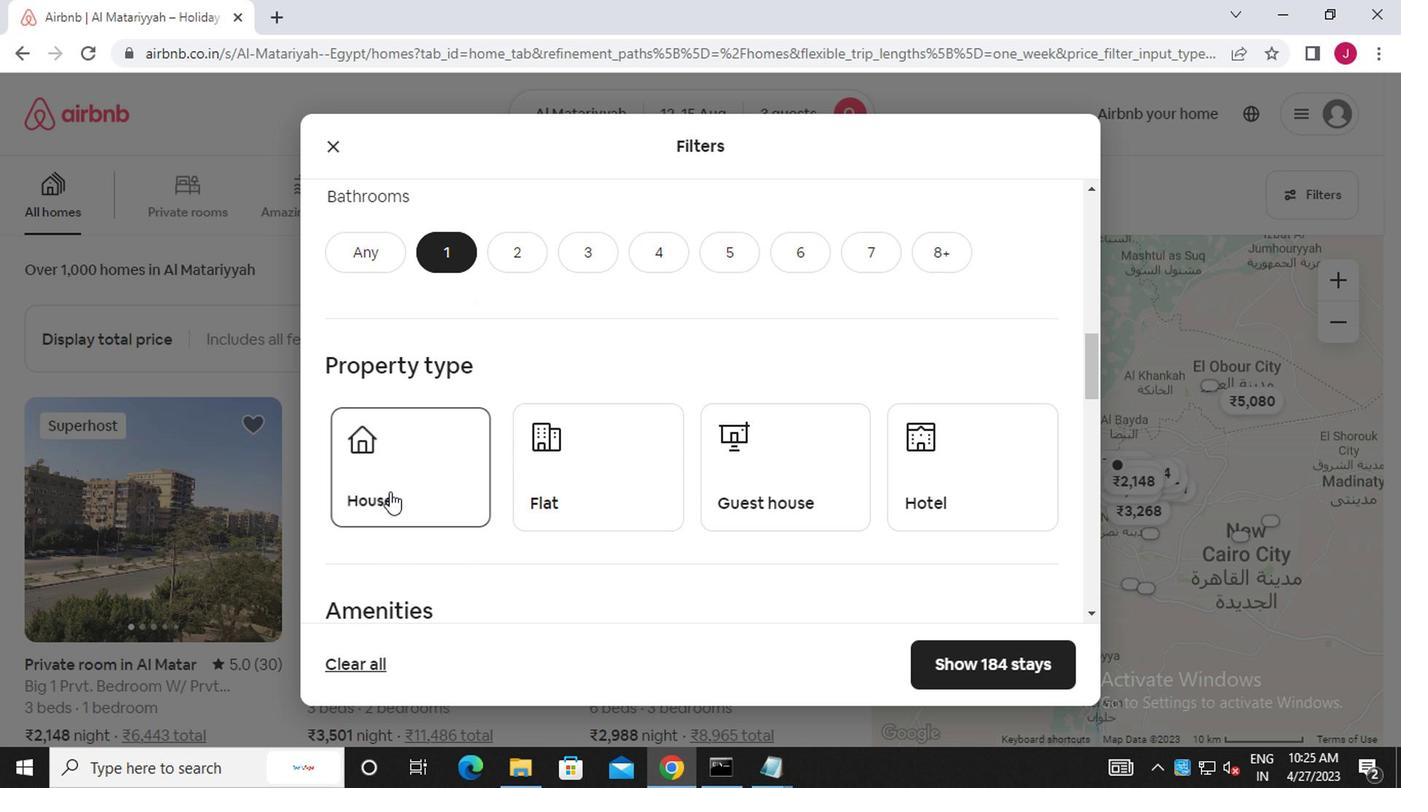 
Action: Mouse pressed left at (547, 502)
Screenshot: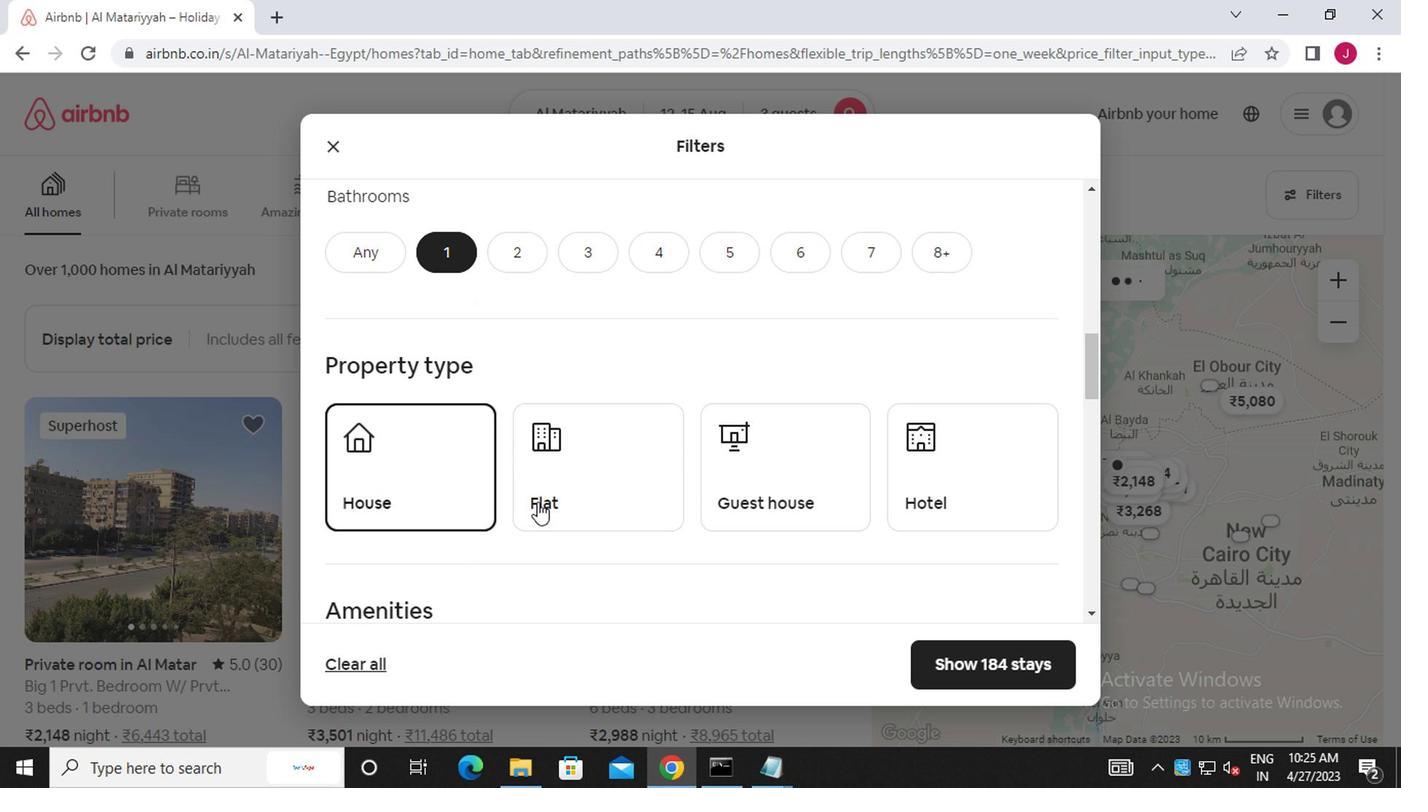 
Action: Mouse moved to (770, 495)
Screenshot: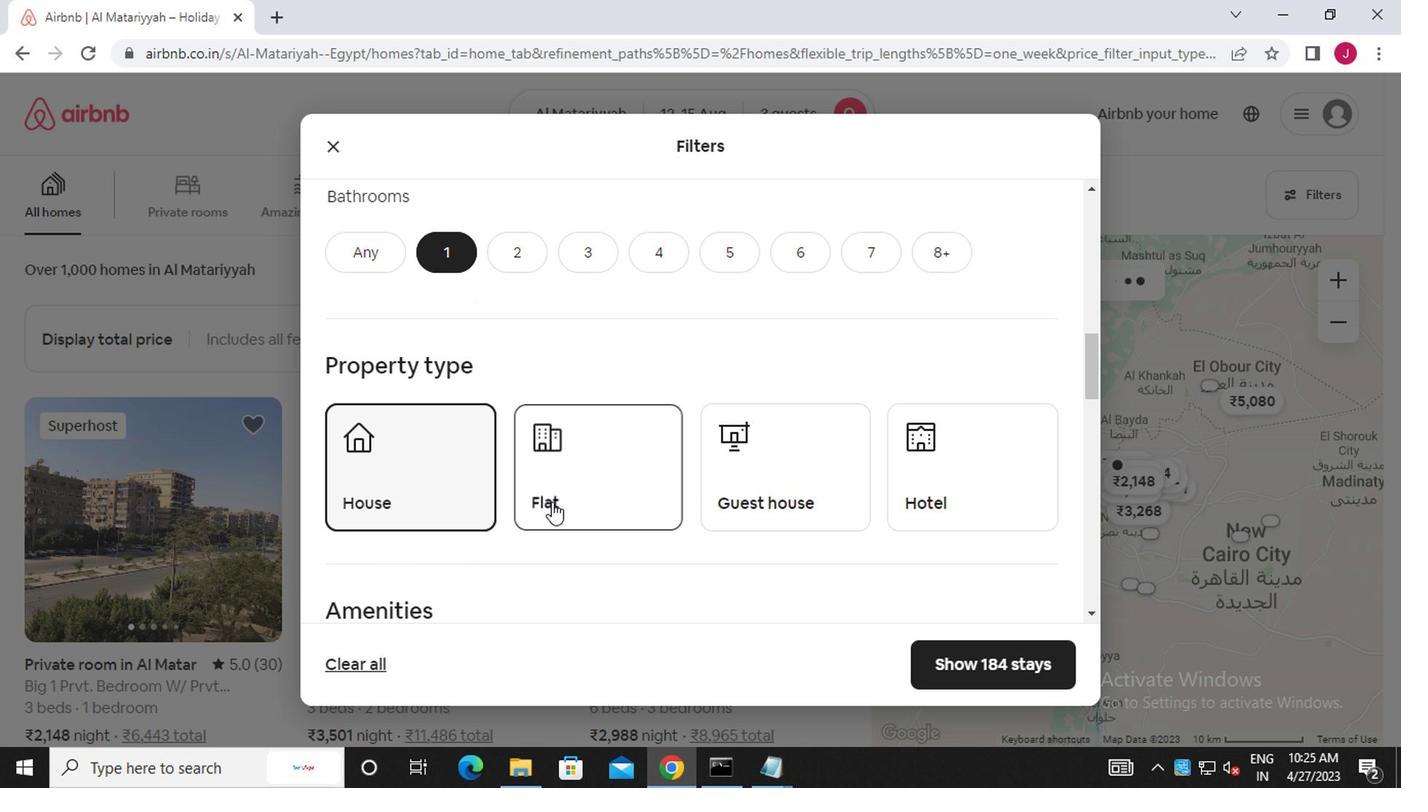 
Action: Mouse pressed left at (770, 495)
Screenshot: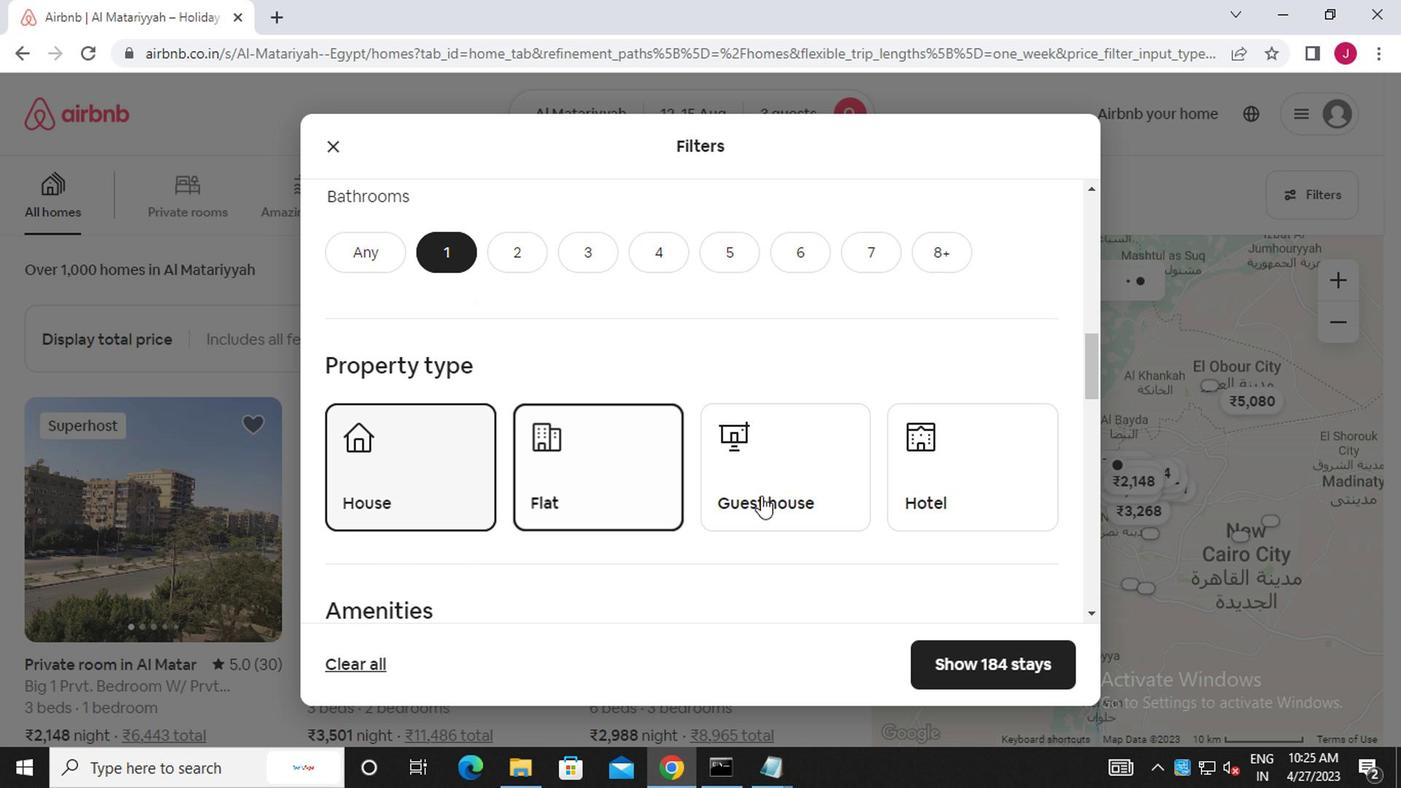 
Action: Mouse moved to (770, 495)
Screenshot: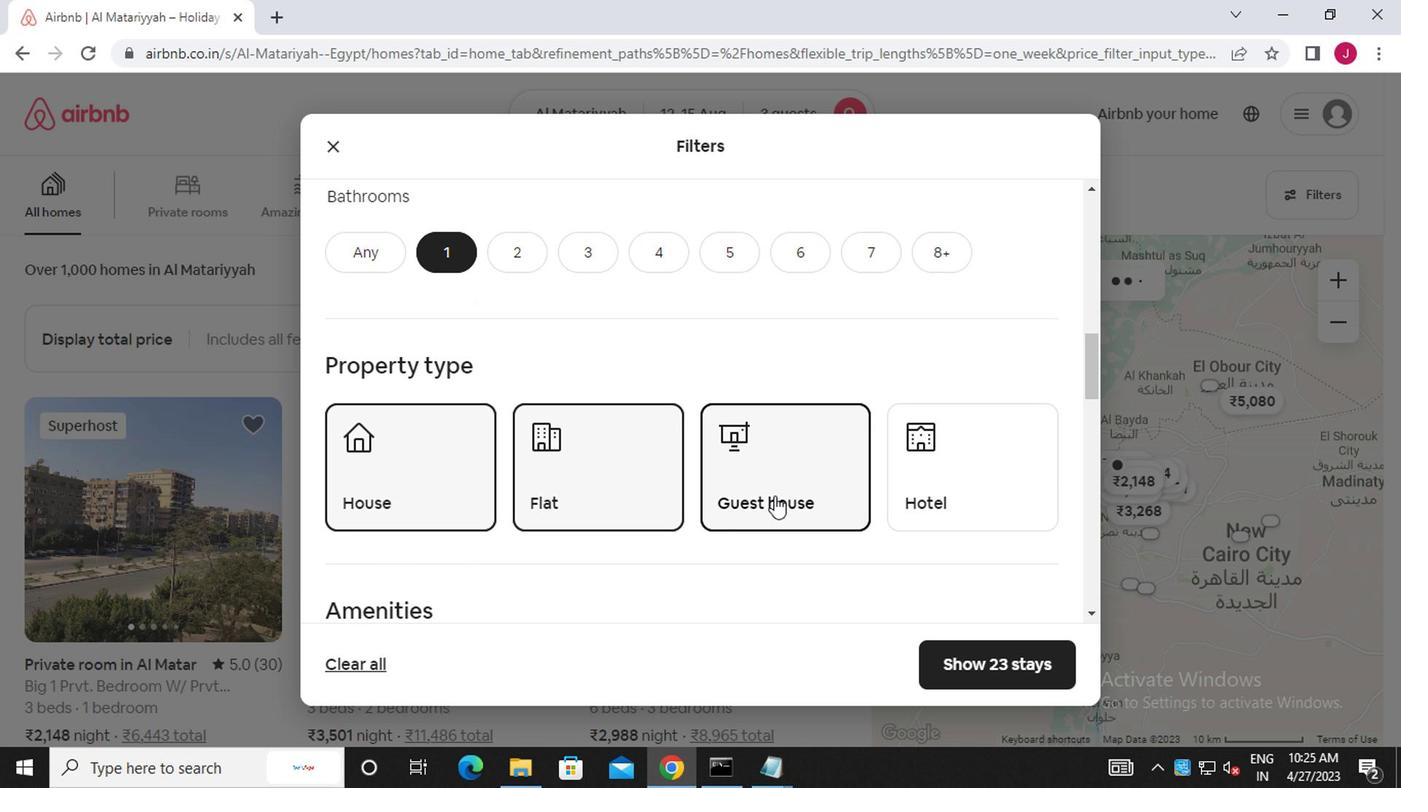 
Action: Mouse scrolled (770, 494) with delta (0, 0)
Screenshot: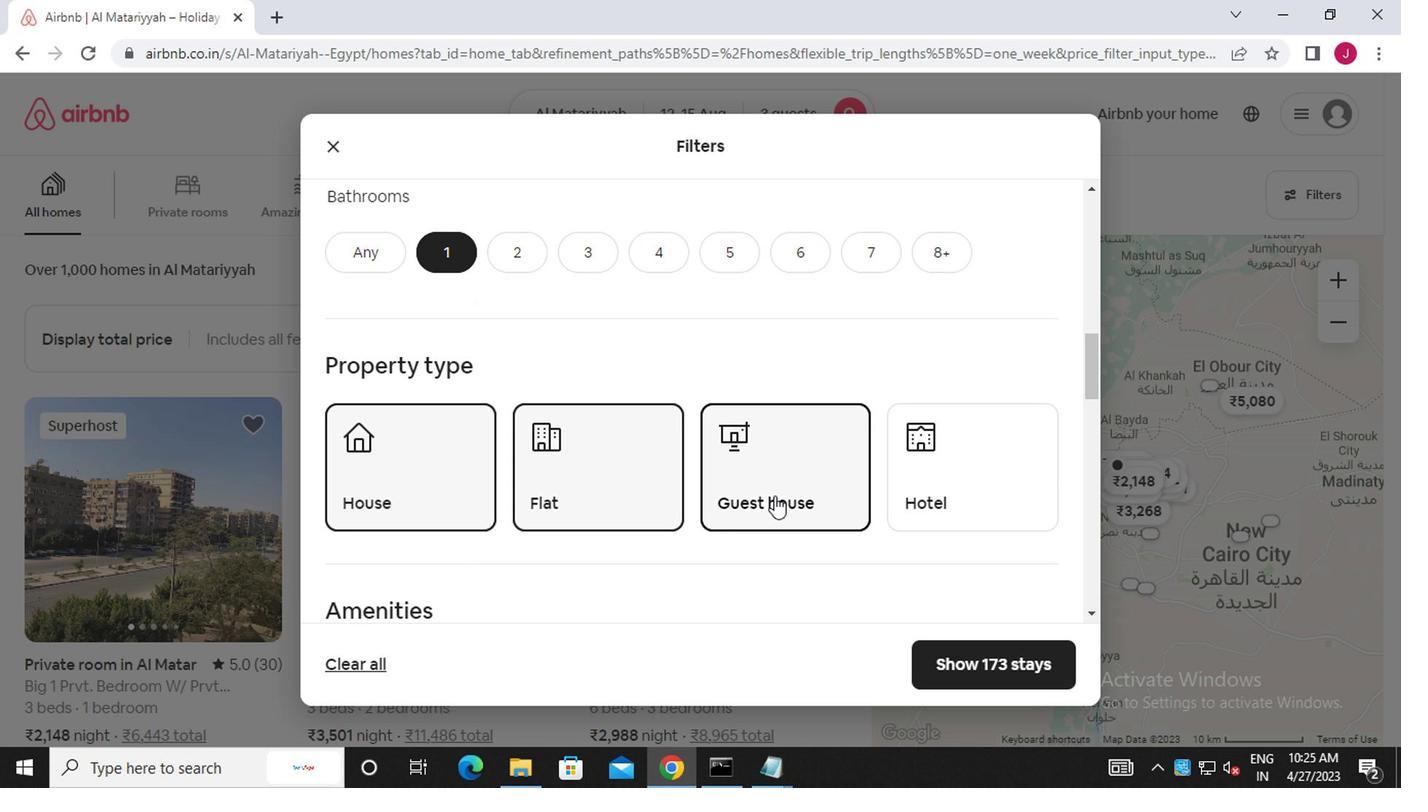 
Action: Mouse scrolled (770, 494) with delta (0, 0)
Screenshot: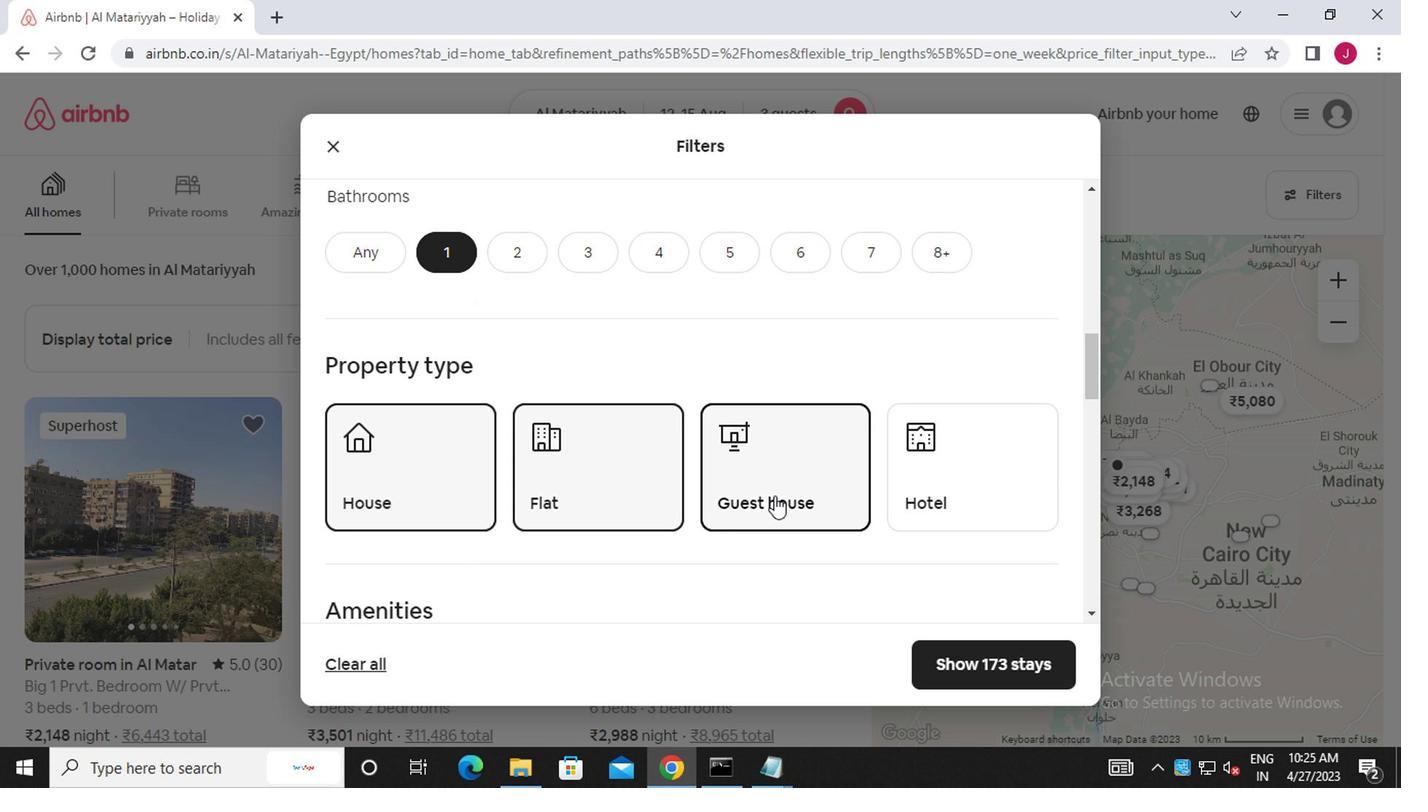 
Action: Mouse scrolled (770, 494) with delta (0, 0)
Screenshot: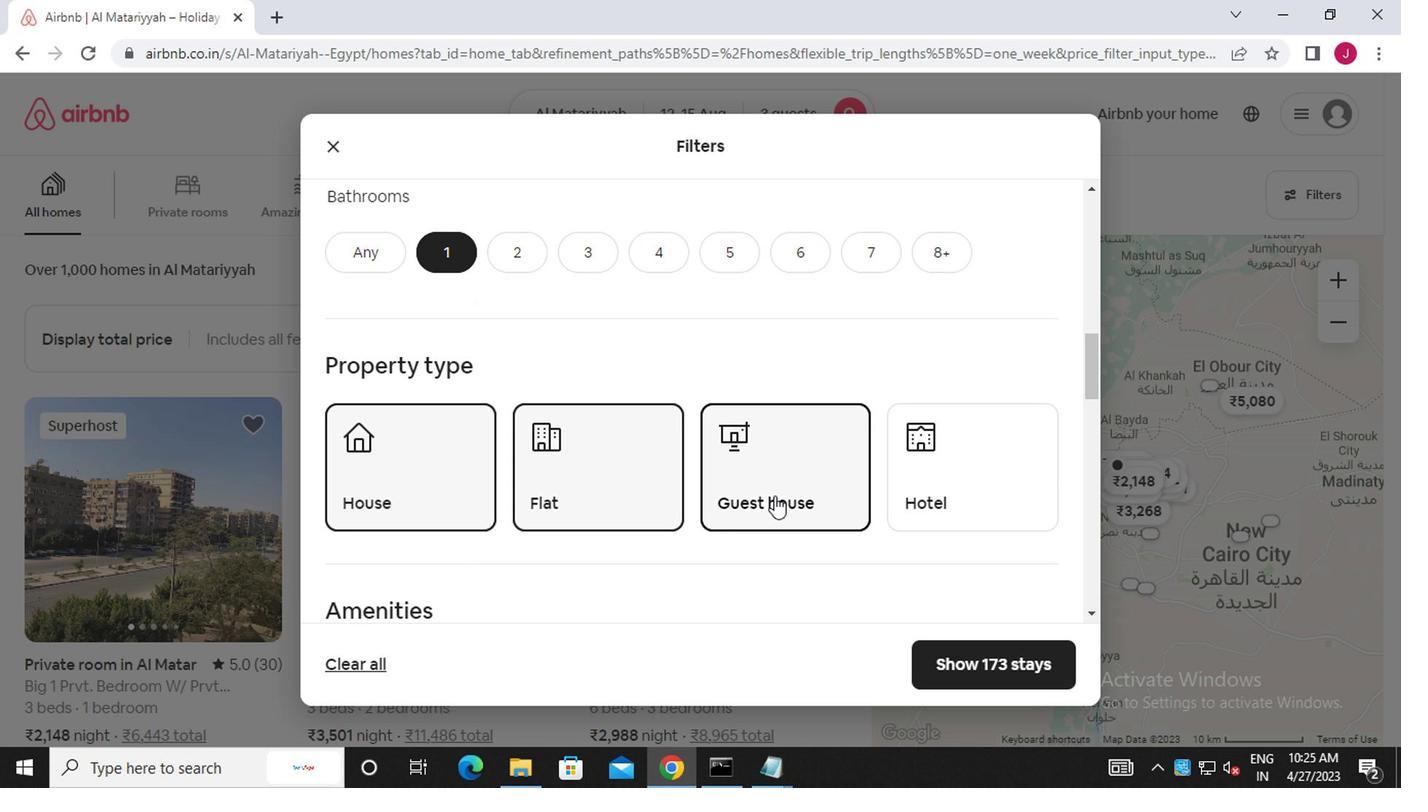 
Action: Mouse moved to (836, 483)
Screenshot: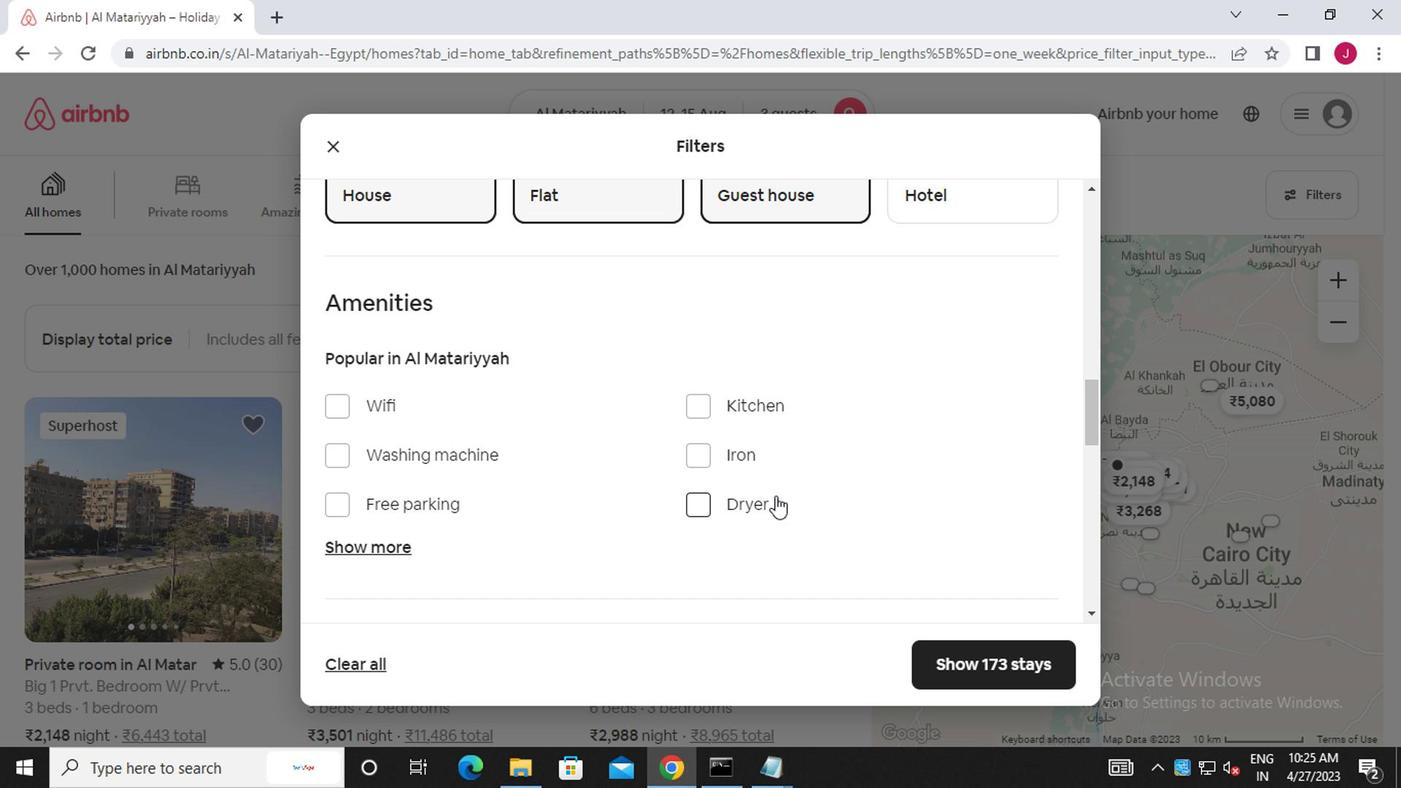 
Action: Mouse scrolled (836, 482) with delta (0, 0)
Screenshot: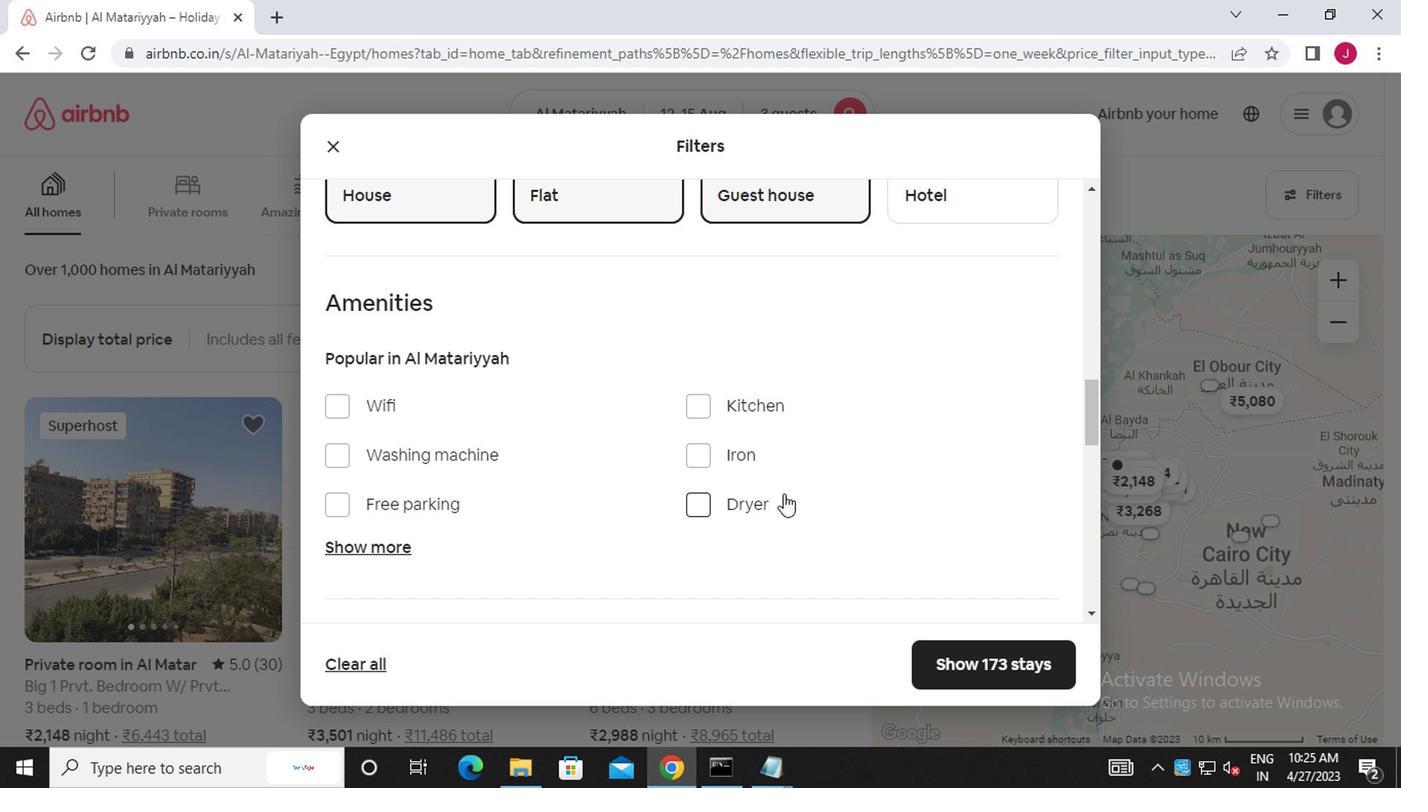 
Action: Mouse scrolled (836, 482) with delta (0, 0)
Screenshot: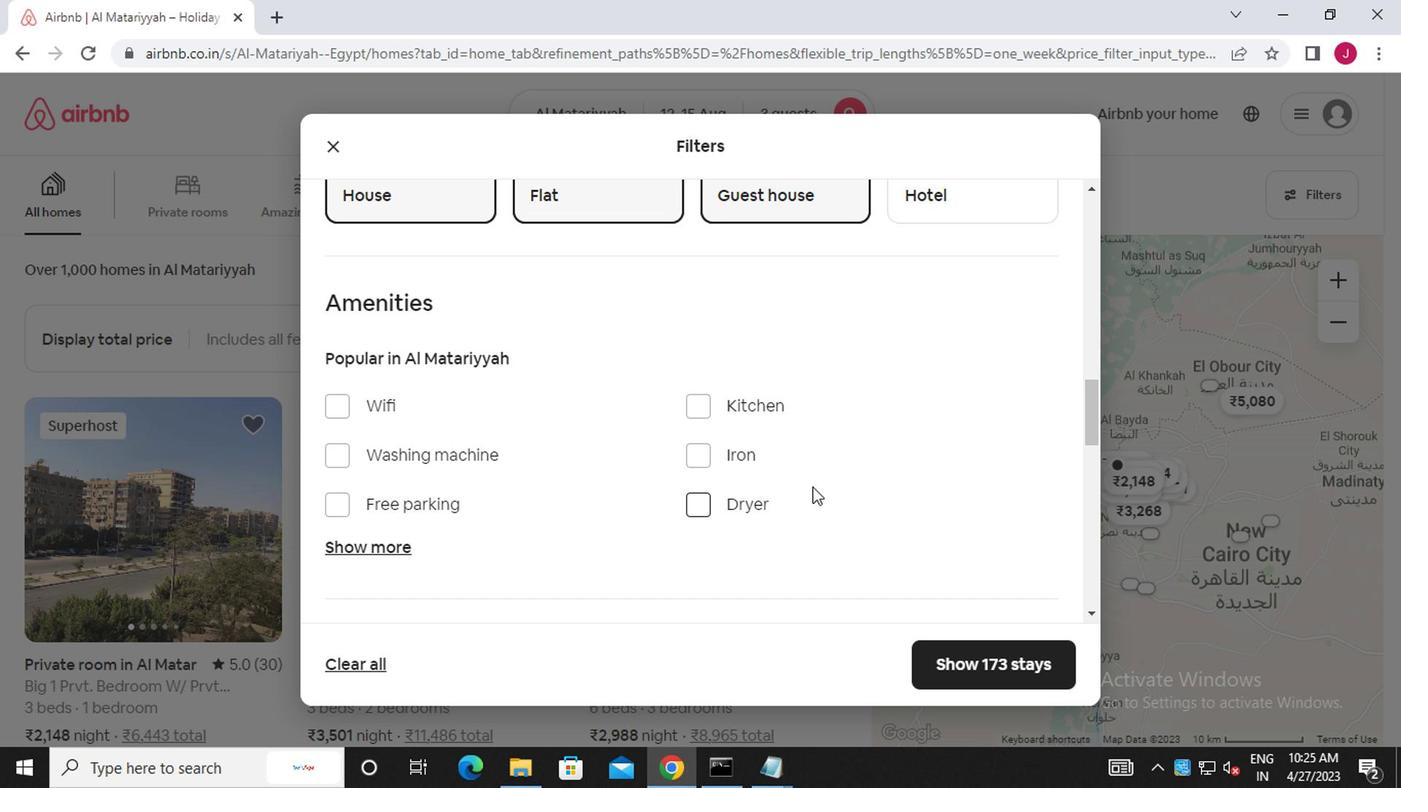 
Action: Mouse moved to (1024, 586)
Screenshot: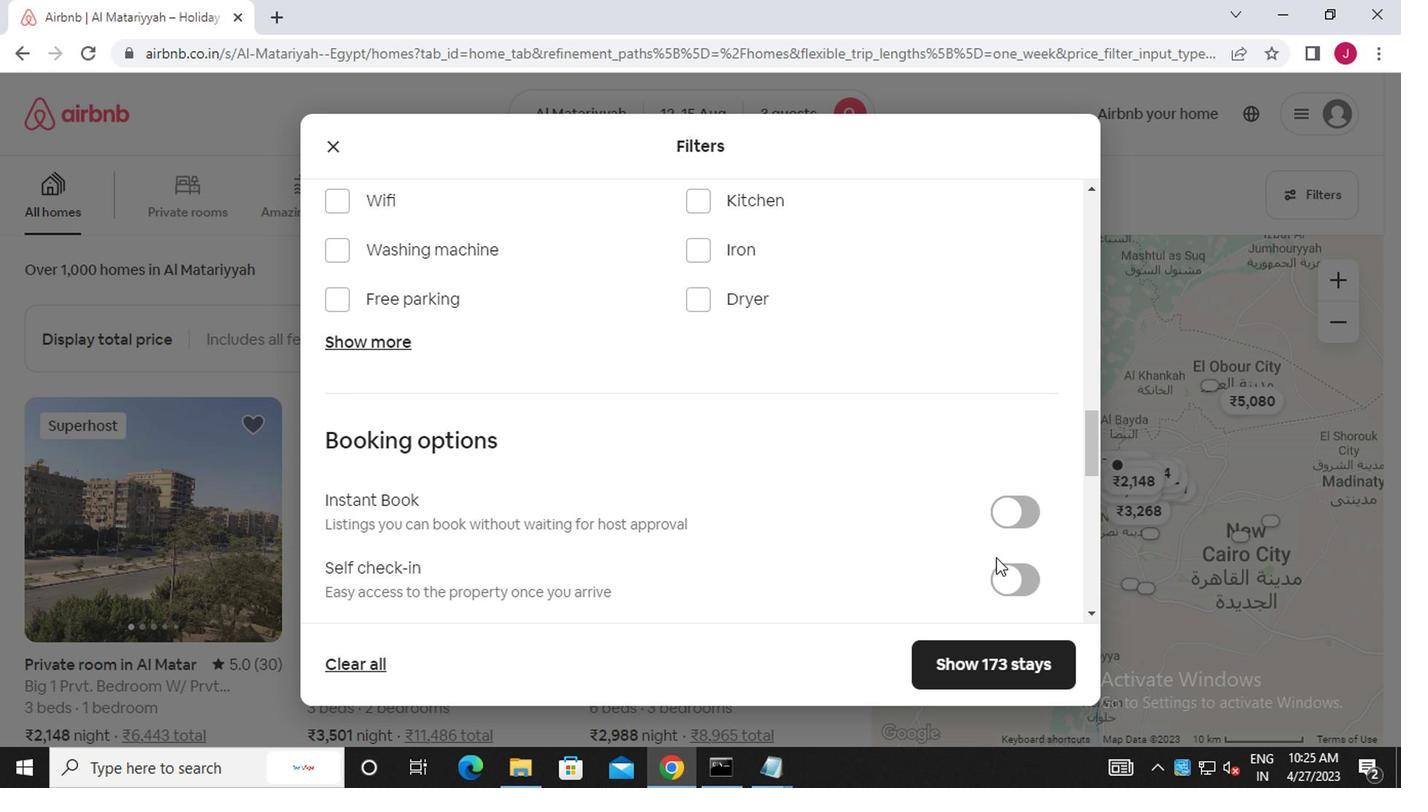 
Action: Mouse pressed left at (1024, 586)
Screenshot: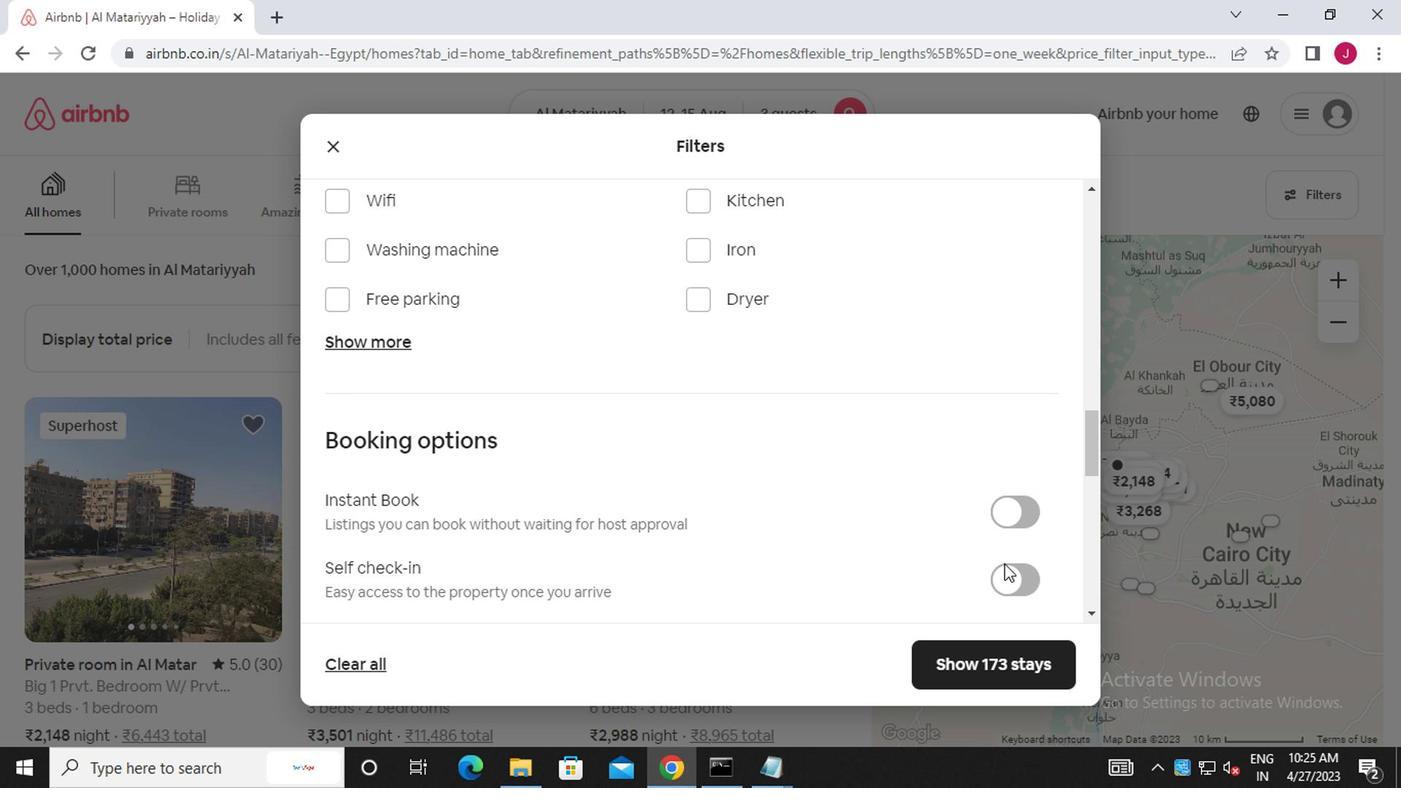 
Action: Mouse moved to (685, 482)
Screenshot: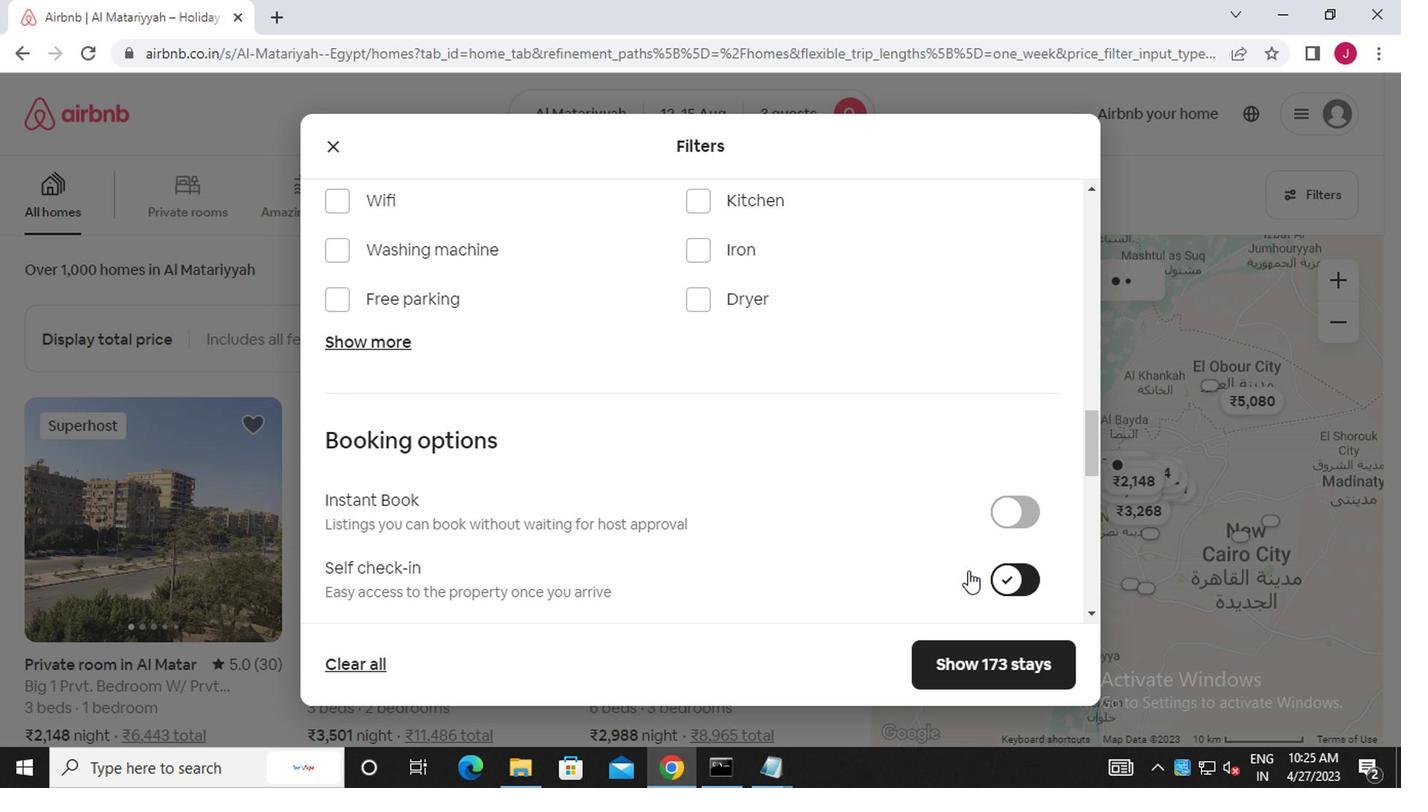 
Action: Mouse scrolled (685, 481) with delta (0, -1)
Screenshot: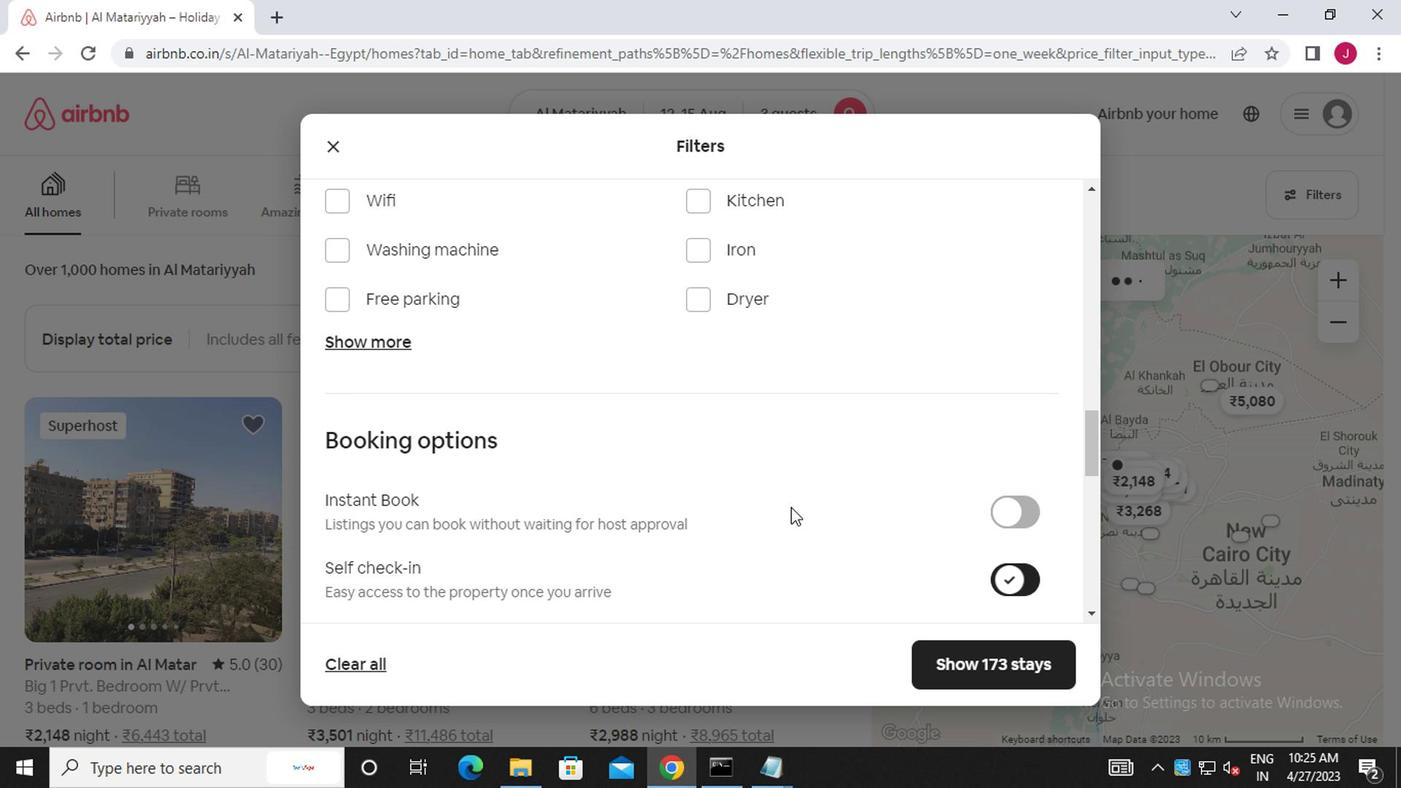 
Action: Mouse scrolled (685, 481) with delta (0, -1)
Screenshot: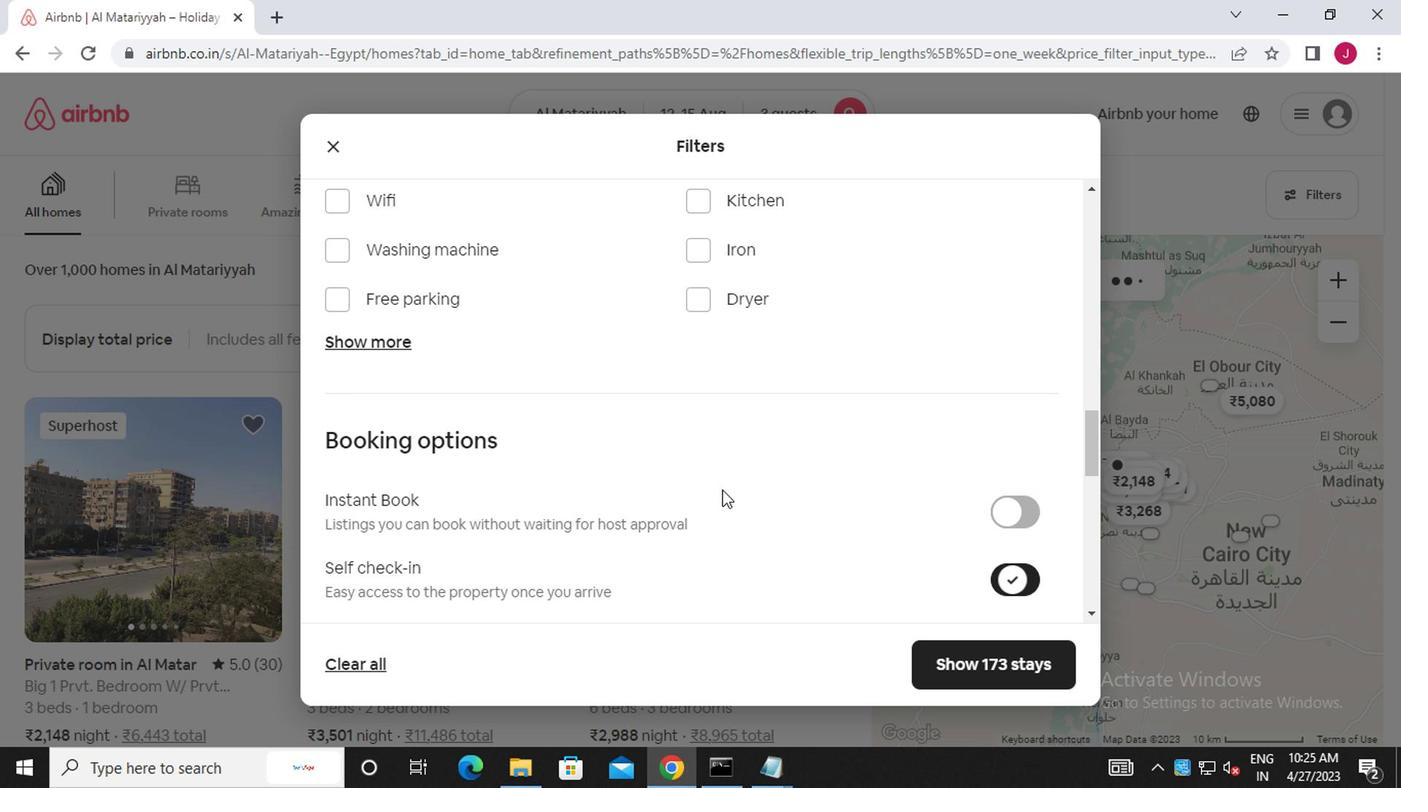 
Action: Mouse scrolled (685, 481) with delta (0, -1)
Screenshot: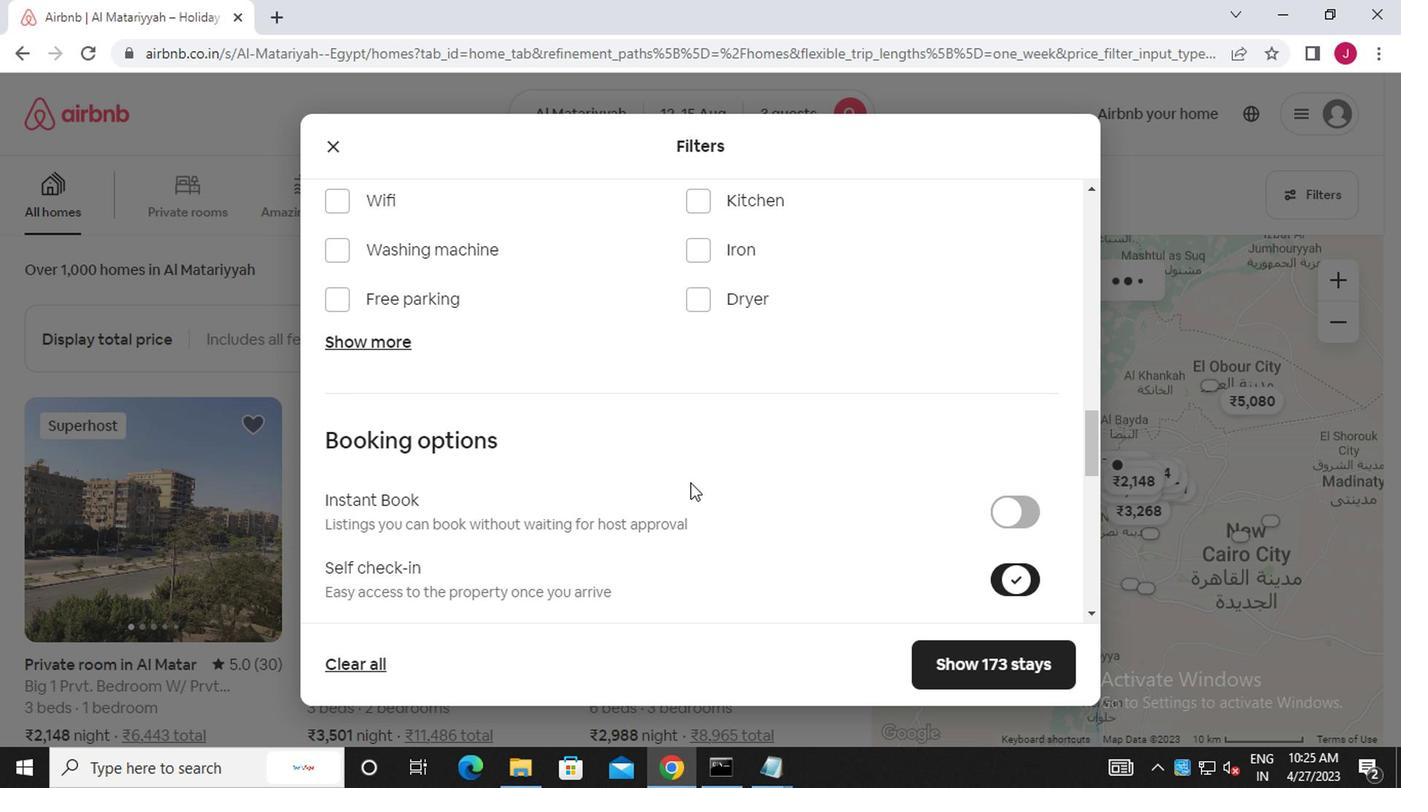
Action: Mouse scrolled (685, 481) with delta (0, -1)
Screenshot: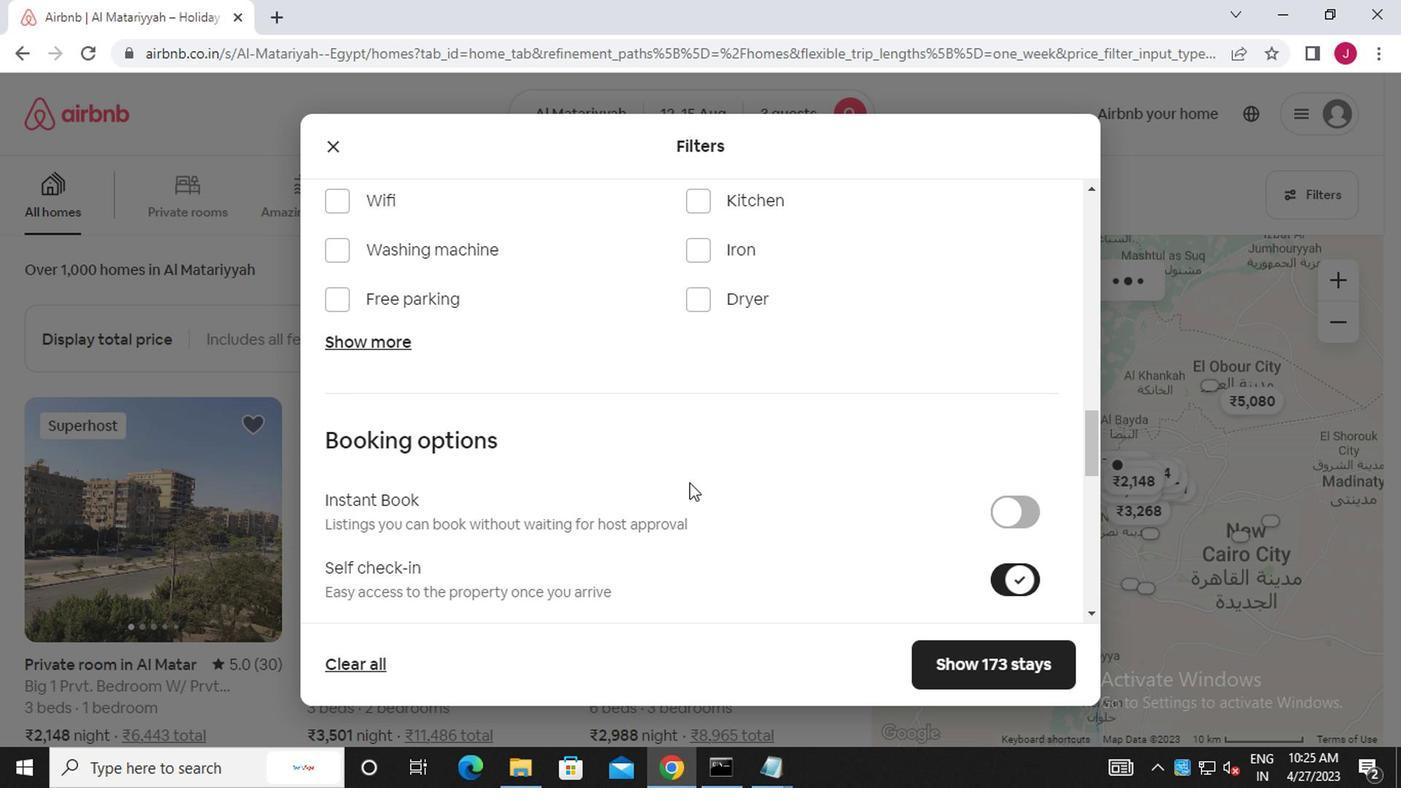 
Action: Mouse scrolled (685, 481) with delta (0, -1)
Screenshot: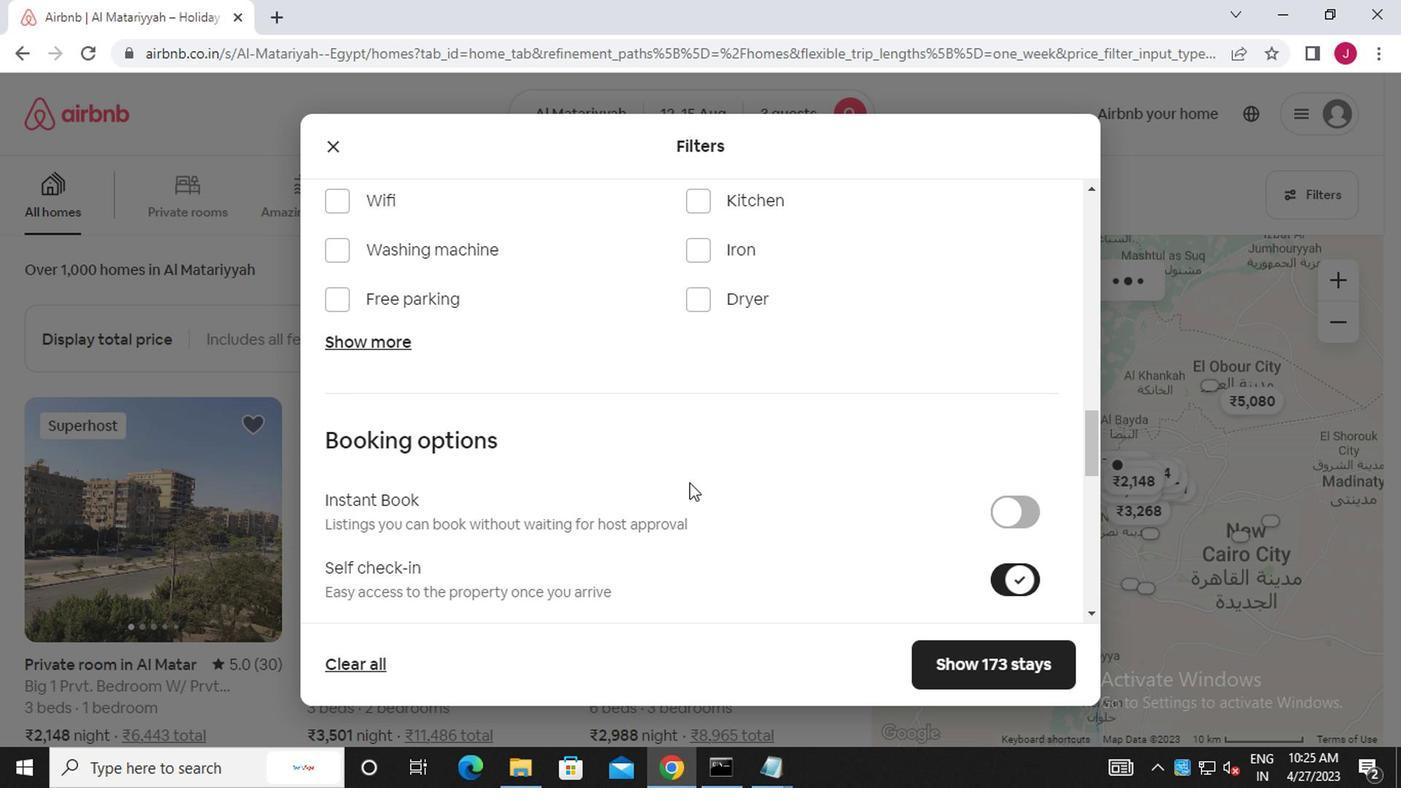 
Action: Mouse scrolled (685, 481) with delta (0, -1)
Screenshot: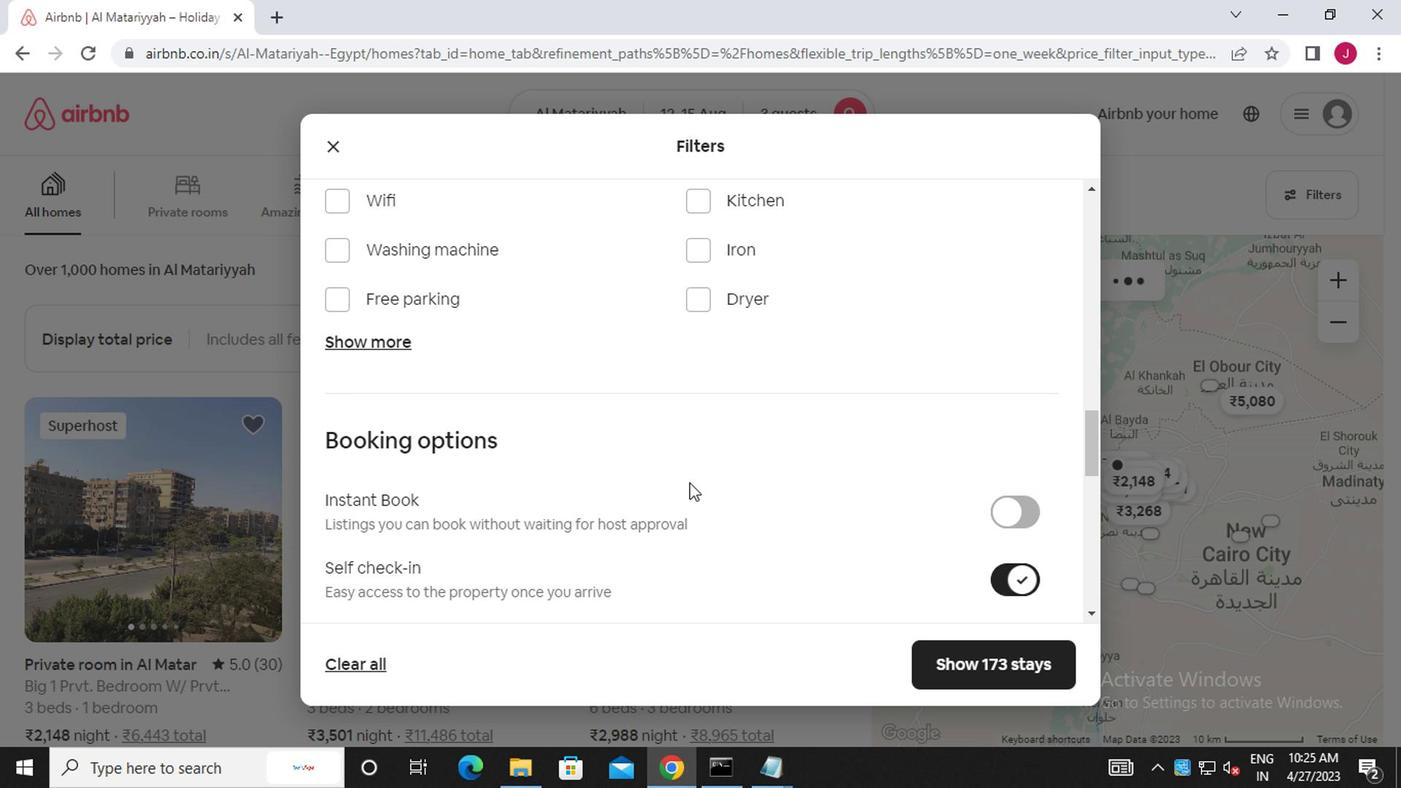 
Action: Mouse scrolled (685, 481) with delta (0, -1)
Screenshot: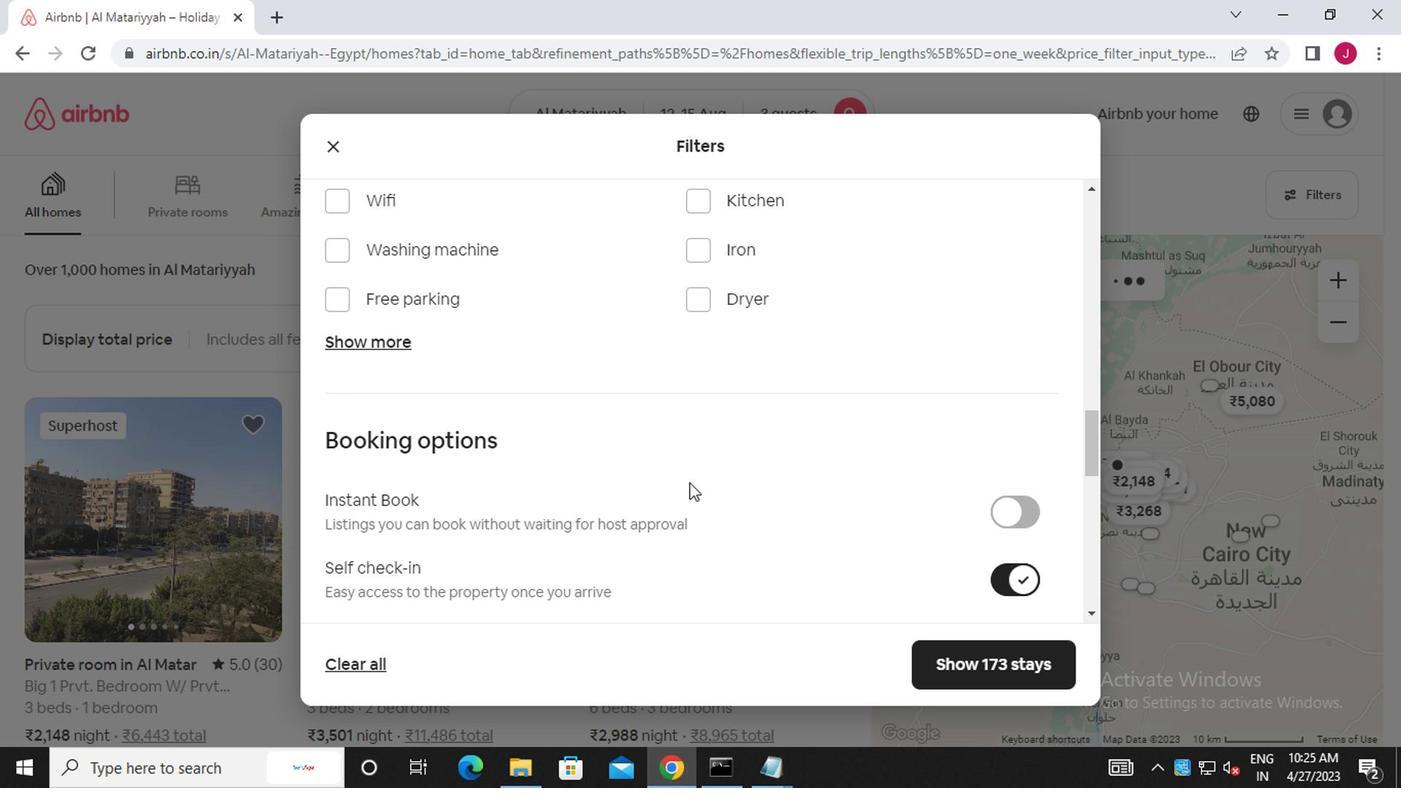 
Action: Mouse moved to (685, 481)
Screenshot: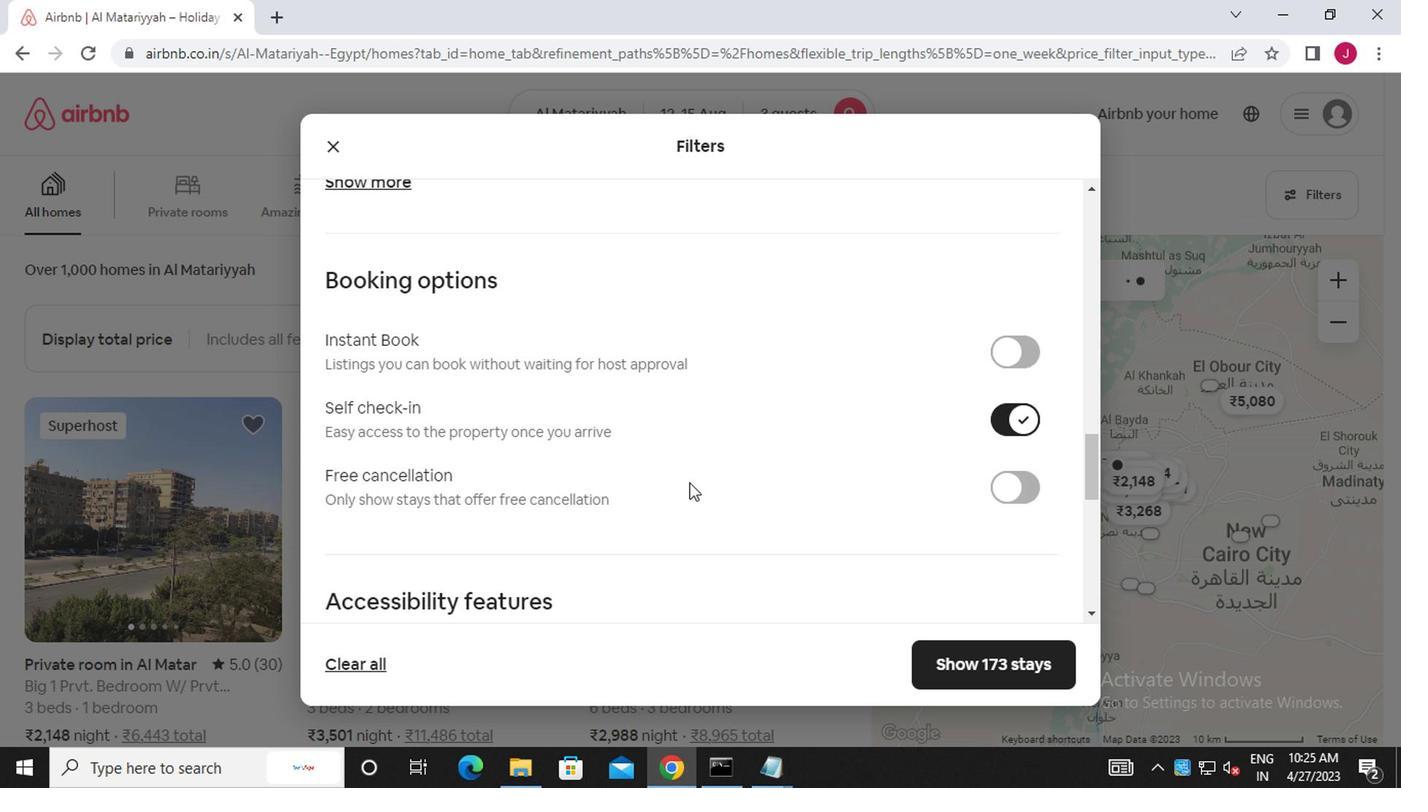
Action: Mouse scrolled (685, 480) with delta (0, 0)
Screenshot: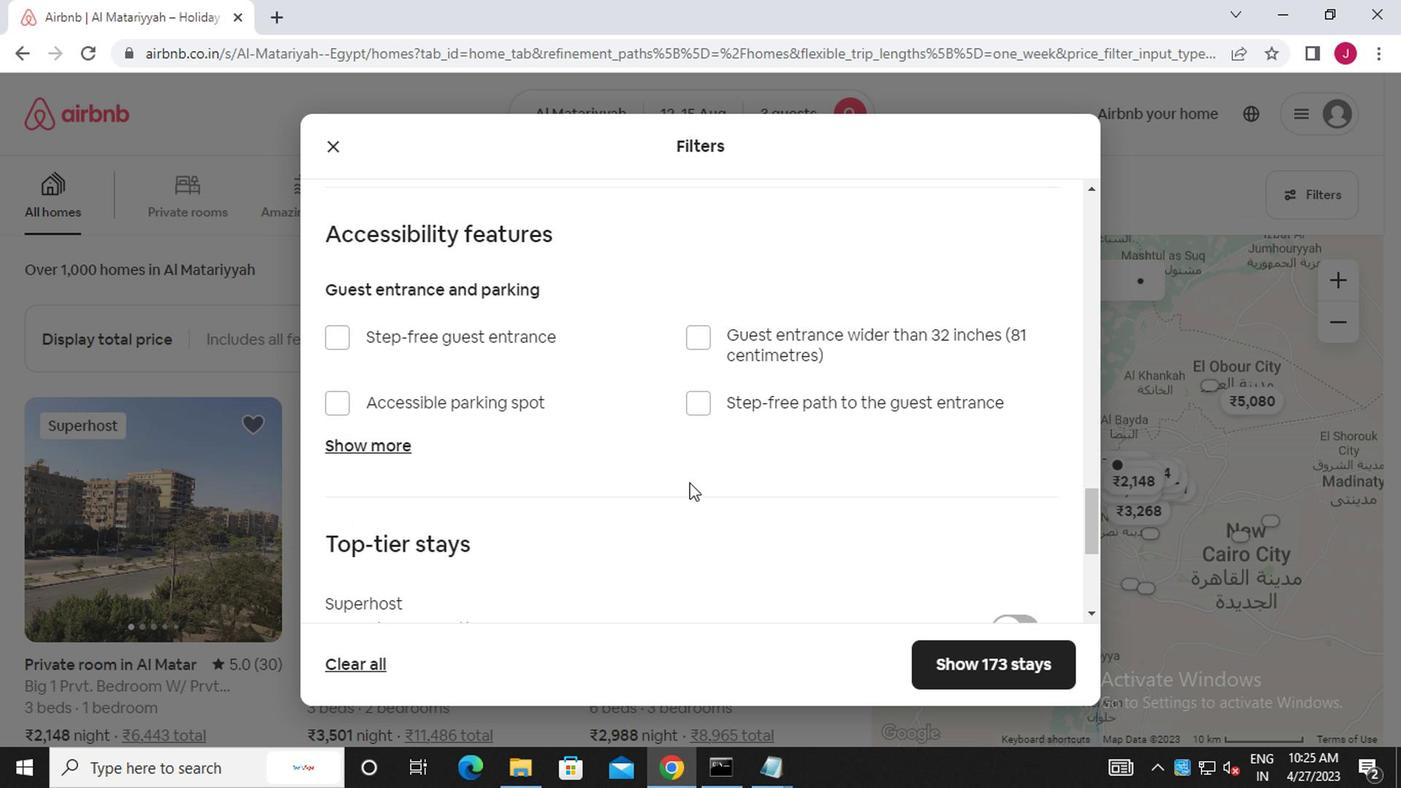 
Action: Mouse scrolled (685, 480) with delta (0, 0)
Screenshot: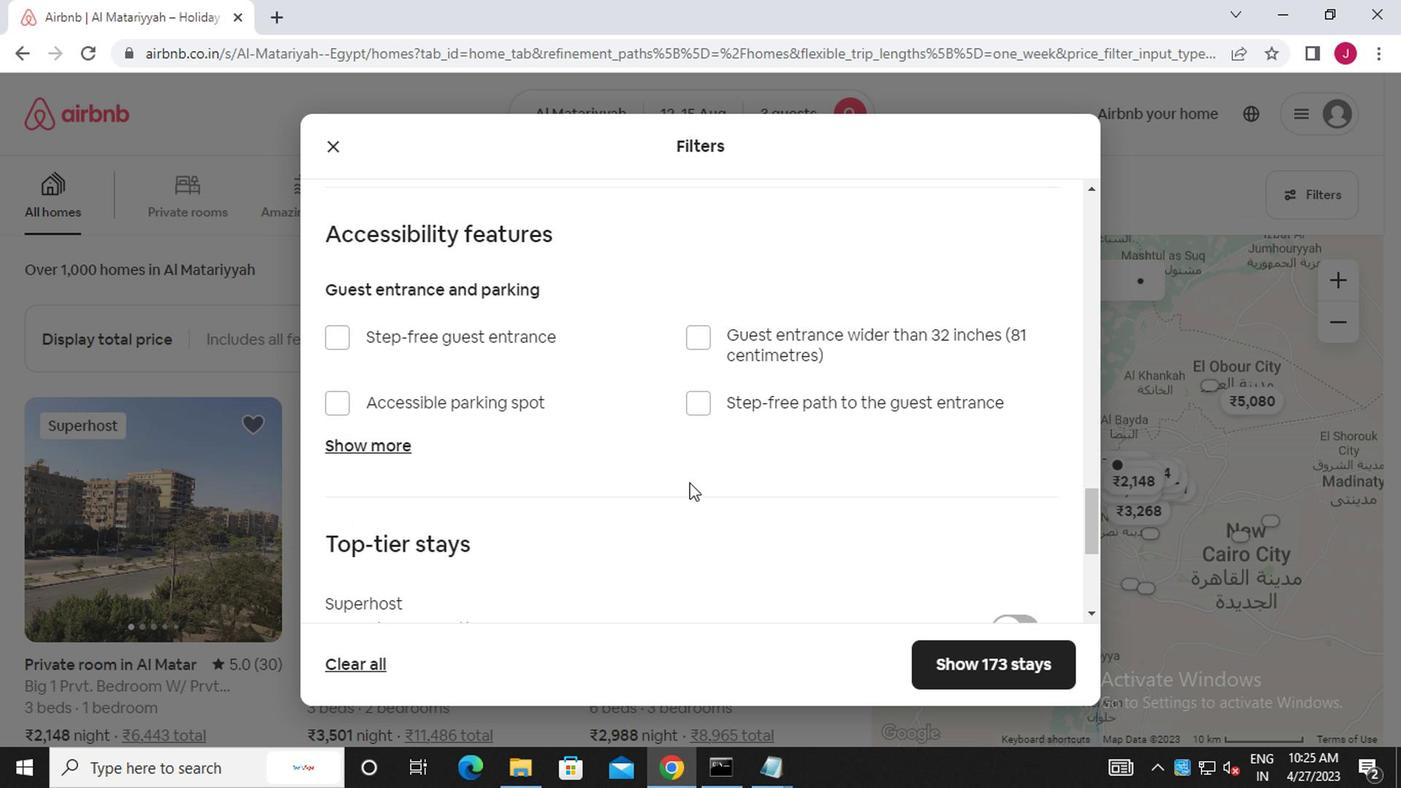 
Action: Mouse scrolled (685, 480) with delta (0, 0)
Screenshot: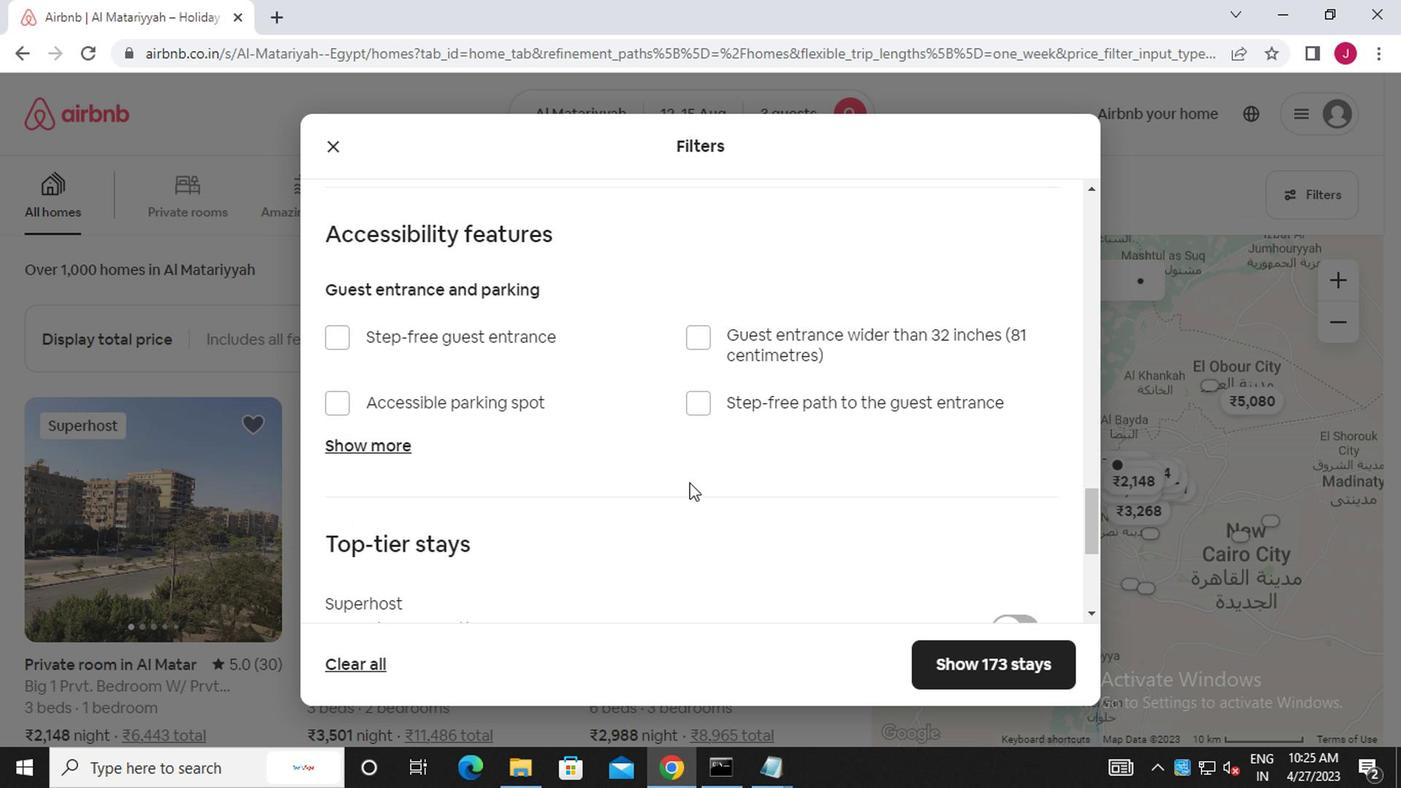 
Action: Mouse scrolled (685, 480) with delta (0, 0)
Screenshot: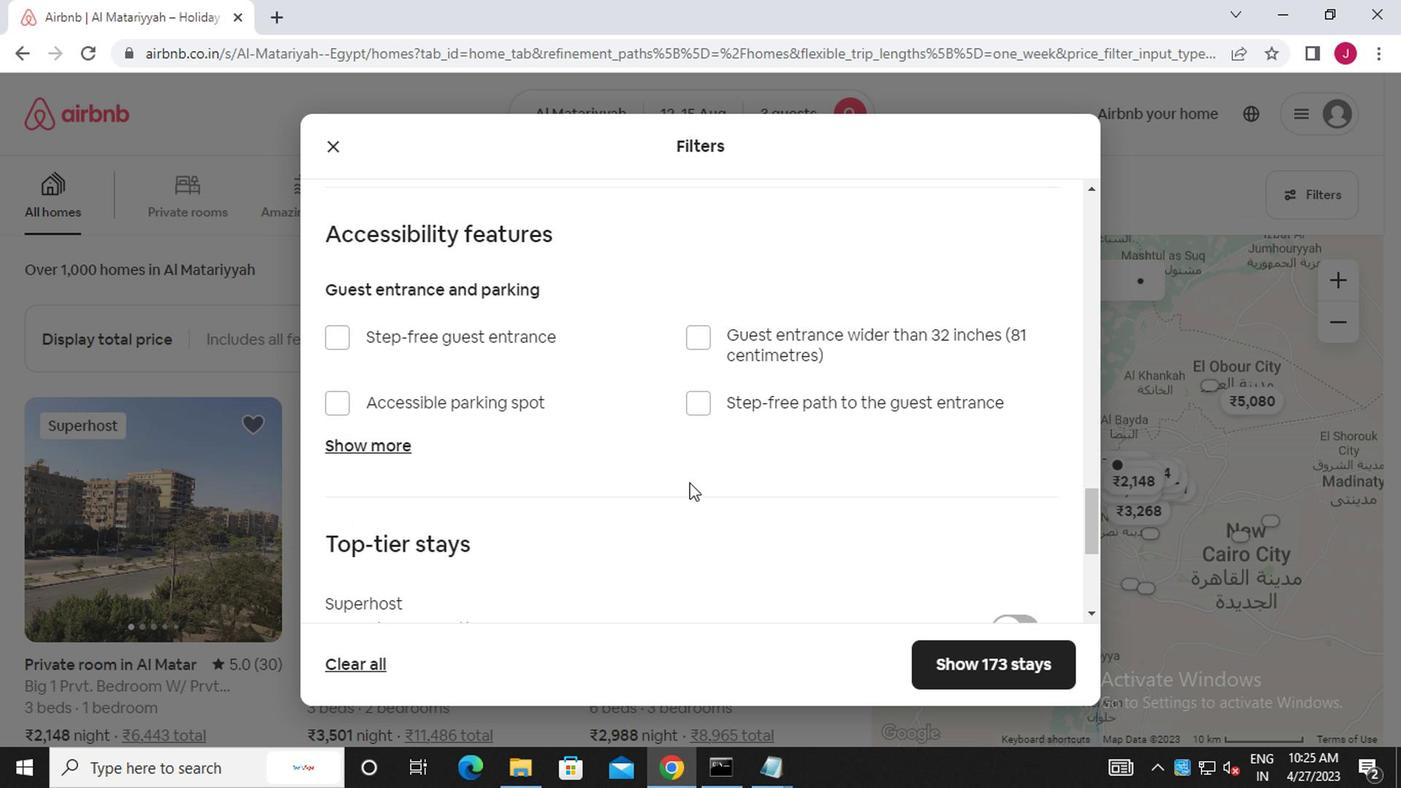 
Action: Mouse scrolled (685, 480) with delta (0, 0)
Screenshot: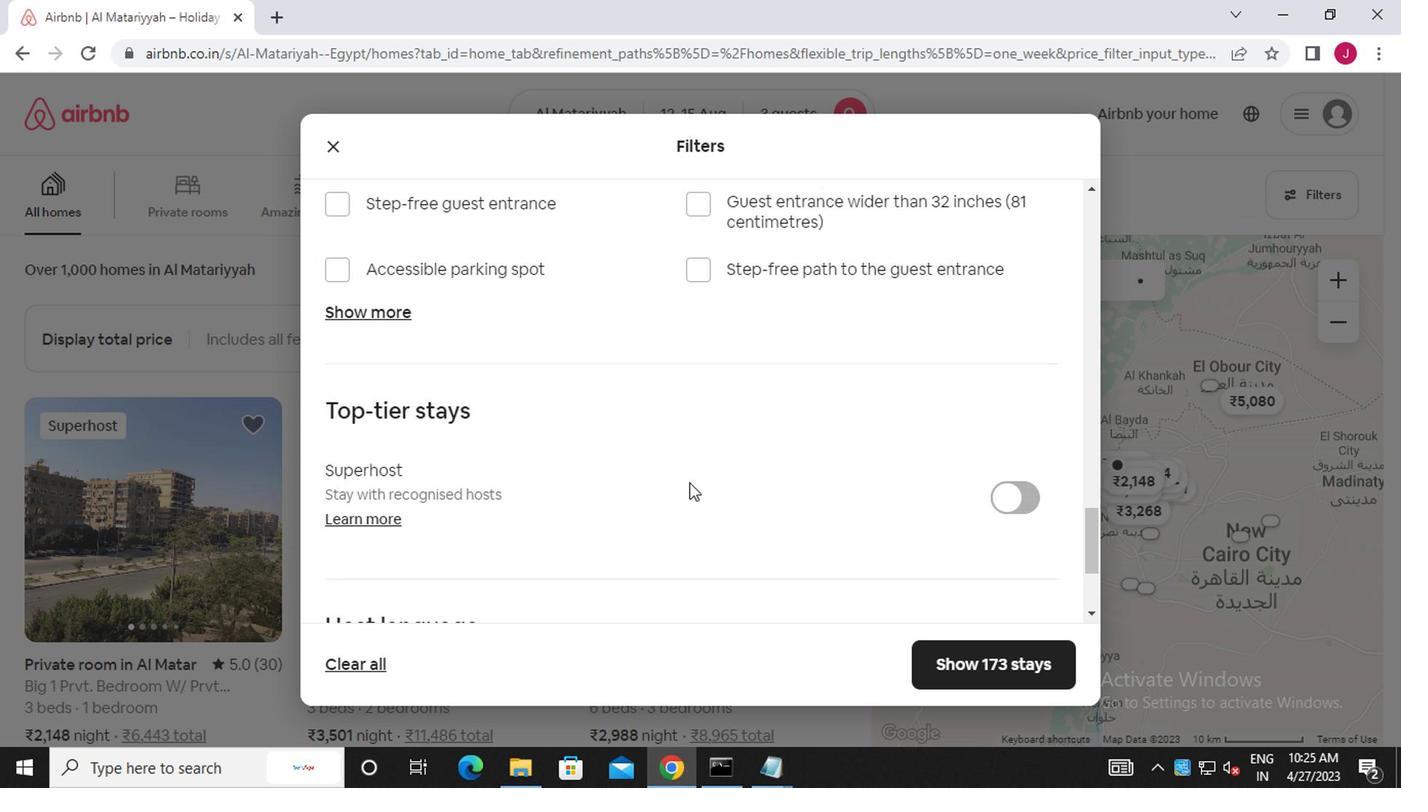 
Action: Mouse scrolled (685, 480) with delta (0, 0)
Screenshot: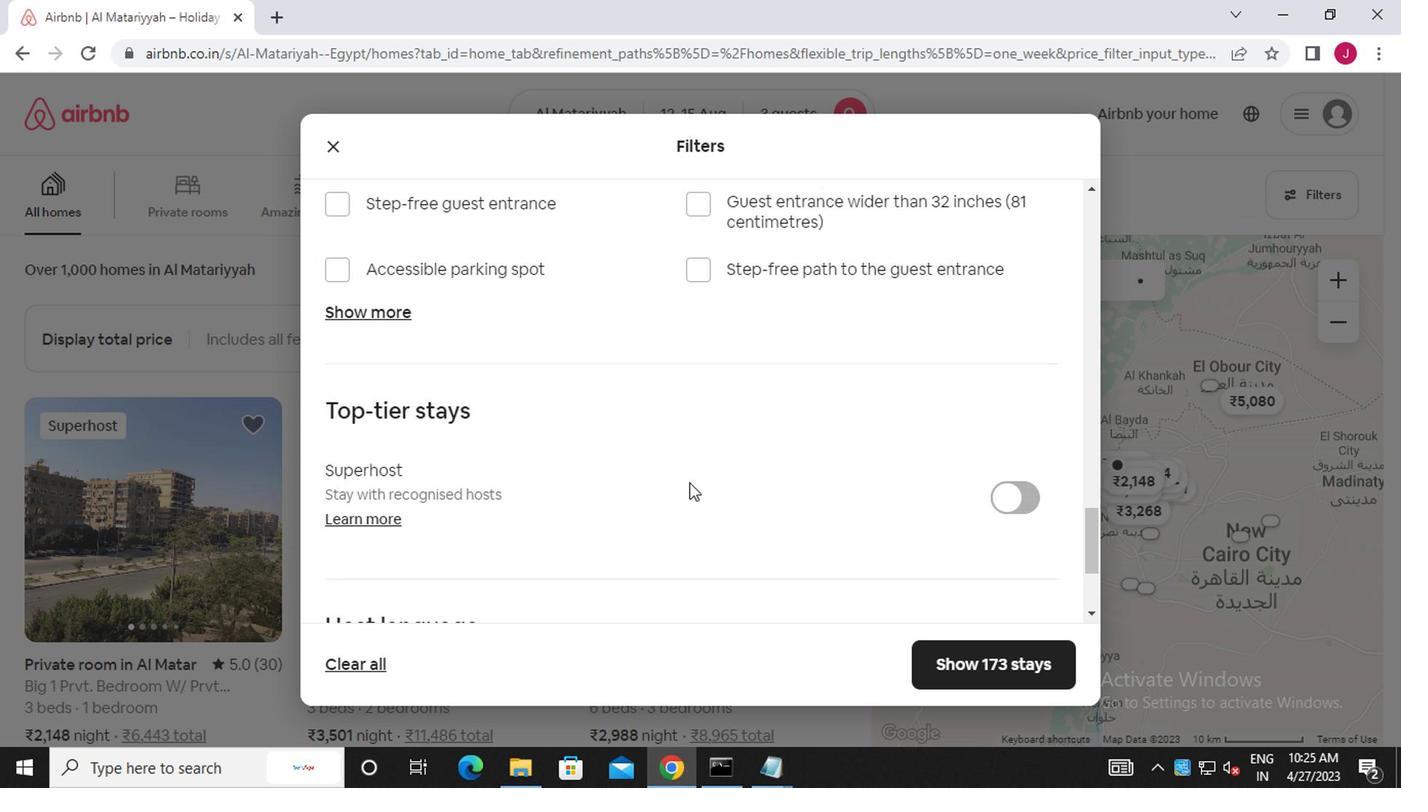 
Action: Mouse moved to (340, 478)
Screenshot: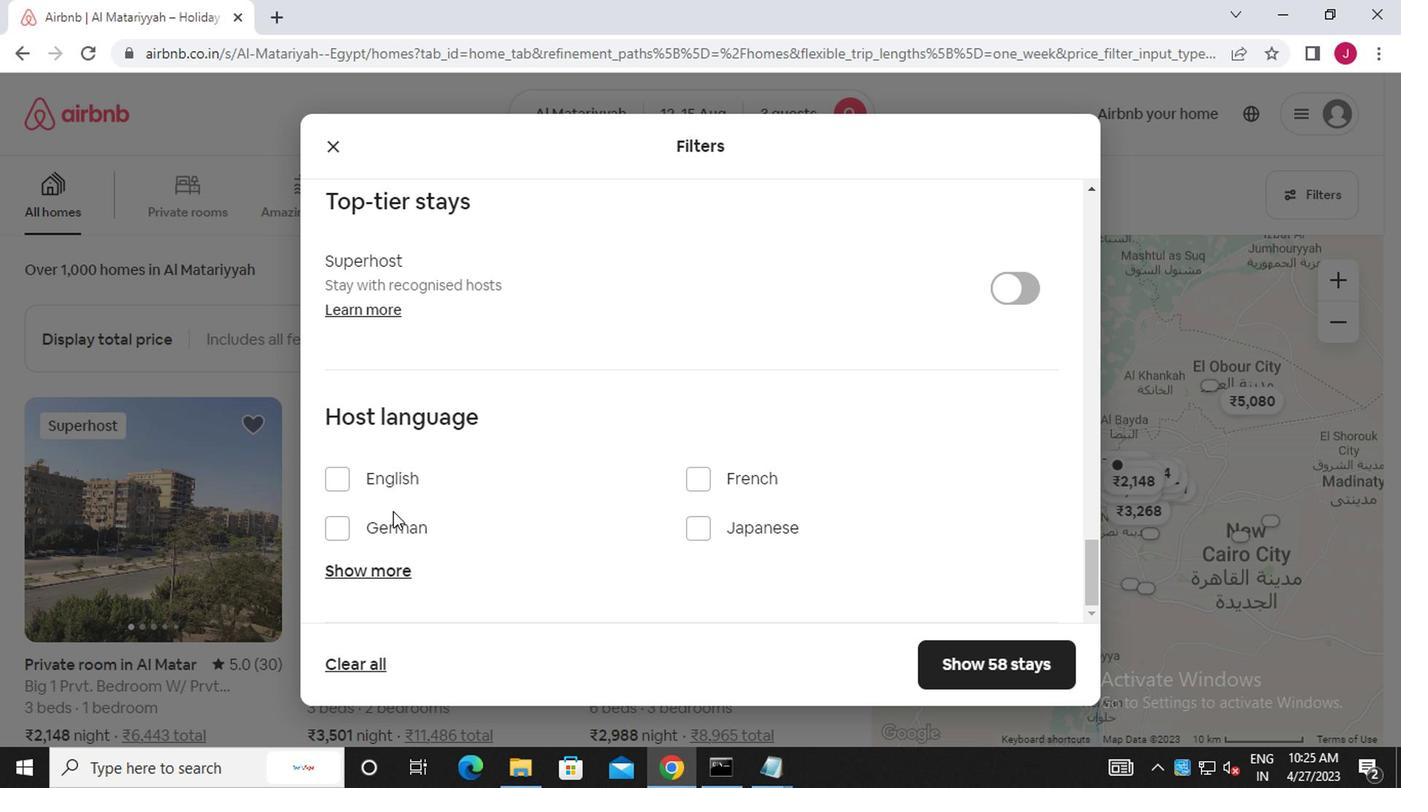 
Action: Mouse pressed left at (340, 478)
Screenshot: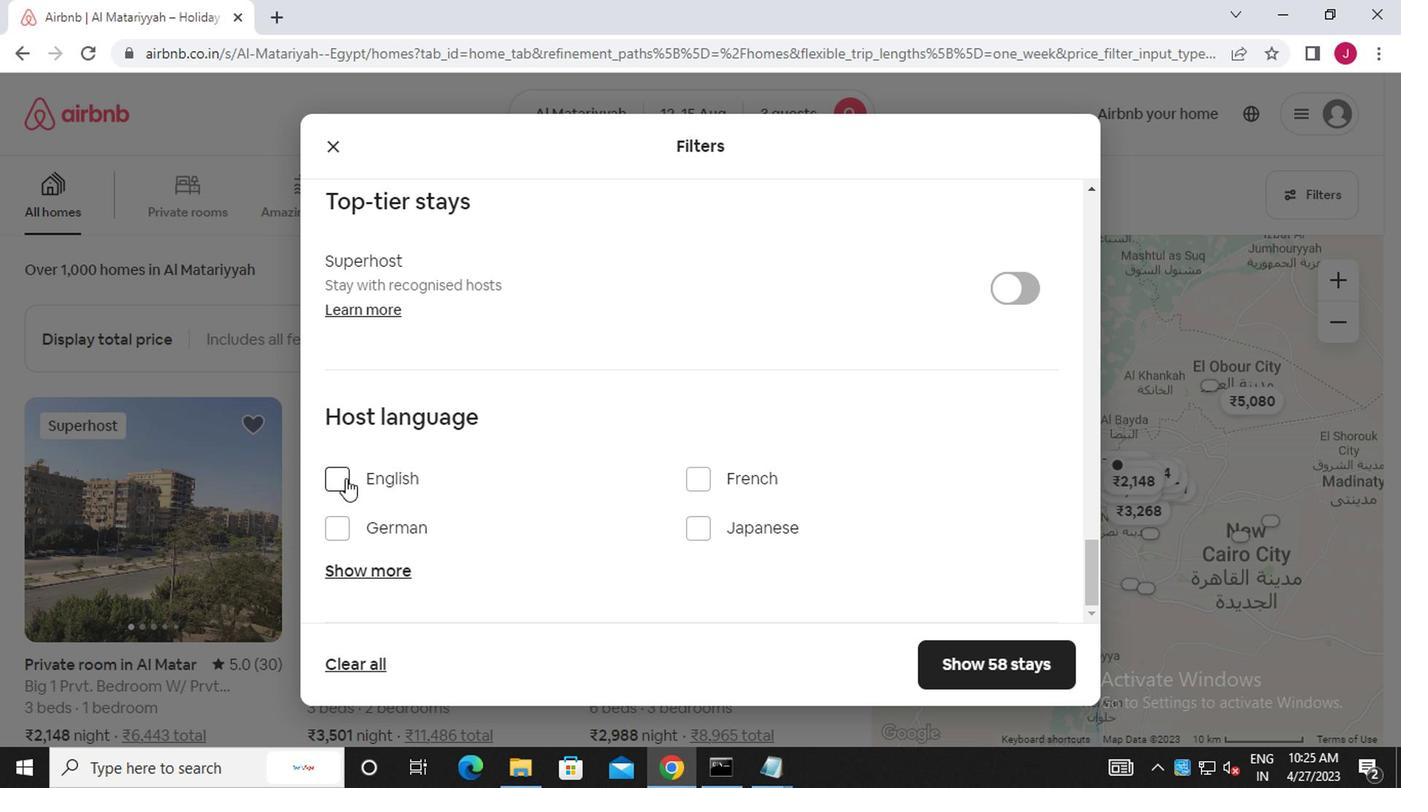 
Action: Mouse moved to (952, 664)
Screenshot: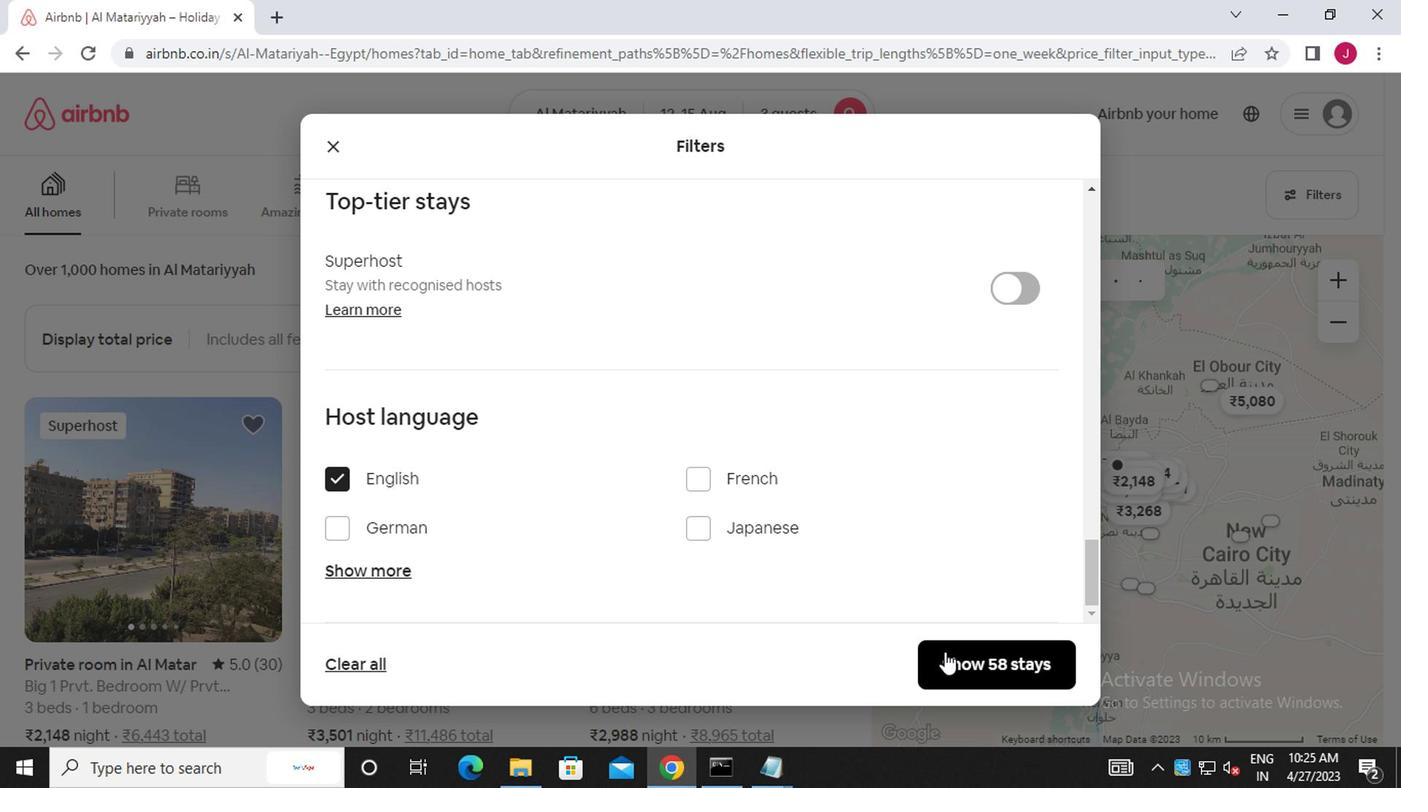 
Action: Mouse pressed left at (952, 664)
Screenshot: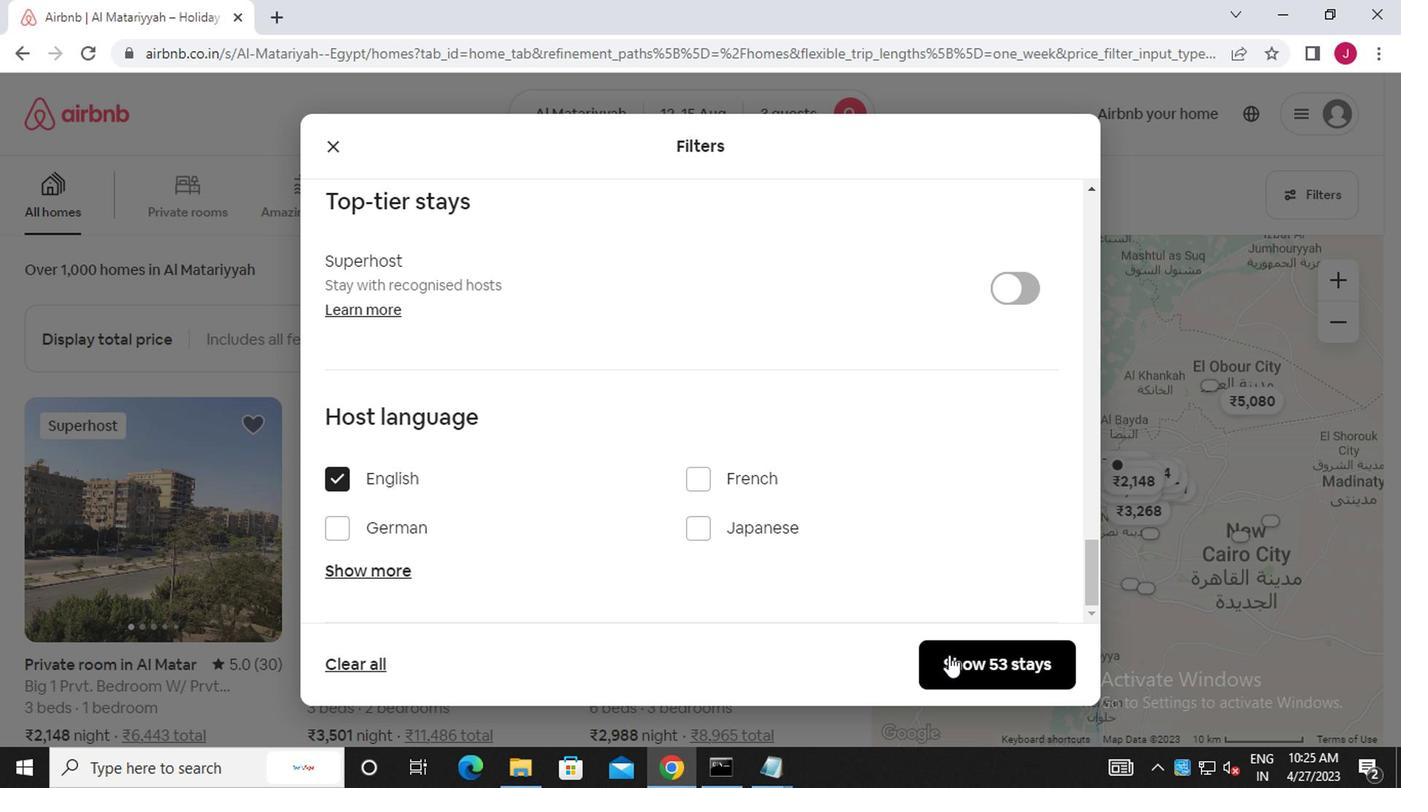 
Action: Mouse moved to (935, 648)
Screenshot: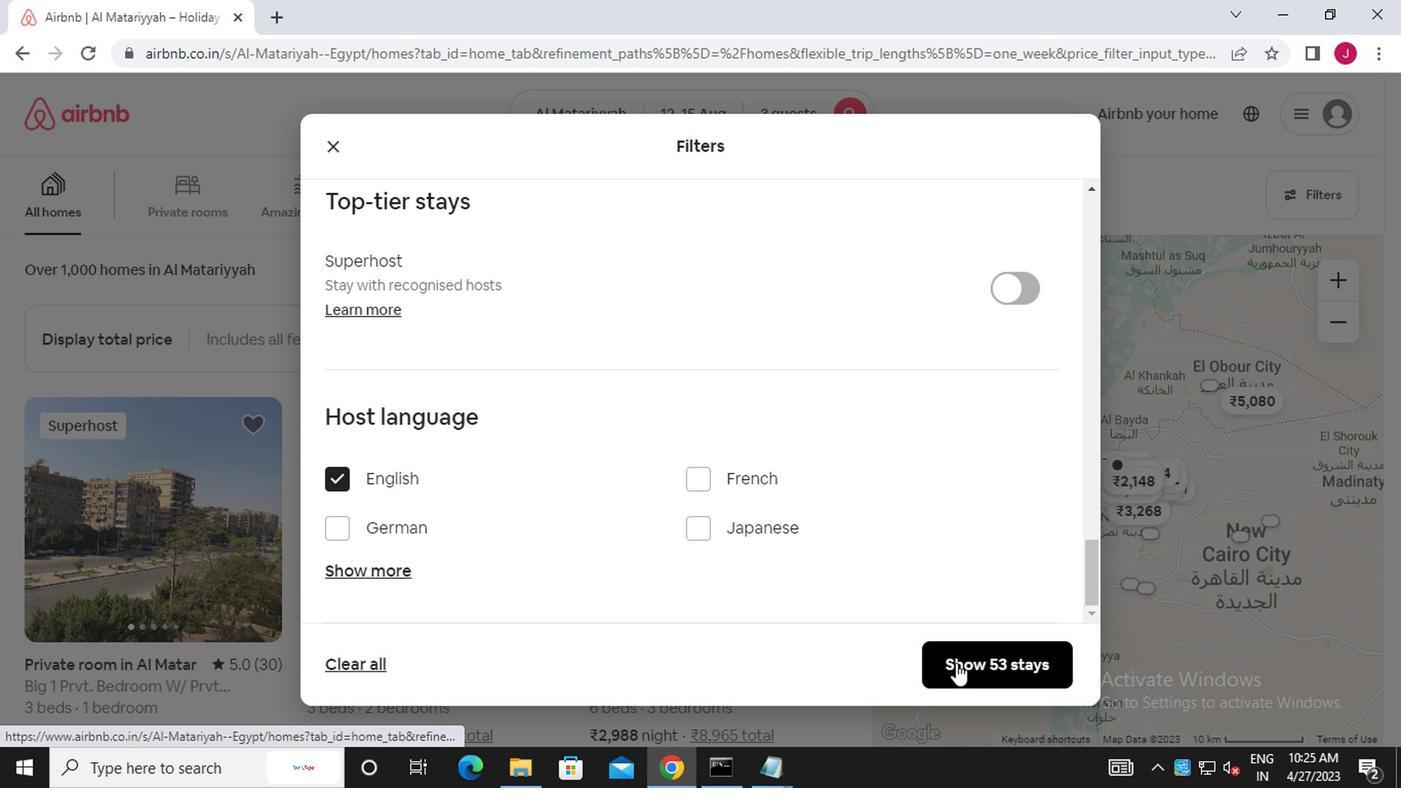 
